 Task: Play online Dominion games in medium mode.
Action: Mouse moved to (625, 343)
Screenshot: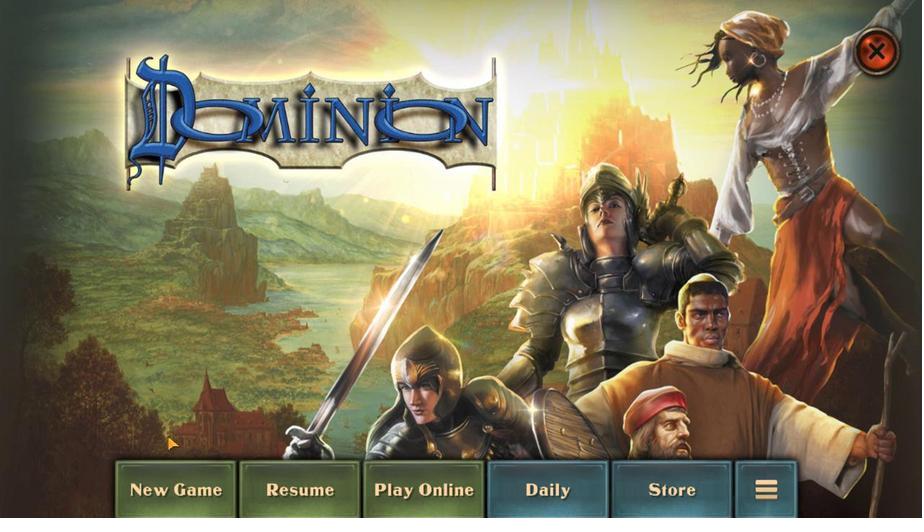 
Action: Mouse pressed left at (625, 343)
Screenshot: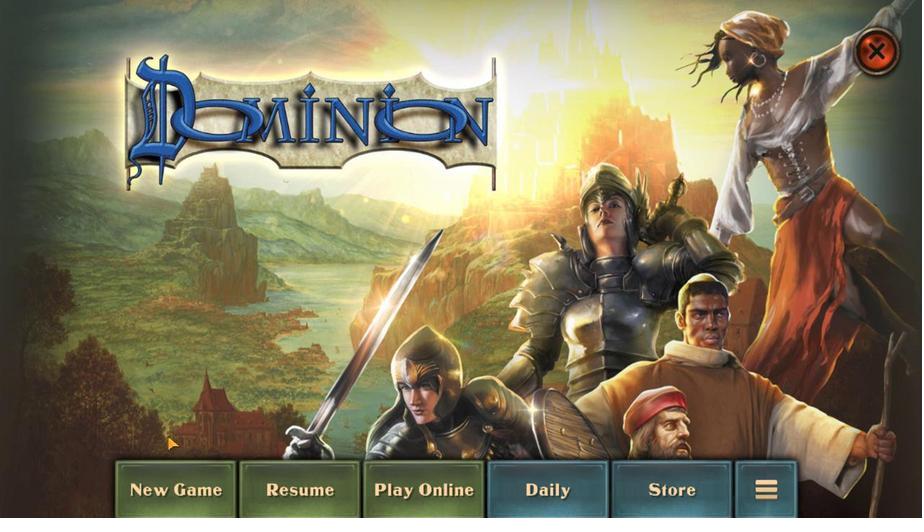 
Action: Mouse moved to (516, 214)
Screenshot: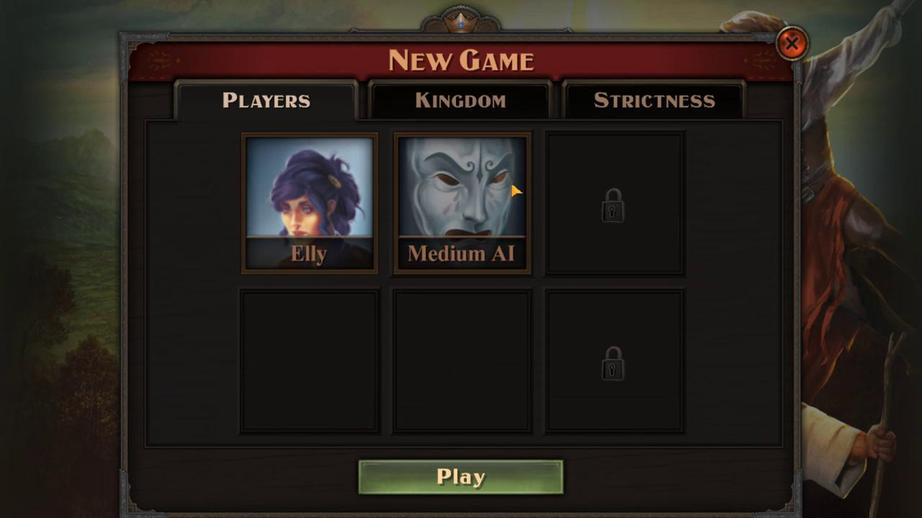 
Action: Mouse pressed left at (516, 214)
Screenshot: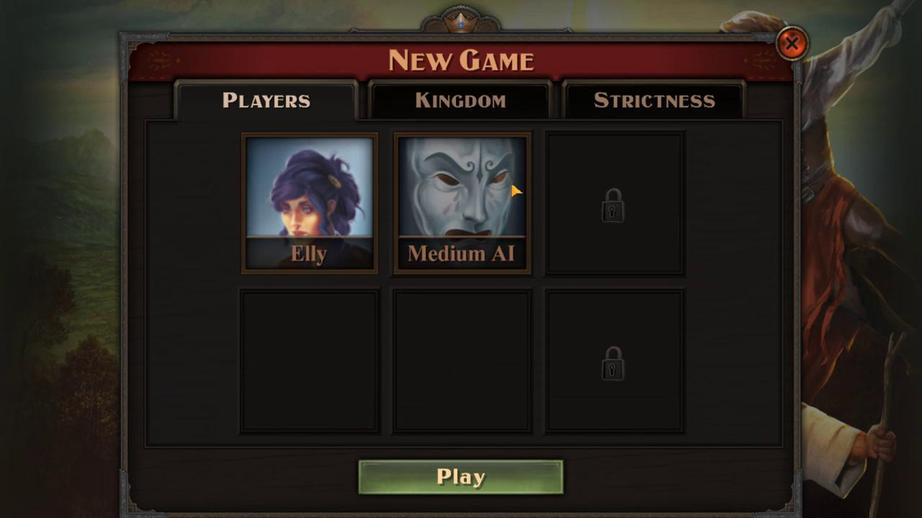 
Action: Mouse moved to (610, 294)
Screenshot: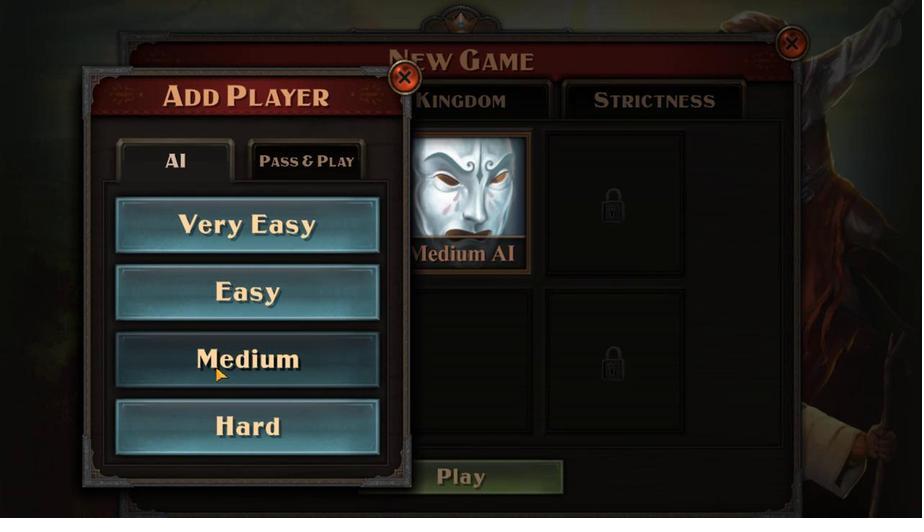 
Action: Mouse pressed left at (610, 294)
Screenshot: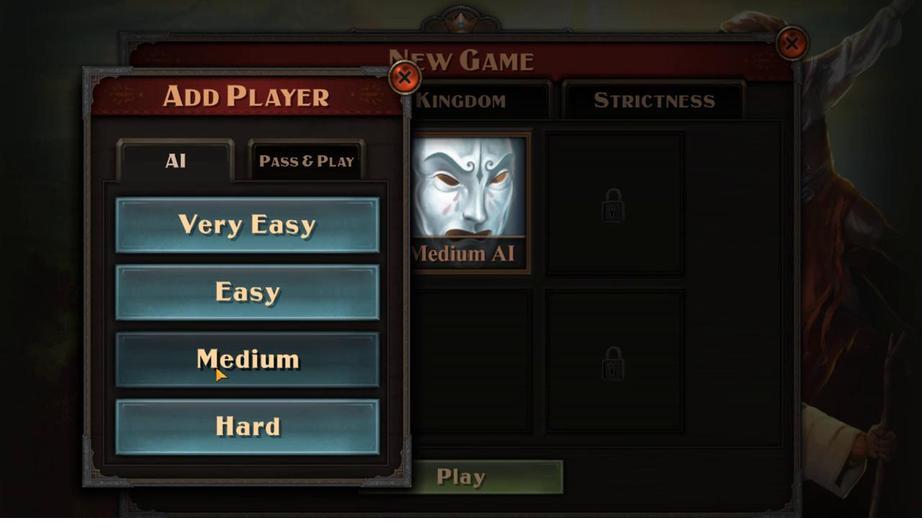 
Action: Mouse moved to (534, 343)
Screenshot: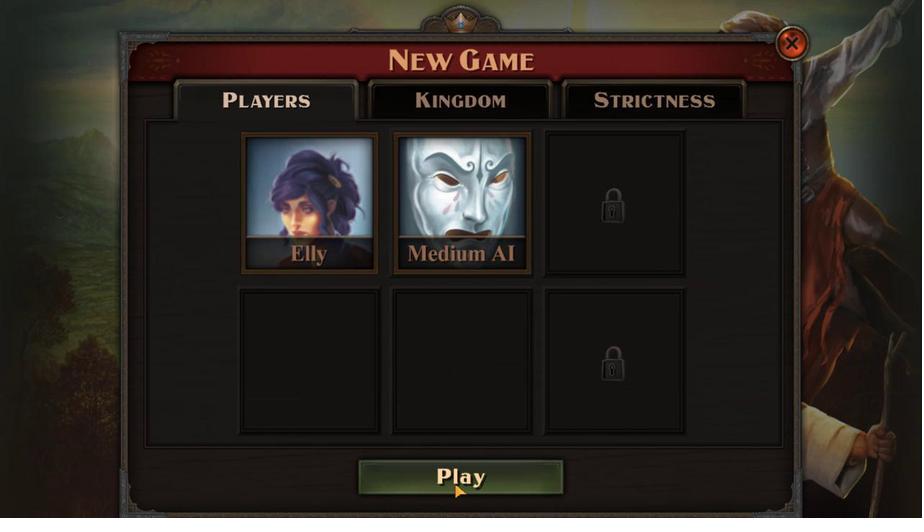 
Action: Mouse pressed left at (534, 343)
Screenshot: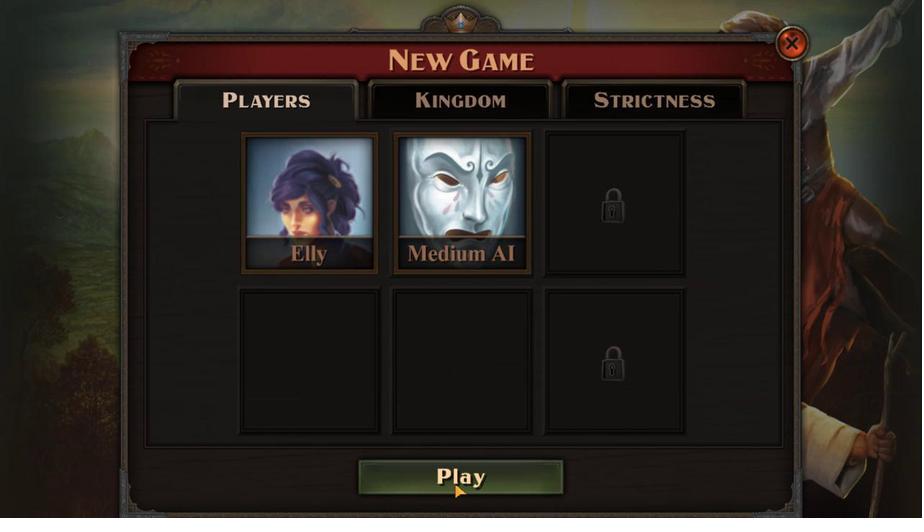 
Action: Mouse moved to (571, 327)
Screenshot: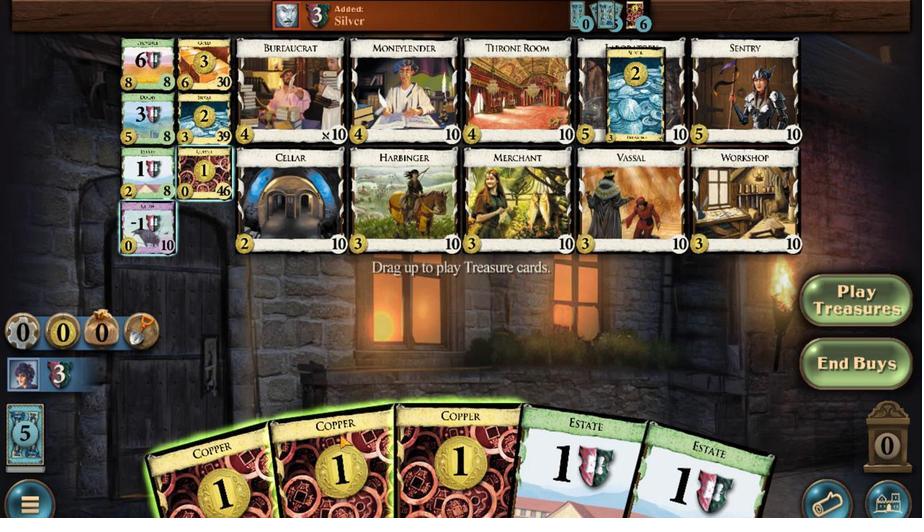 
Action: Mouse pressed left at (571, 327)
Screenshot: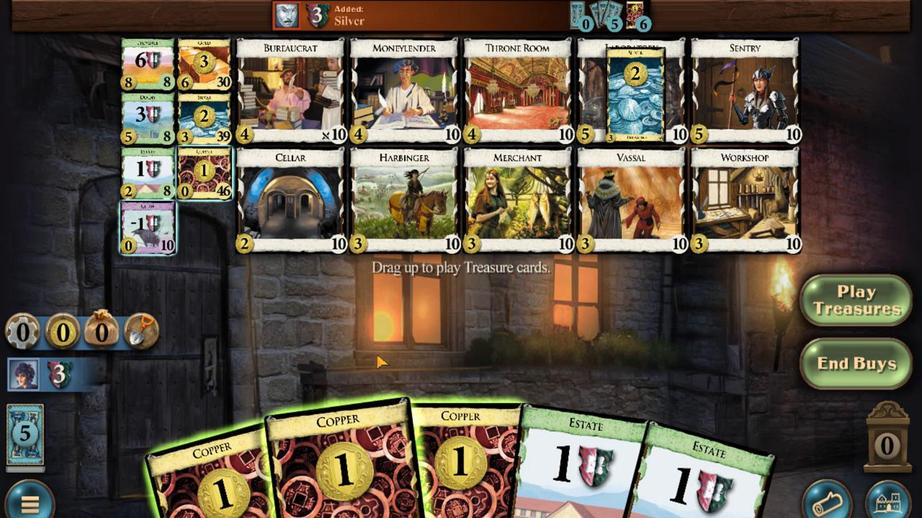 
Action: Mouse moved to (561, 338)
Screenshot: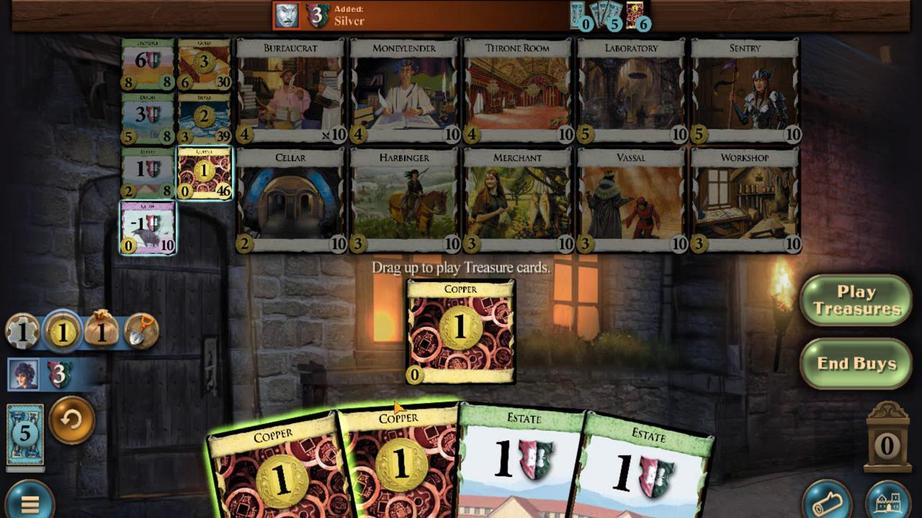 
Action: Mouse pressed left at (561, 338)
Screenshot: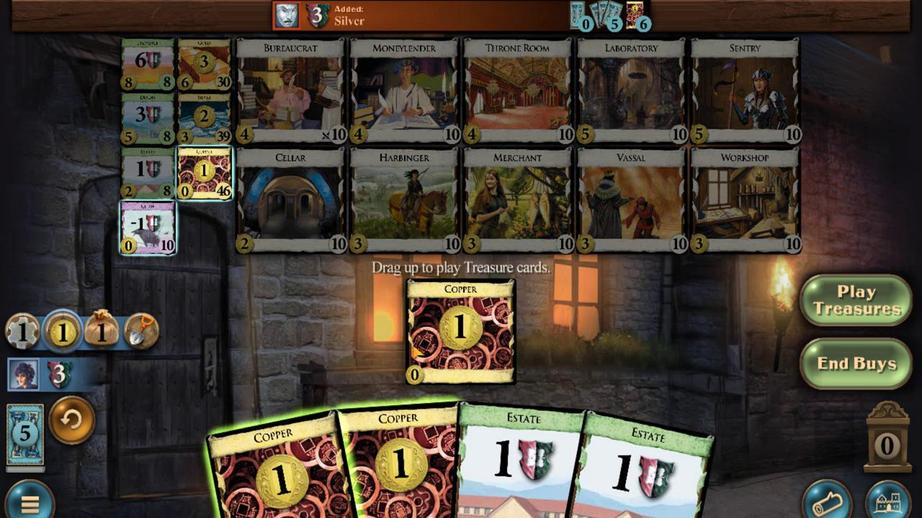 
Action: Mouse moved to (585, 342)
Screenshot: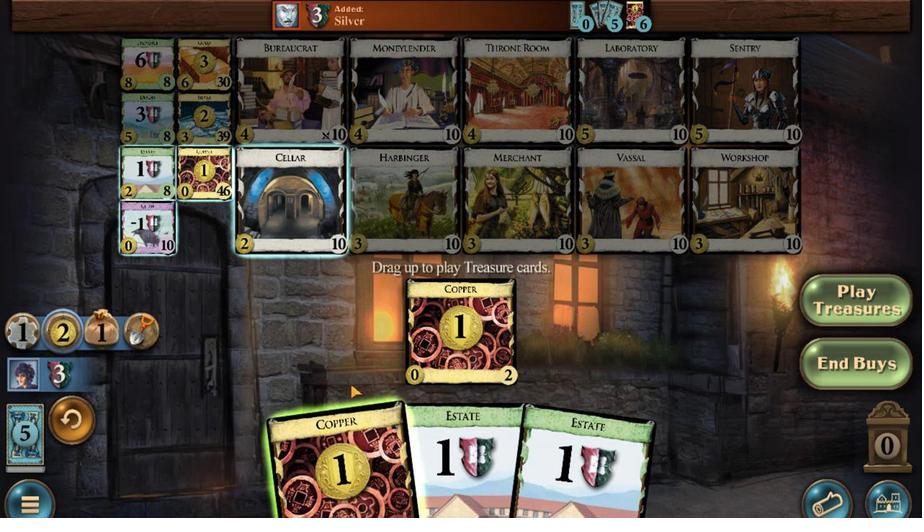
Action: Mouse pressed left at (585, 342)
Screenshot: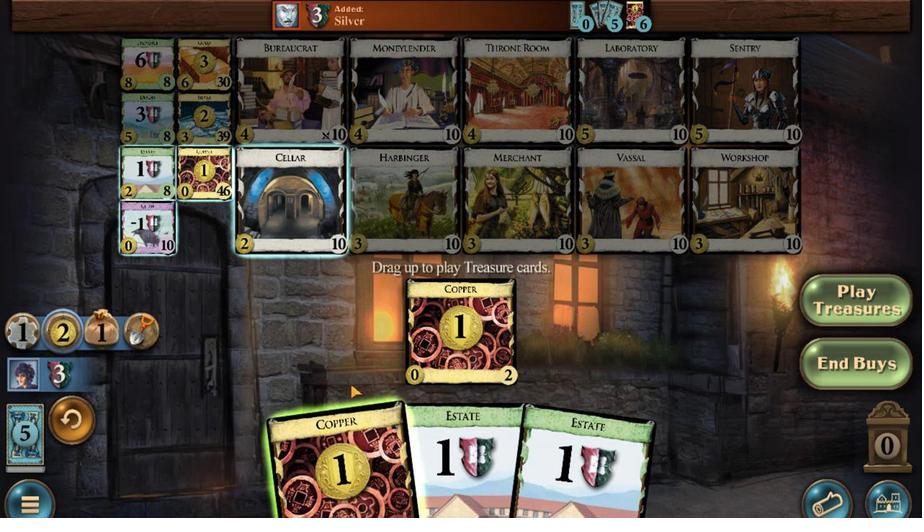 
Action: Mouse moved to (485, 216)
Screenshot: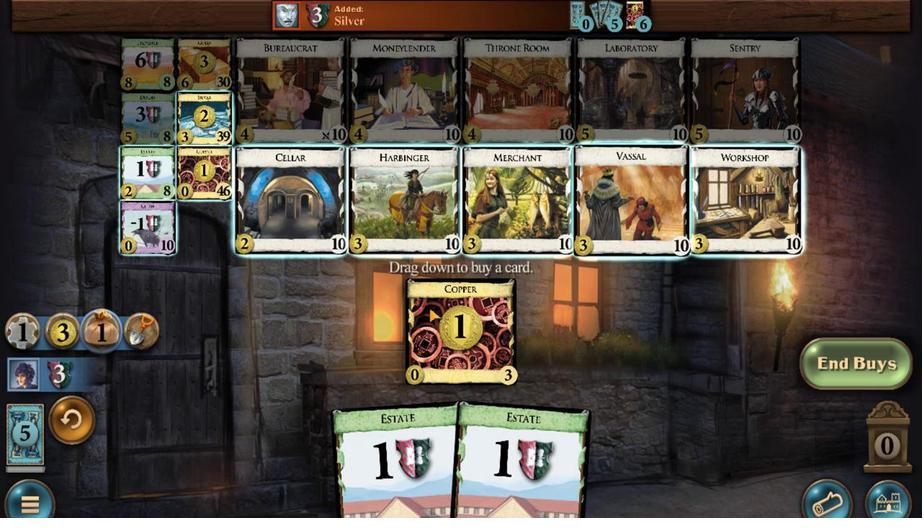 
Action: Mouse pressed left at (485, 216)
Screenshot: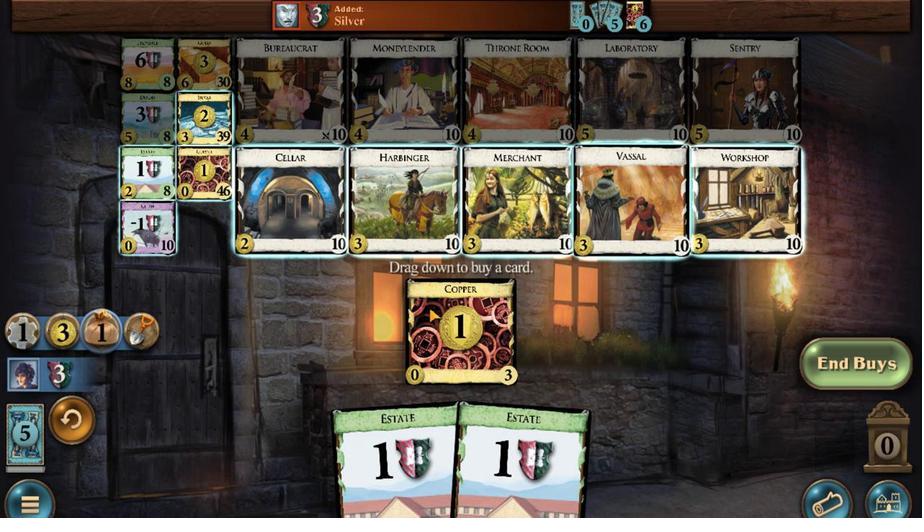 
Action: Mouse moved to (576, 339)
Screenshot: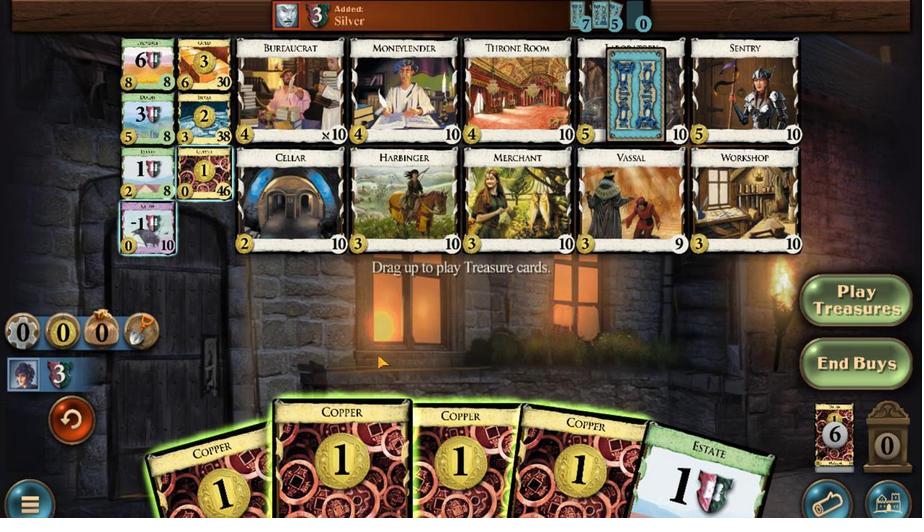 
Action: Mouse pressed left at (576, 339)
Screenshot: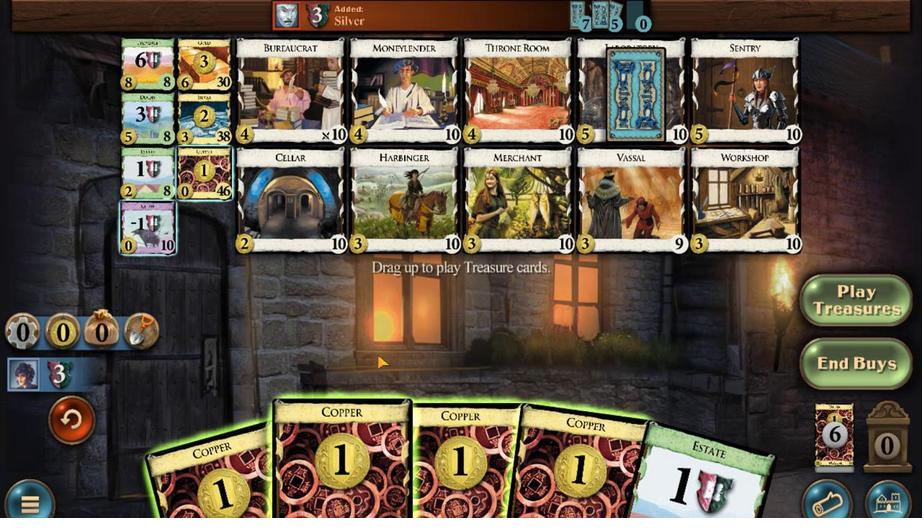 
Action: Mouse moved to (583, 336)
Screenshot: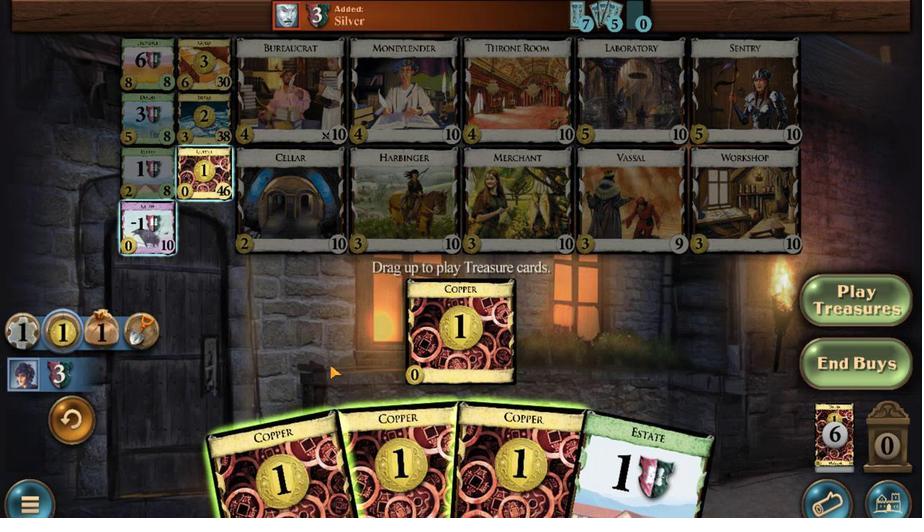 
Action: Mouse pressed left at (583, 336)
Screenshot: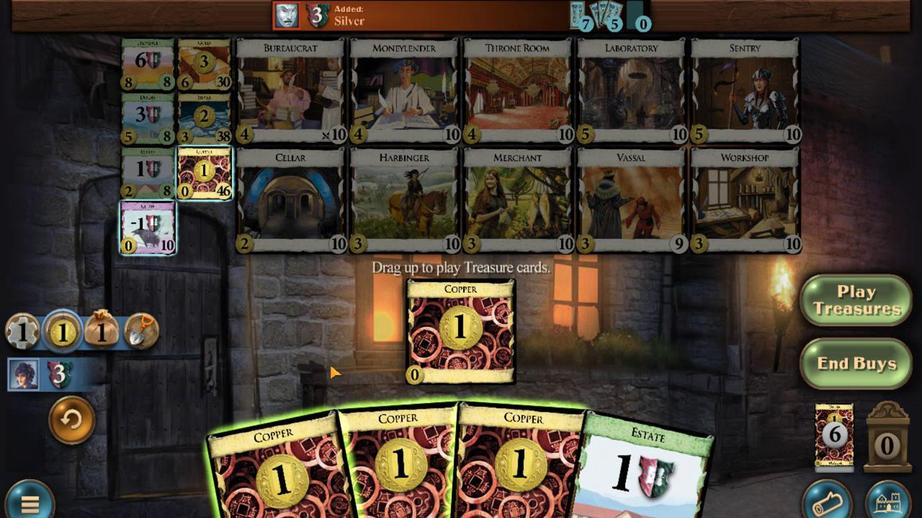 
Action: Mouse moved to (567, 342)
Screenshot: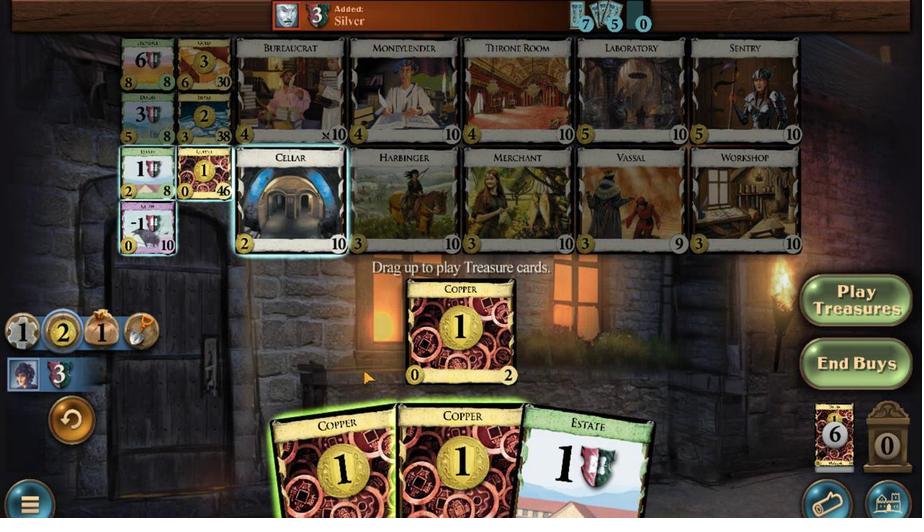 
Action: Mouse pressed left at (567, 342)
Screenshot: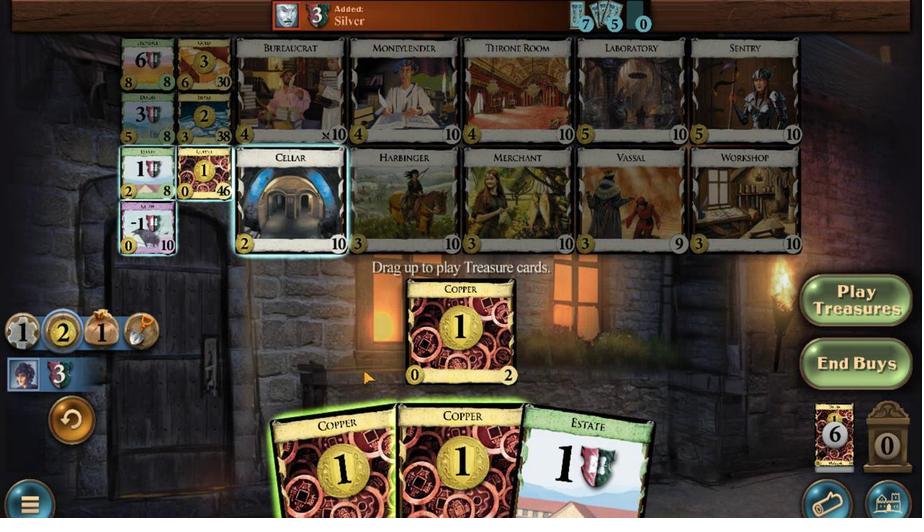 
Action: Mouse moved to (440, 216)
Screenshot: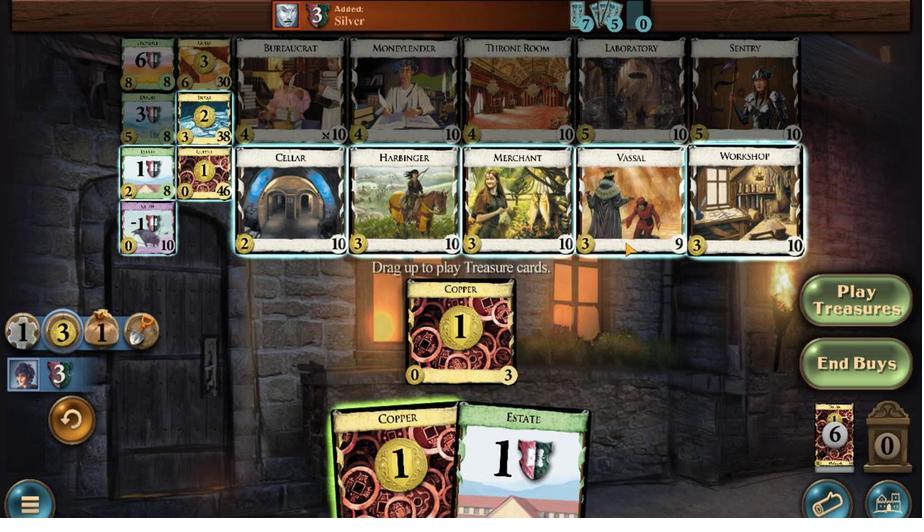
Action: Mouse pressed left at (440, 216)
Screenshot: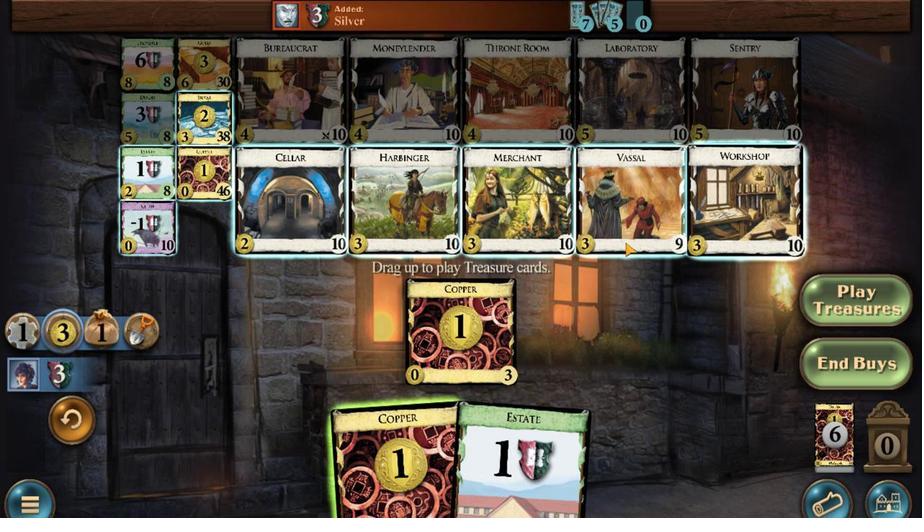 
Action: Mouse moved to (588, 346)
Screenshot: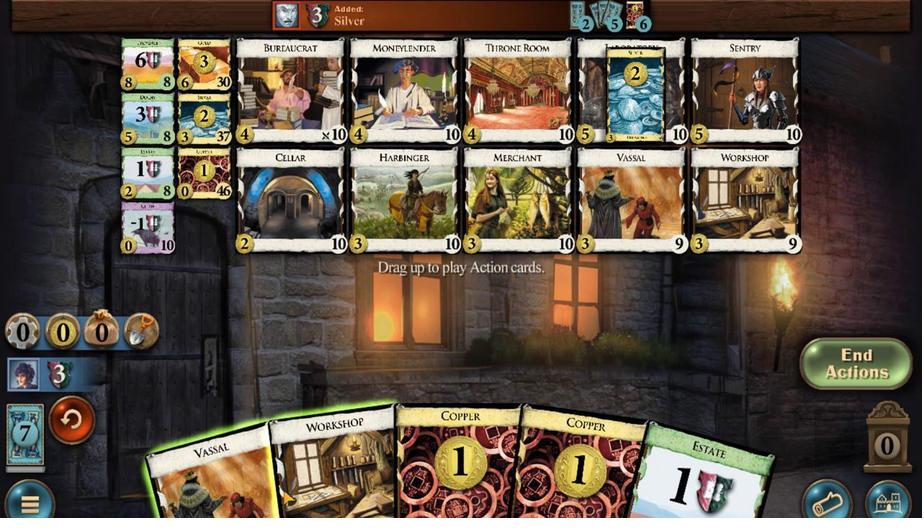 
Action: Mouse pressed left at (588, 346)
Screenshot: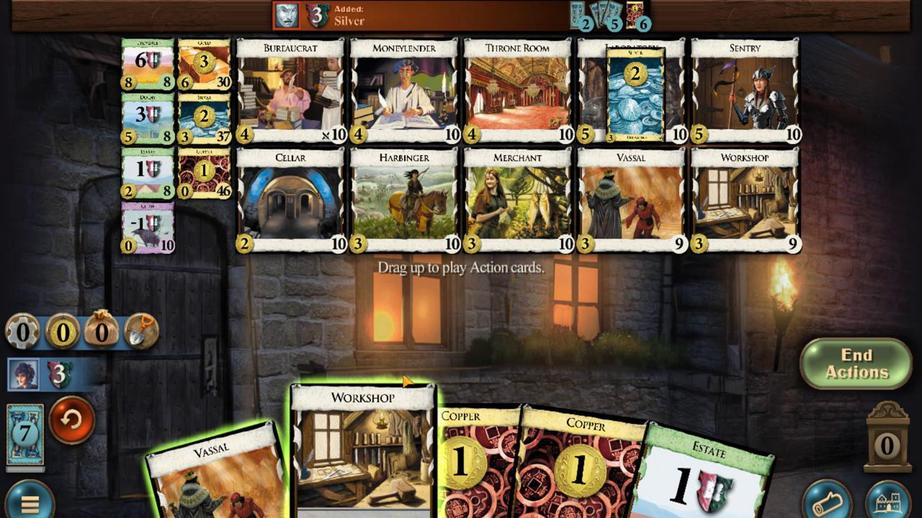 
Action: Mouse moved to (550, 167)
Screenshot: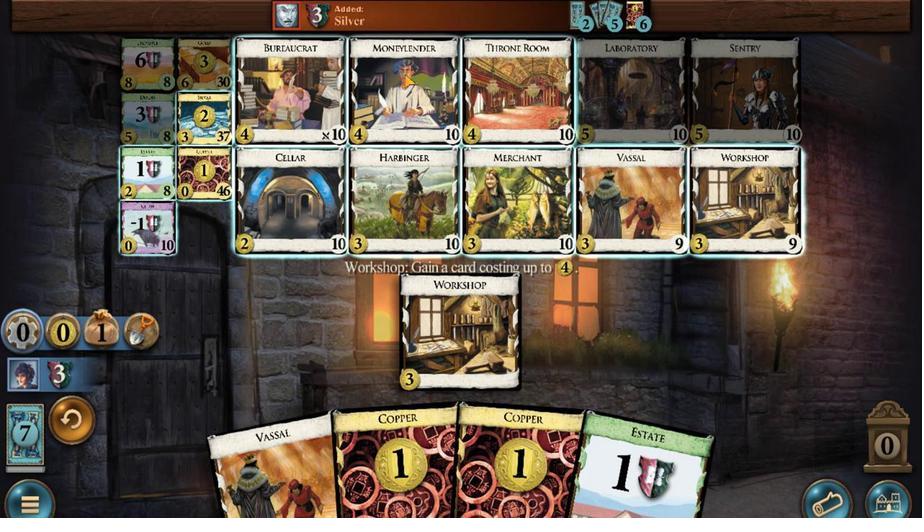 
Action: Mouse pressed left at (550, 167)
Screenshot: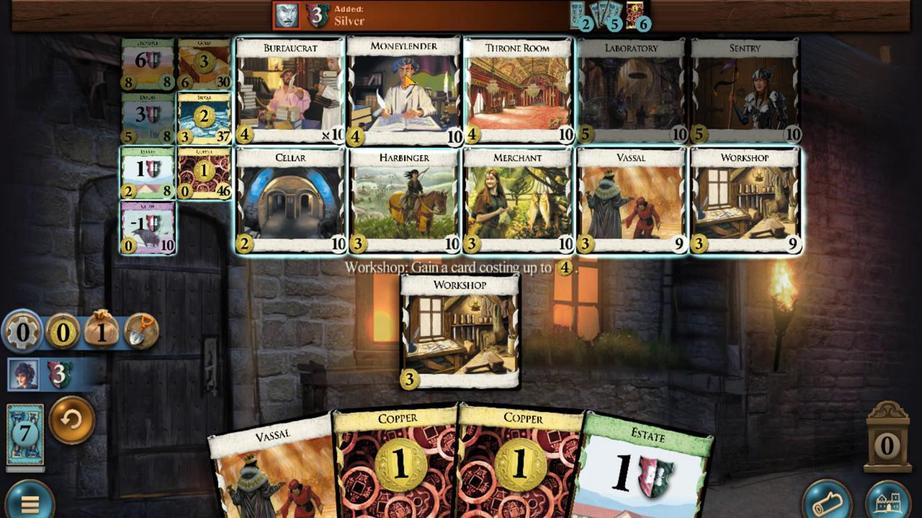 
Action: Mouse moved to (563, 353)
Screenshot: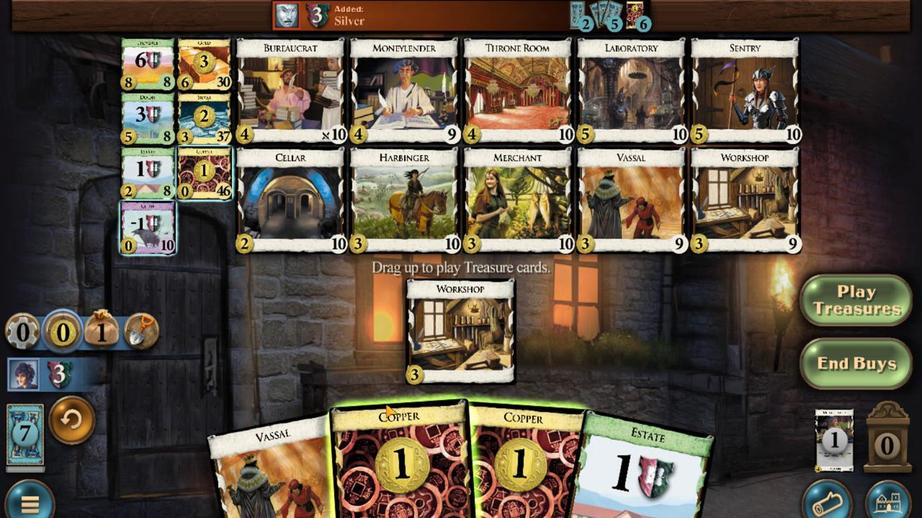 
Action: Mouse pressed left at (563, 353)
Screenshot: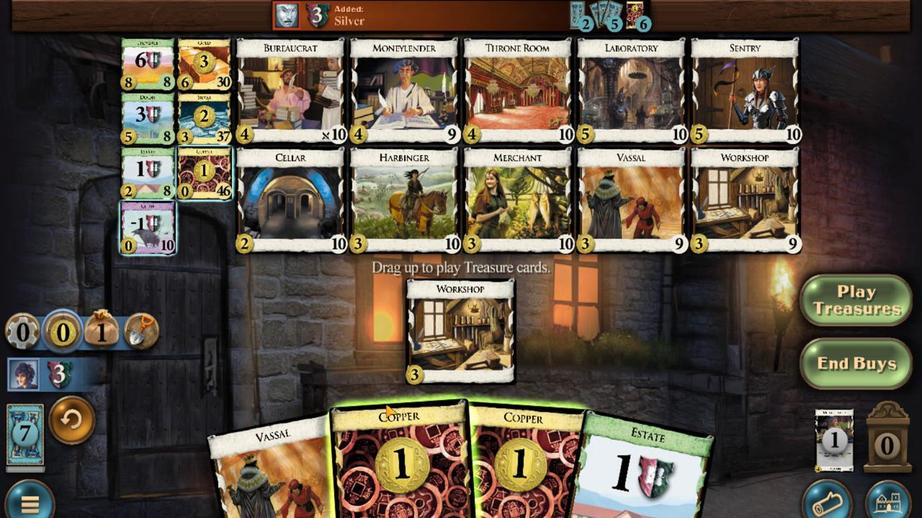 
Action: Mouse moved to (539, 343)
Screenshot: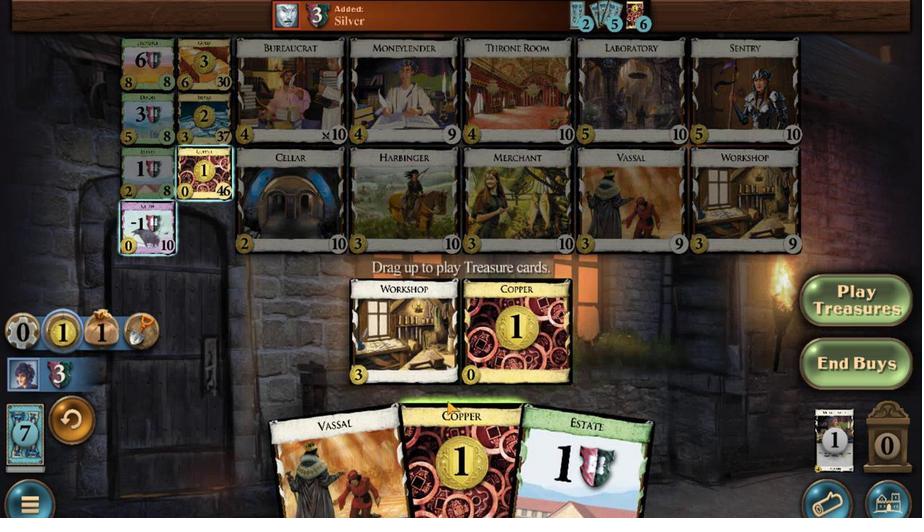 
Action: Mouse pressed left at (539, 343)
Screenshot: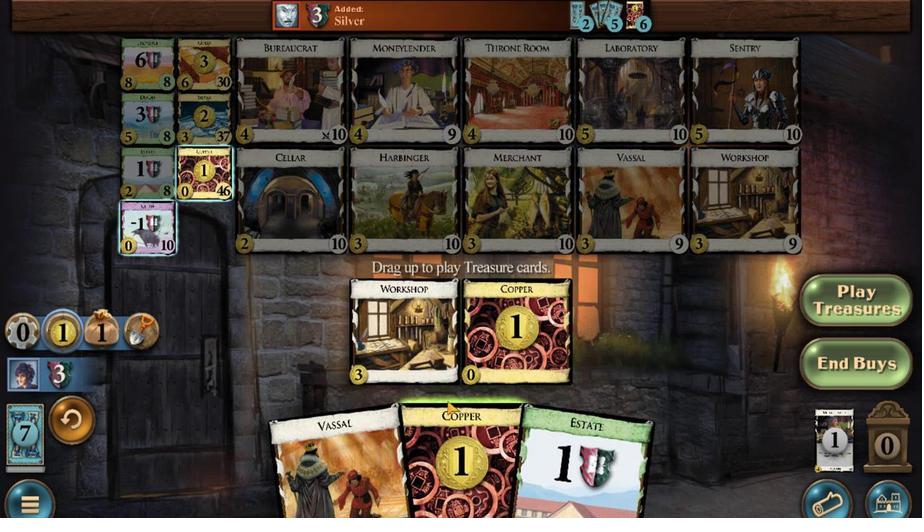 
Action: Mouse moved to (634, 211)
Screenshot: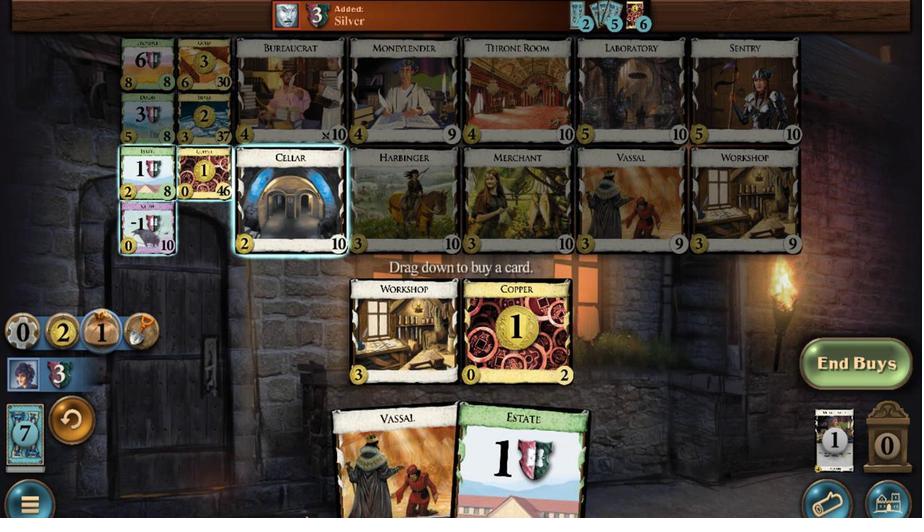 
Action: Mouse pressed left at (634, 211)
Screenshot: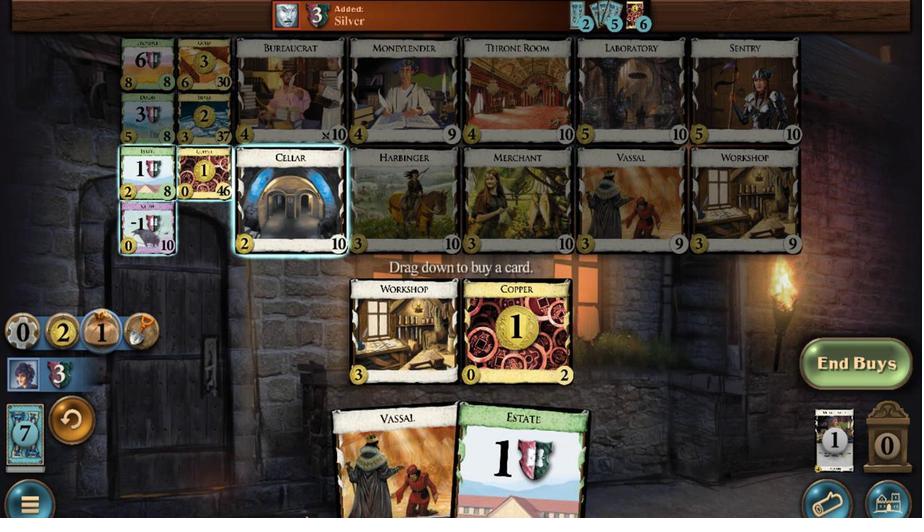 
Action: Mouse moved to (548, 333)
Screenshot: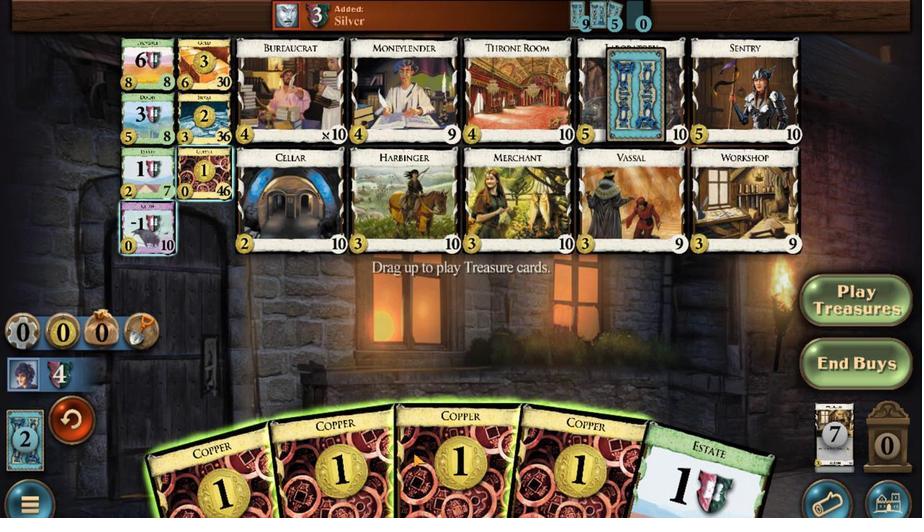 
Action: Mouse pressed left at (548, 333)
Screenshot: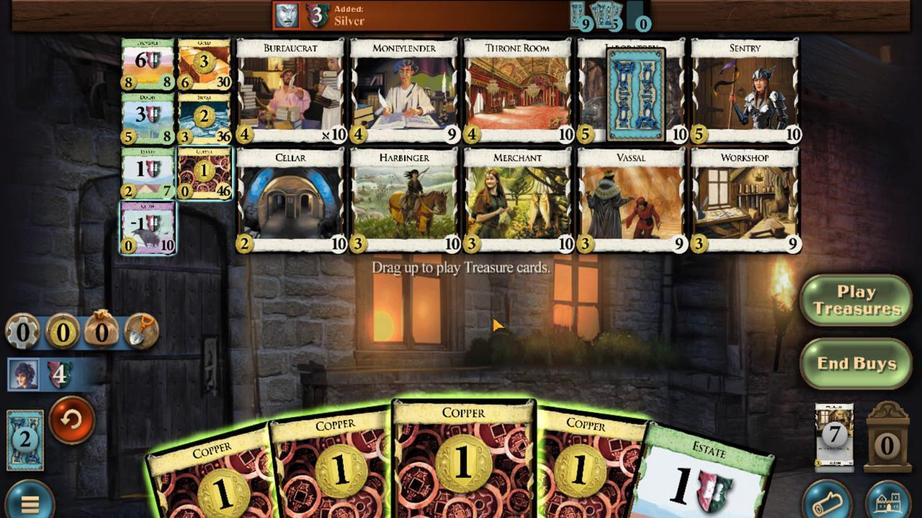 
Action: Mouse moved to (554, 332)
Screenshot: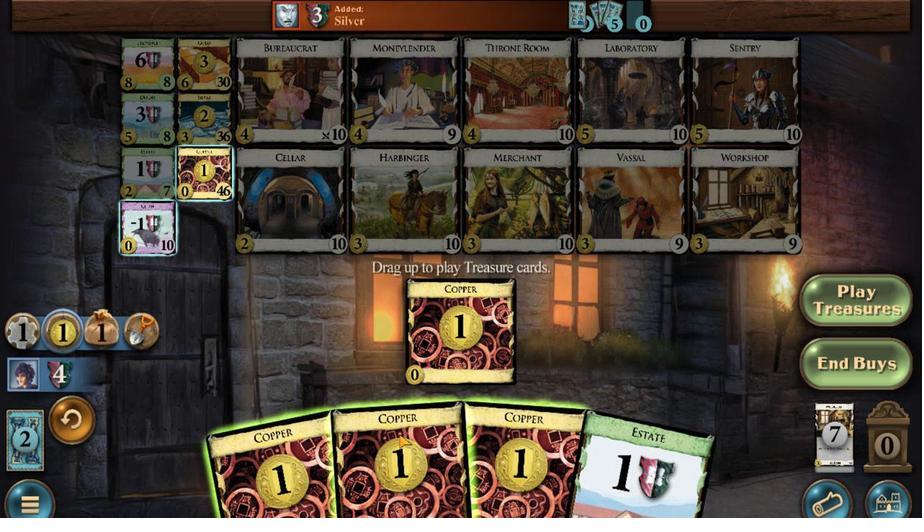
Action: Mouse pressed left at (554, 332)
Screenshot: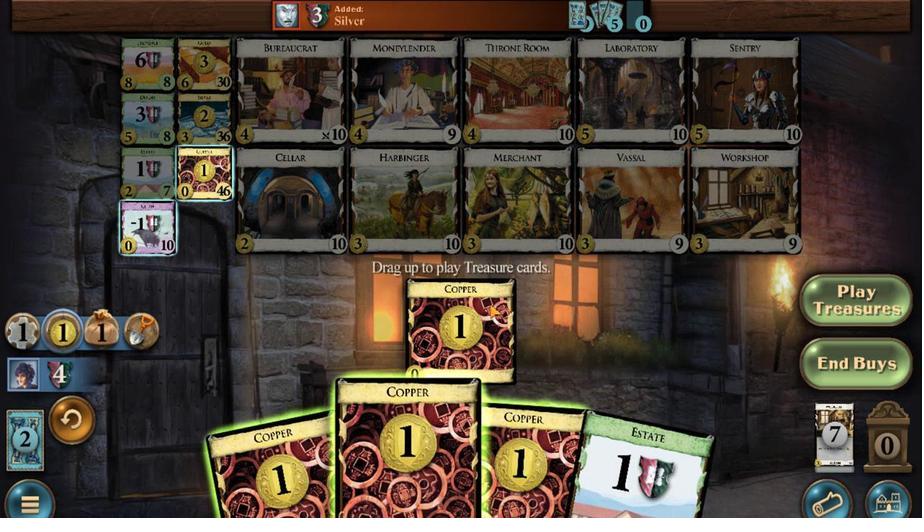 
Action: Mouse moved to (568, 332)
Screenshot: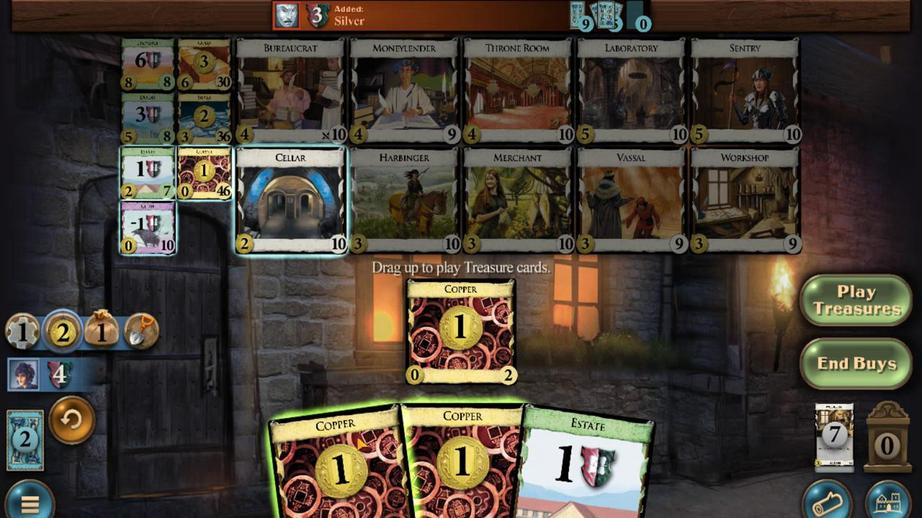 
Action: Mouse pressed left at (568, 332)
Screenshot: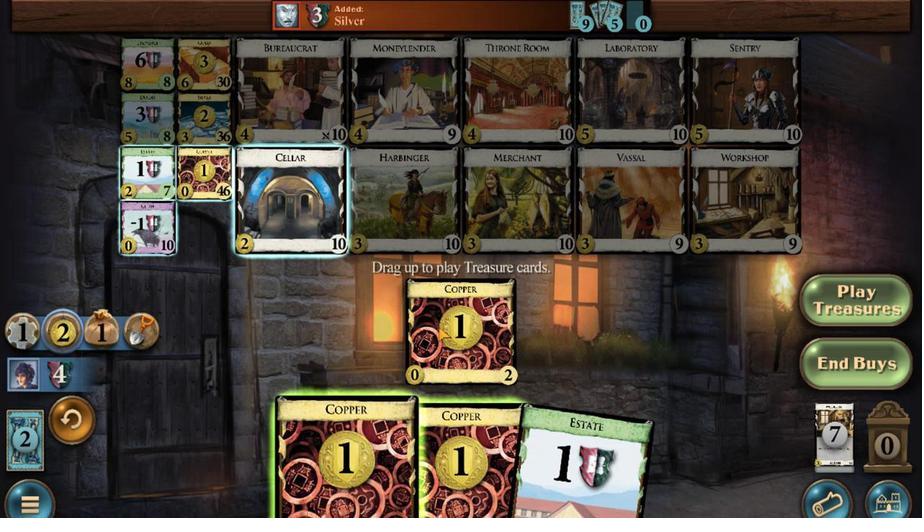 
Action: Mouse moved to (541, 214)
Screenshot: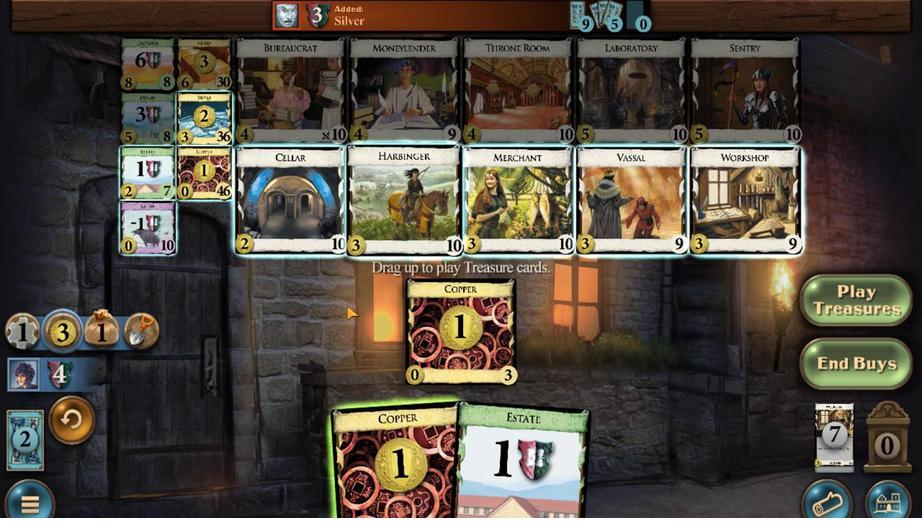 
Action: Mouse pressed left at (541, 214)
Screenshot: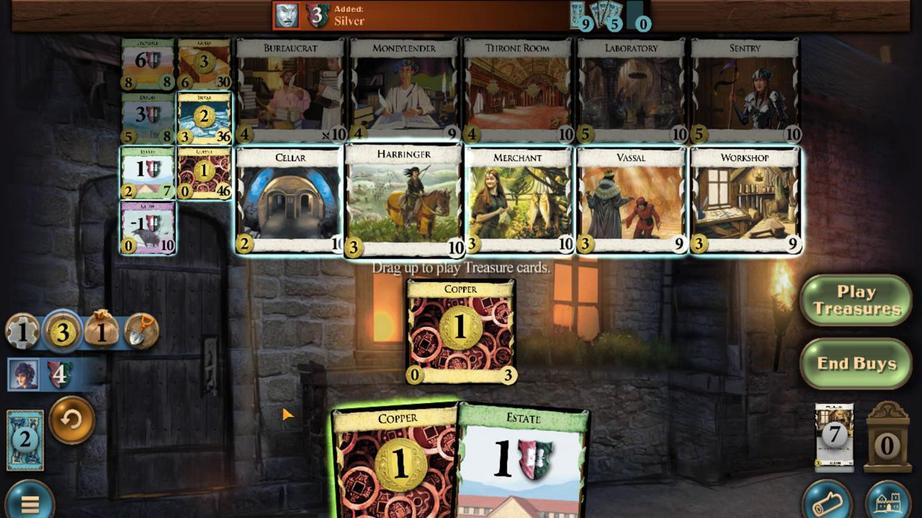 
Action: Mouse moved to (616, 338)
Screenshot: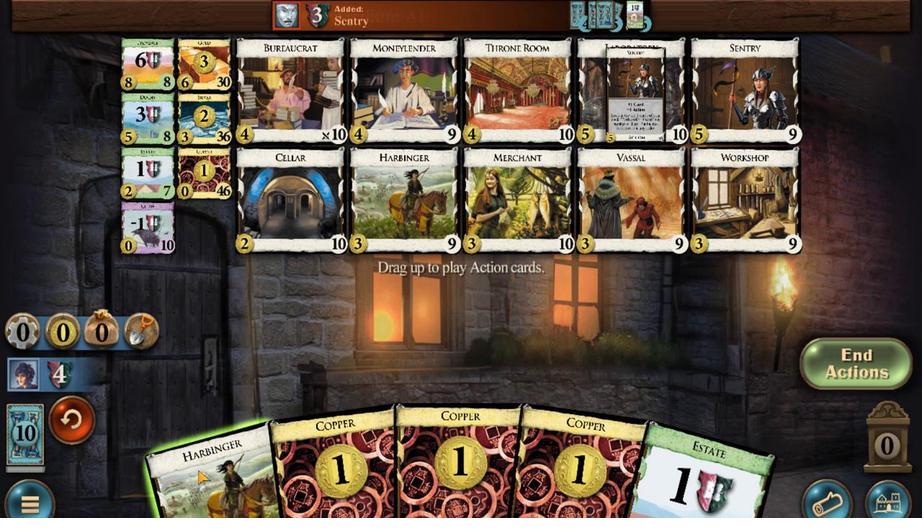 
Action: Mouse pressed left at (616, 338)
Screenshot: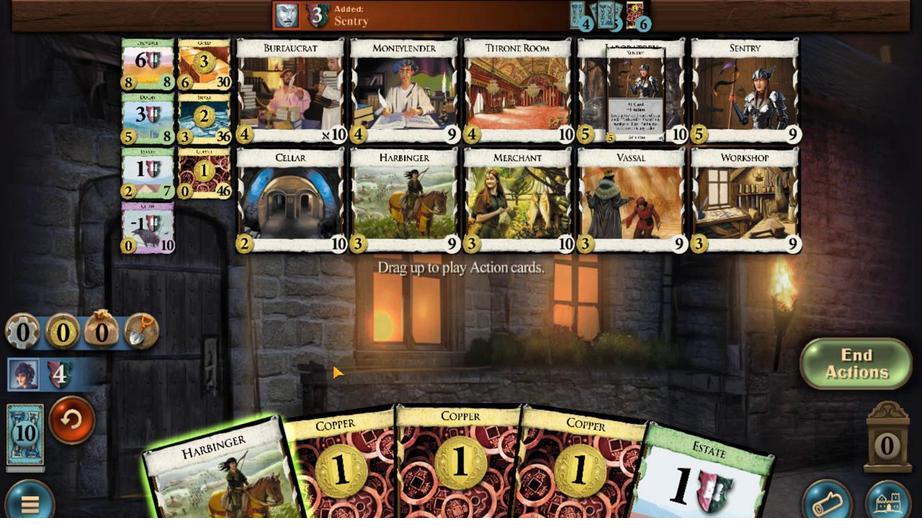
Action: Mouse moved to (541, 323)
Screenshot: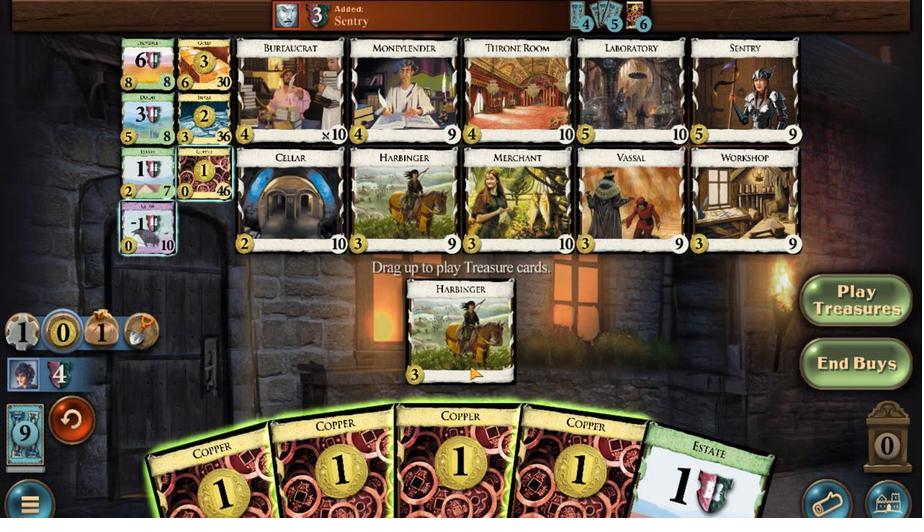 
Action: Mouse pressed left at (541, 323)
Screenshot: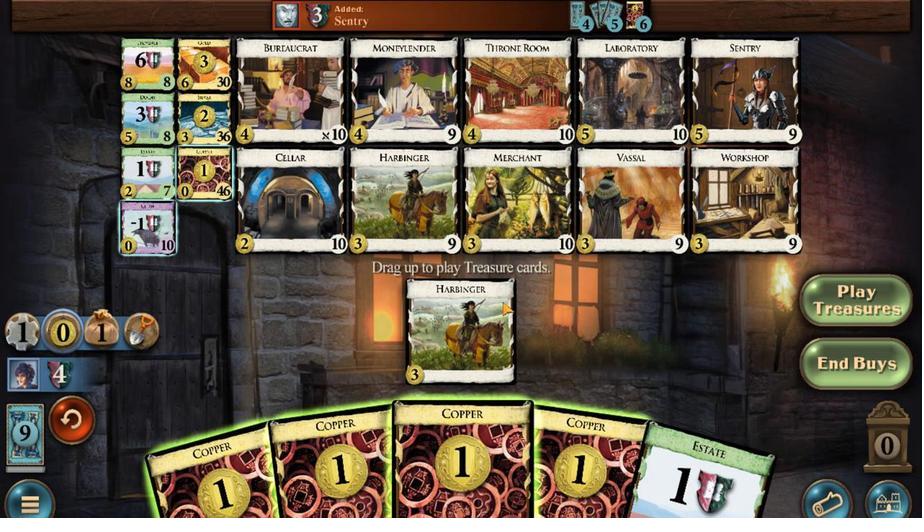 
Action: Mouse moved to (558, 350)
Screenshot: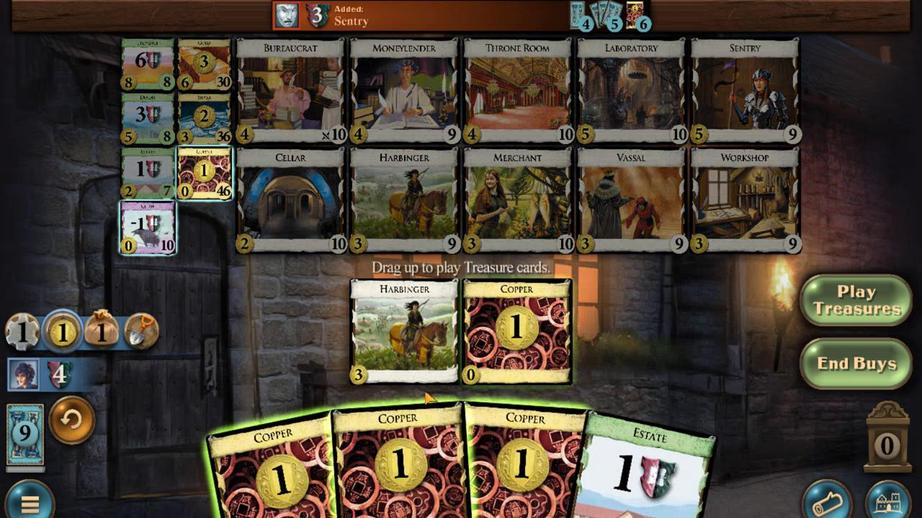 
Action: Mouse pressed left at (558, 350)
Screenshot: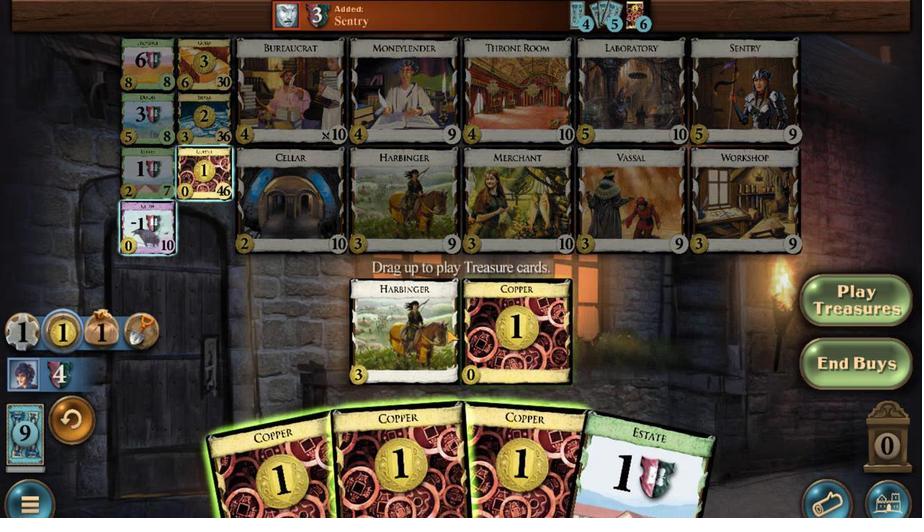 
Action: Mouse moved to (562, 341)
Screenshot: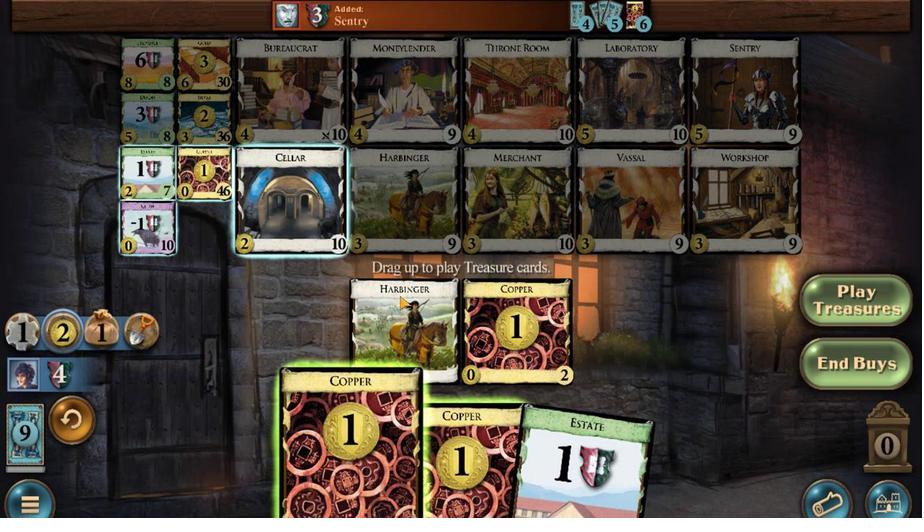 
Action: Mouse pressed left at (562, 341)
Screenshot: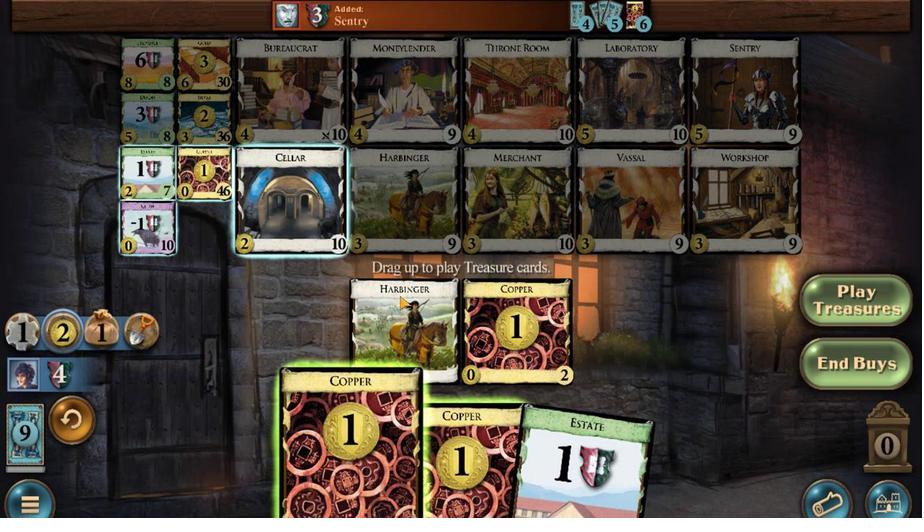 
Action: Mouse moved to (547, 336)
Screenshot: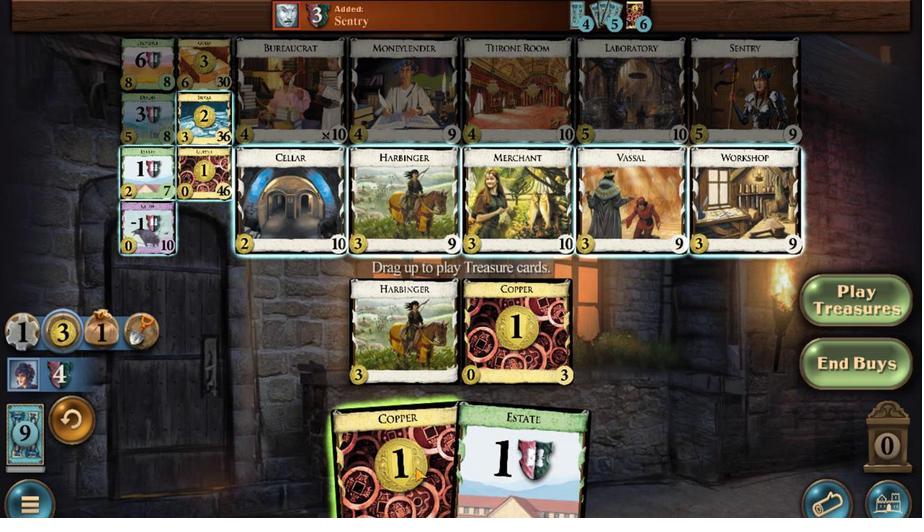 
Action: Mouse pressed left at (547, 336)
Screenshot: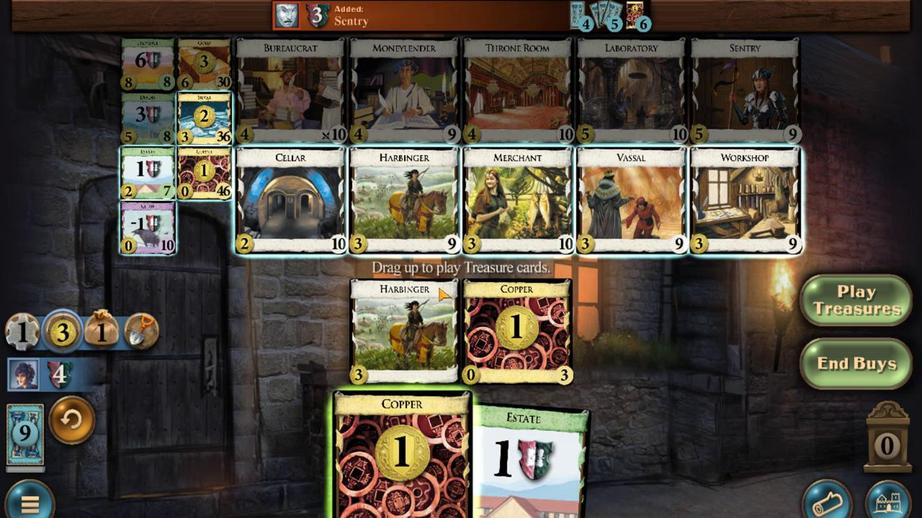 
Action: Mouse moved to (513, 168)
Screenshot: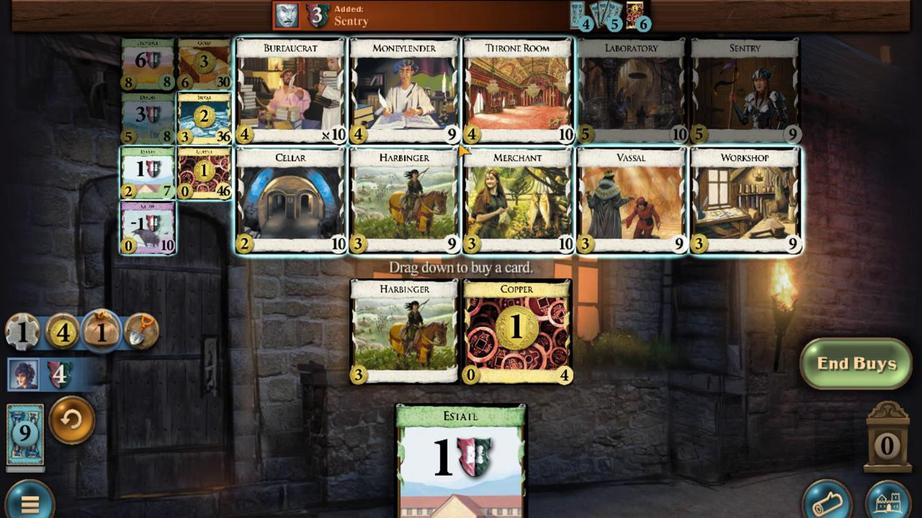 
Action: Mouse pressed left at (513, 168)
Screenshot: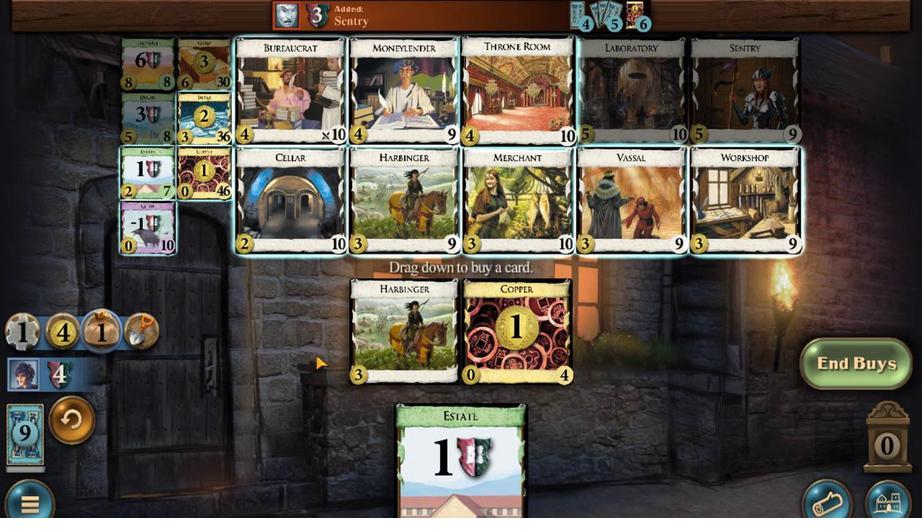 
Action: Mouse moved to (613, 335)
Screenshot: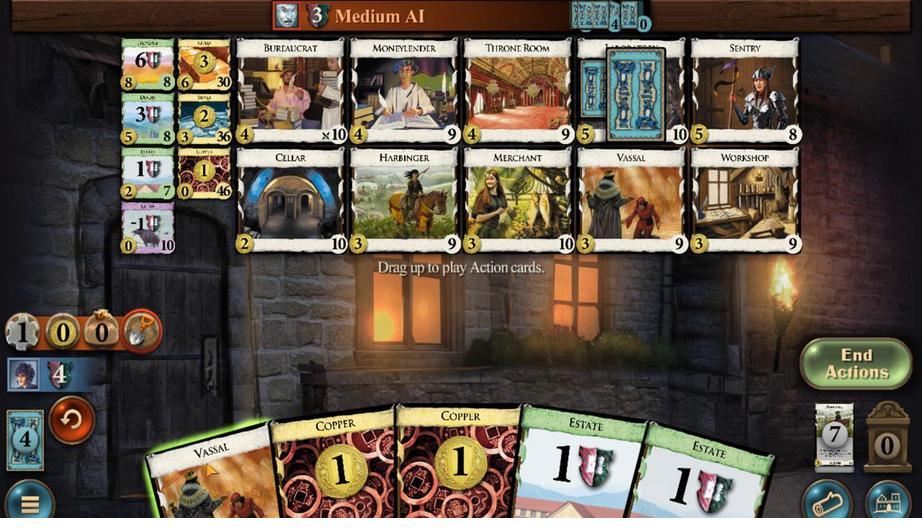 
Action: Mouse pressed left at (613, 335)
Screenshot: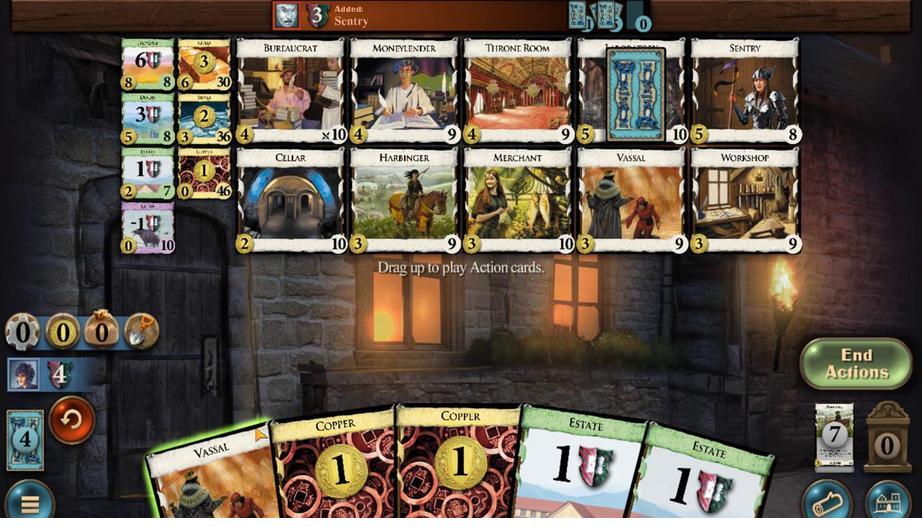 
Action: Mouse moved to (530, 173)
Screenshot: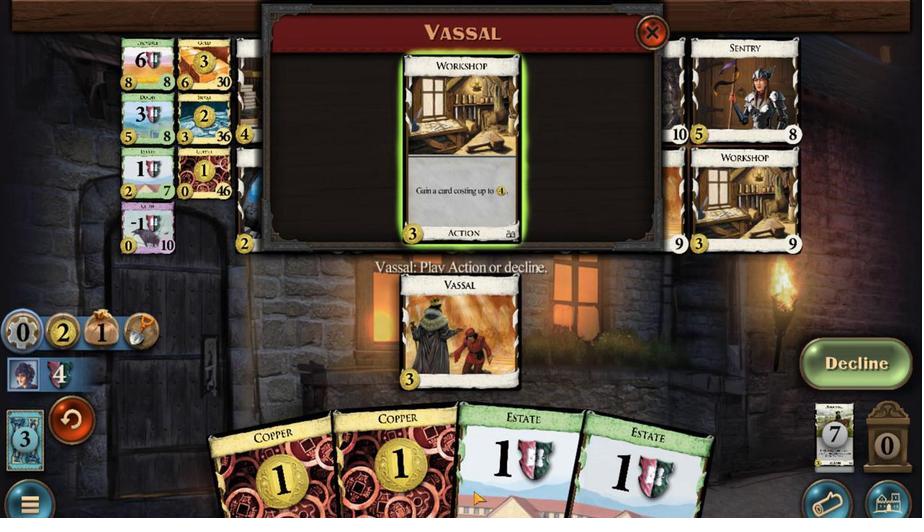
Action: Mouse pressed left at (530, 173)
Screenshot: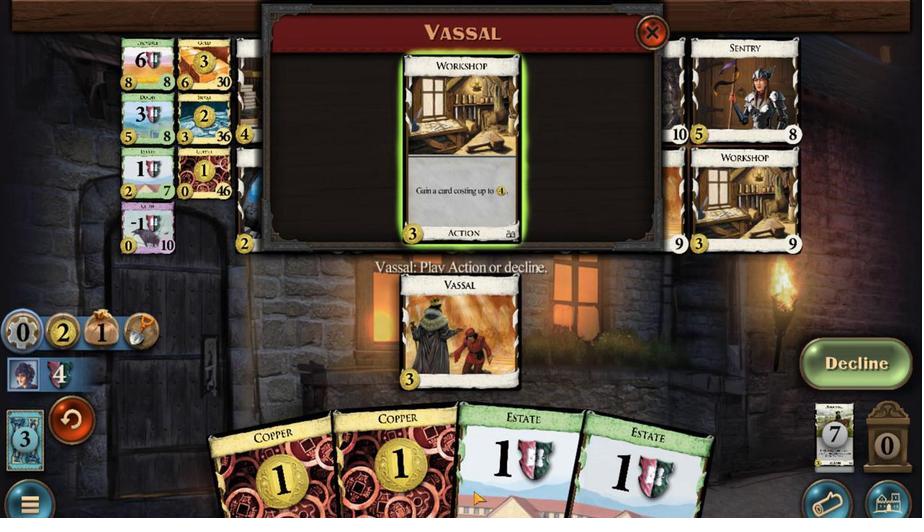 
Action: Mouse moved to (510, 171)
Screenshot: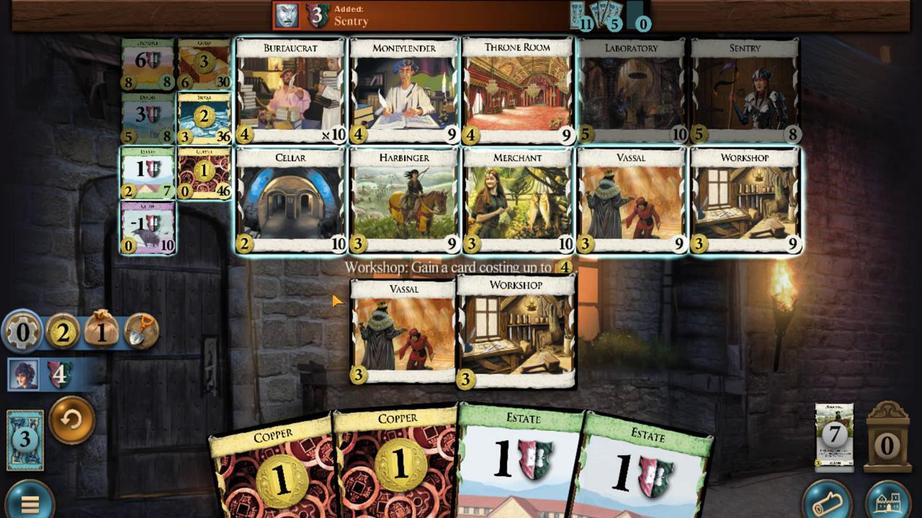 
Action: Mouse pressed left at (510, 171)
Screenshot: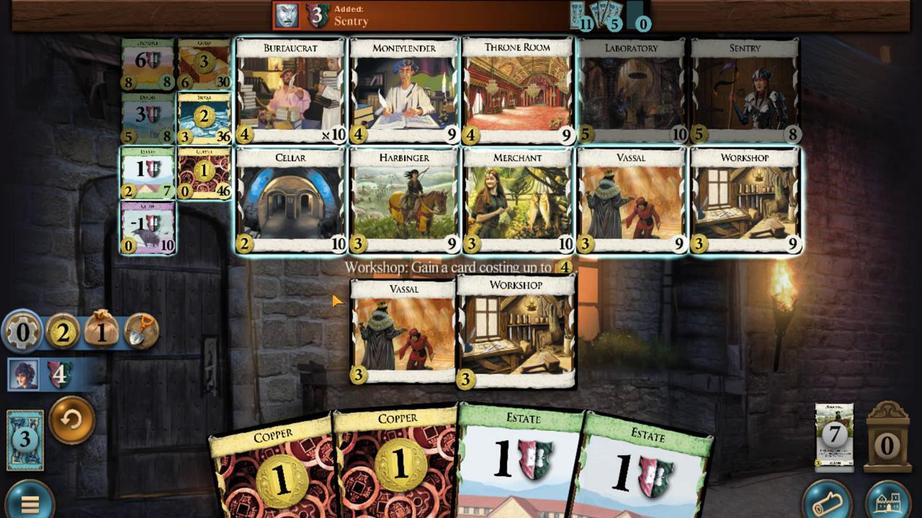 
Action: Mouse moved to (554, 339)
Screenshot: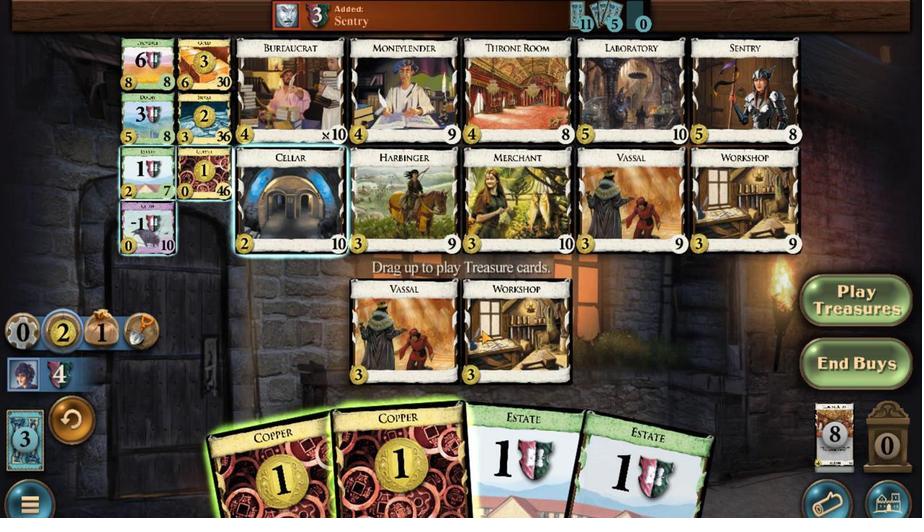 
Action: Mouse pressed left at (554, 339)
Screenshot: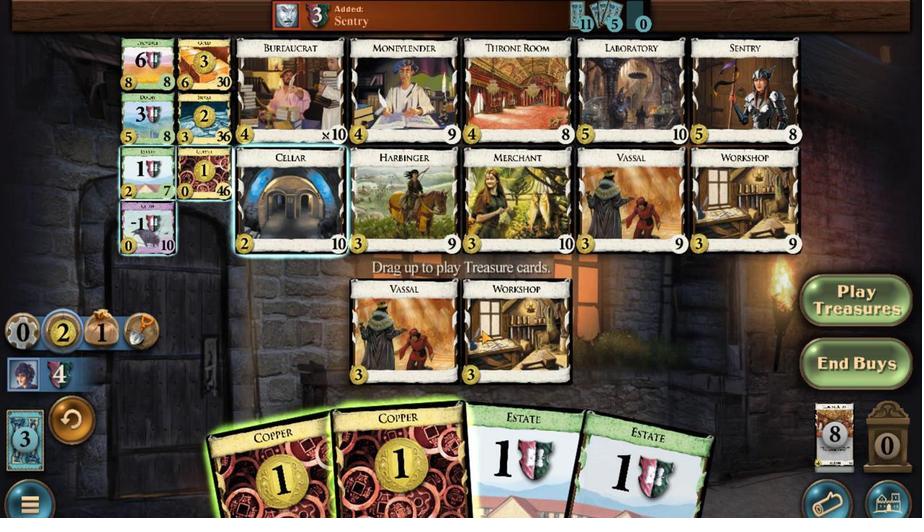 
Action: Mouse moved to (569, 352)
Screenshot: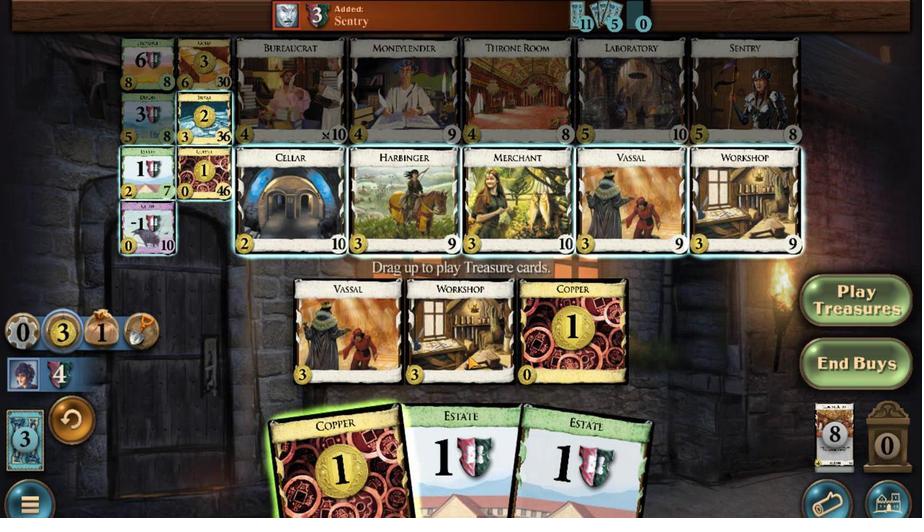
Action: Mouse pressed left at (569, 352)
Screenshot: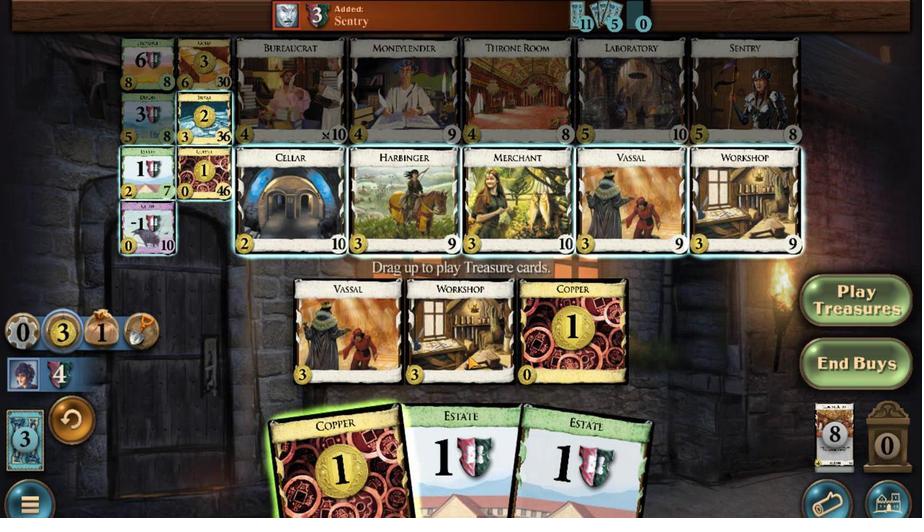 
Action: Mouse moved to (512, 216)
Screenshot: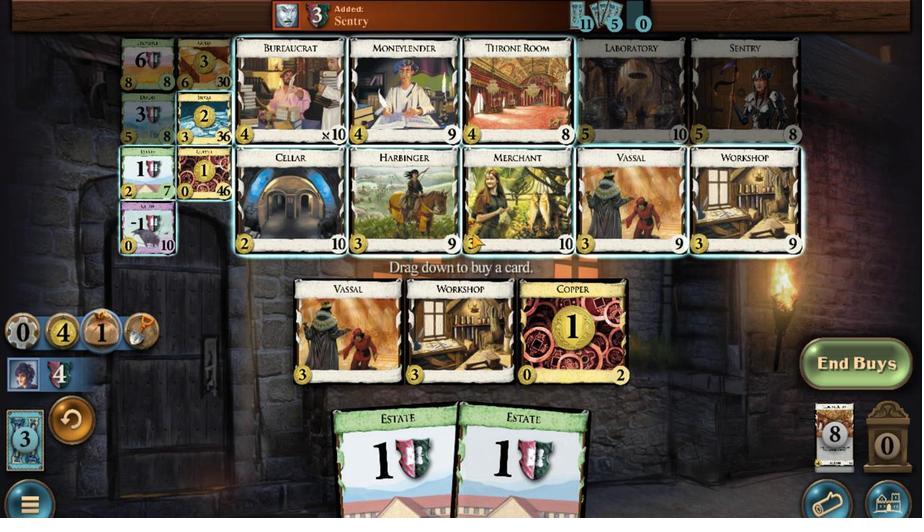 
Action: Mouse pressed left at (512, 216)
Screenshot: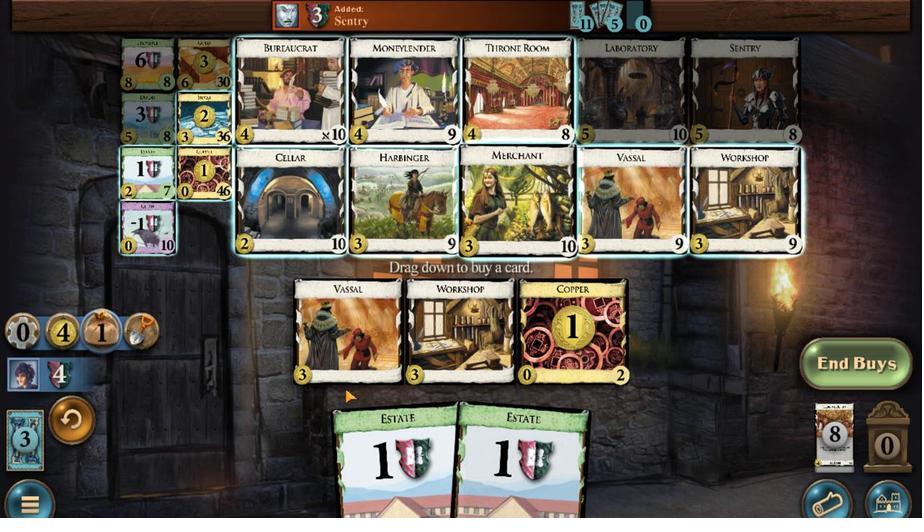 
Action: Mouse moved to (593, 334)
Screenshot: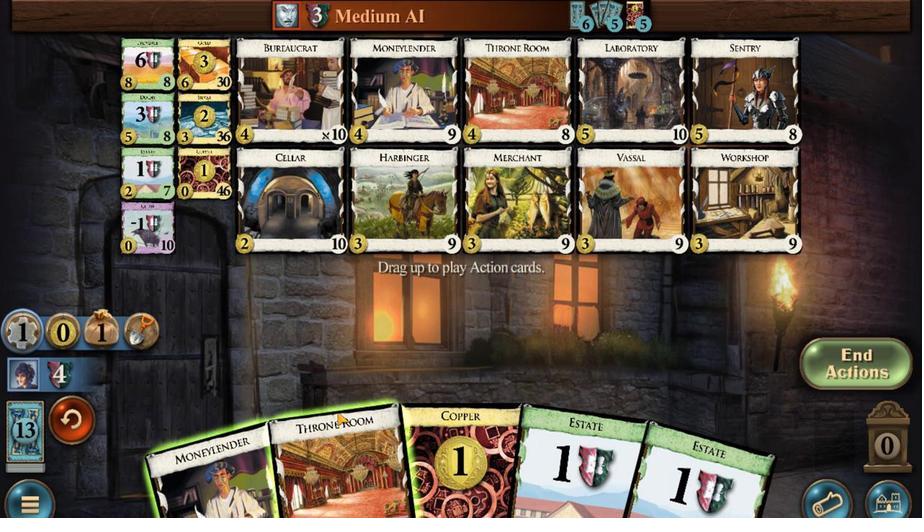 
Action: Mouse pressed left at (593, 334)
Screenshot: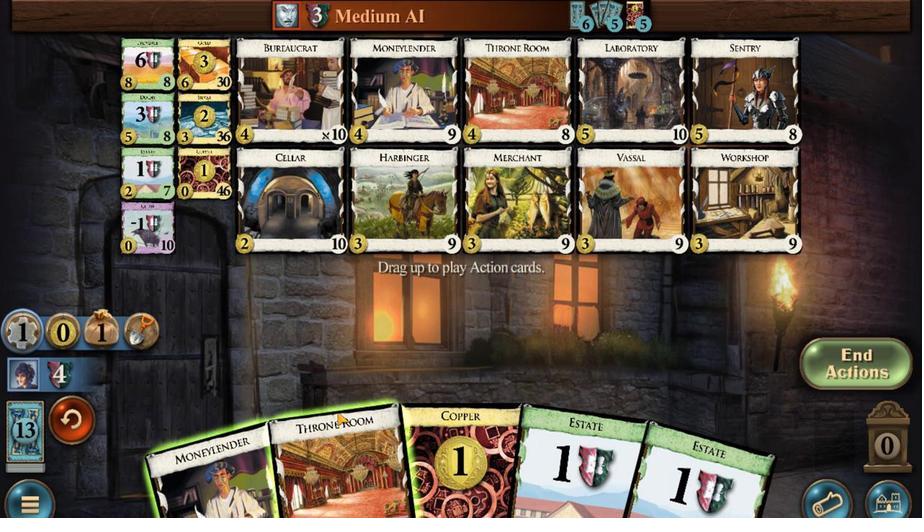 
Action: Mouse moved to (470, 214)
Screenshot: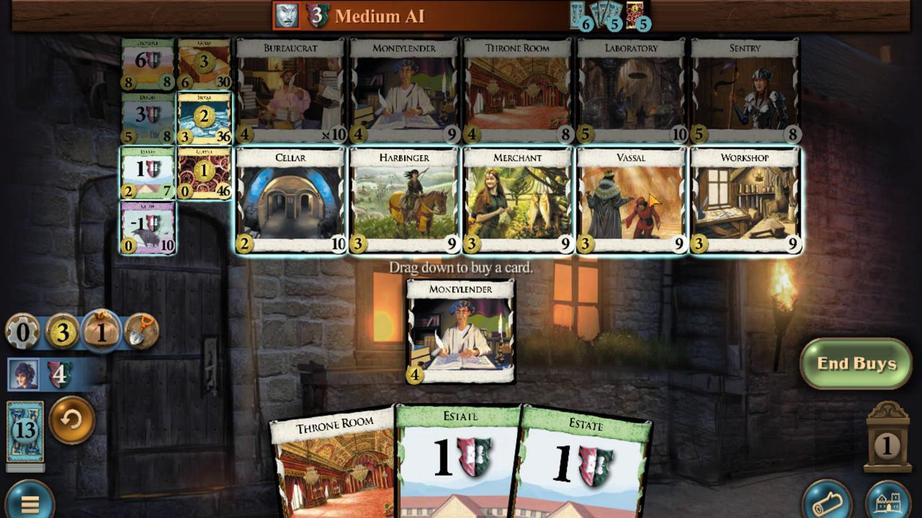 
Action: Mouse pressed left at (470, 214)
Screenshot: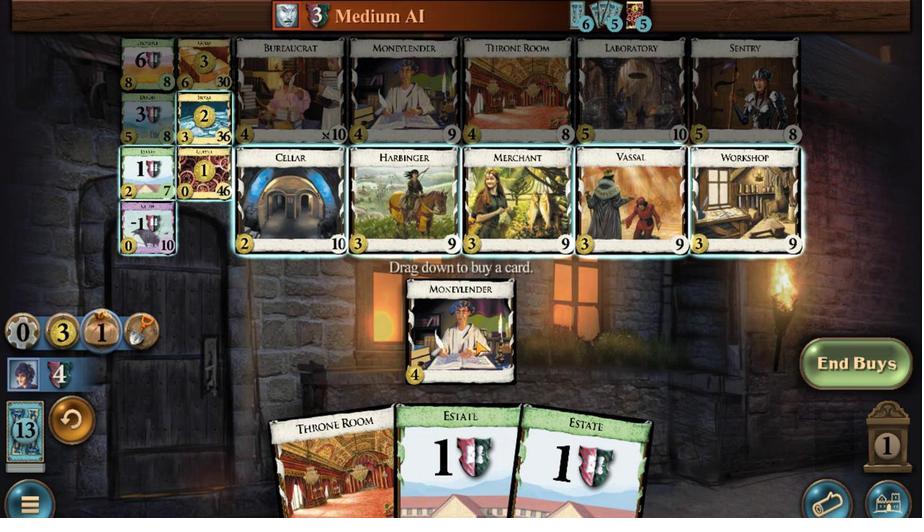 
Action: Mouse moved to (583, 338)
Screenshot: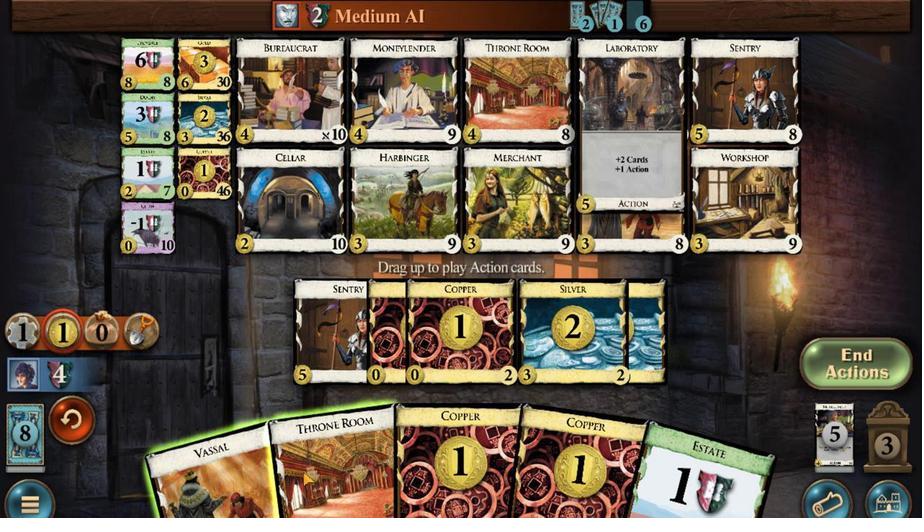
Action: Mouse pressed left at (583, 338)
Screenshot: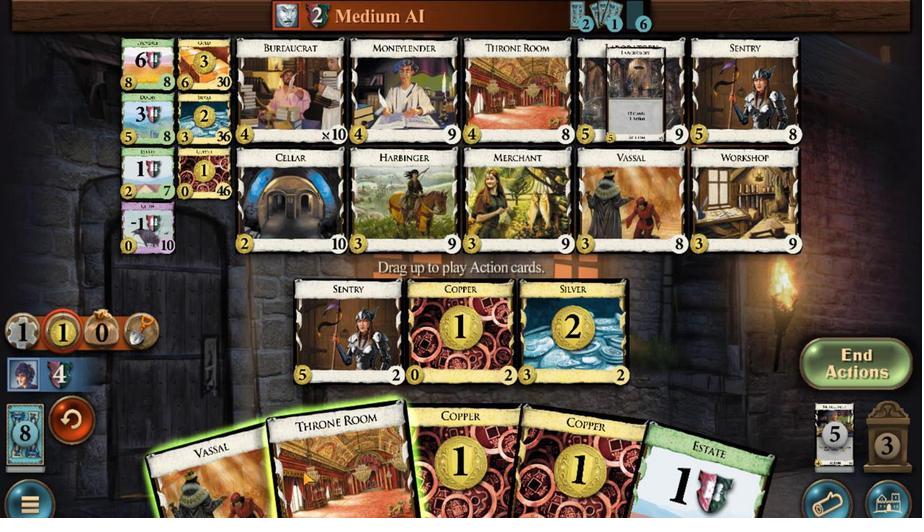 
Action: Mouse moved to (609, 296)
Screenshot: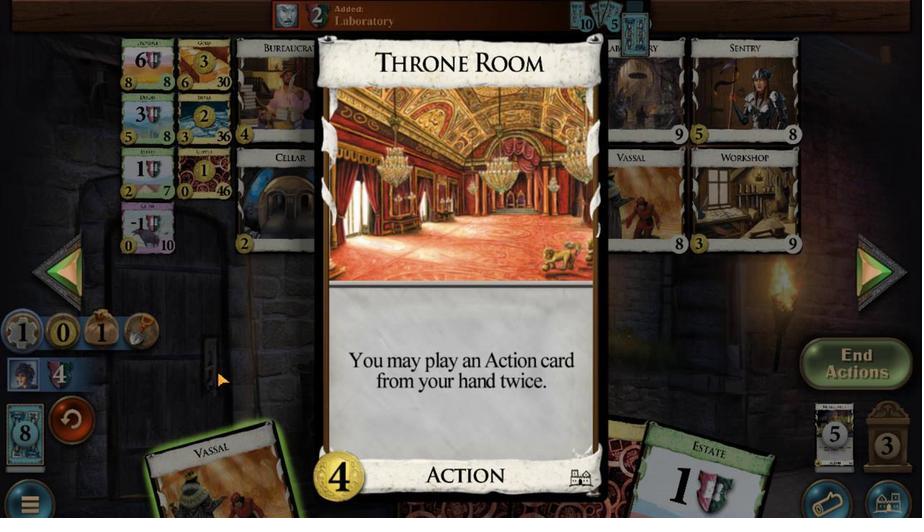 
Action: Mouse pressed left at (609, 296)
Screenshot: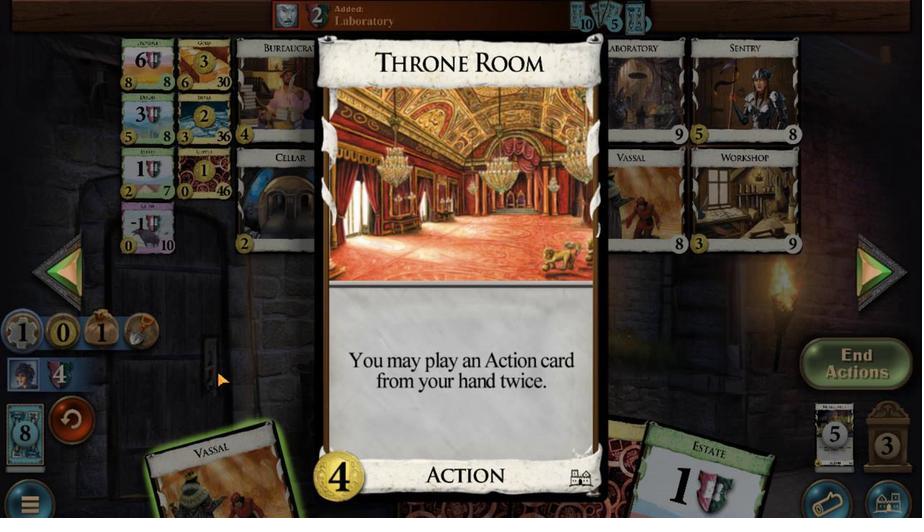 
Action: Mouse moved to (589, 333)
Screenshot: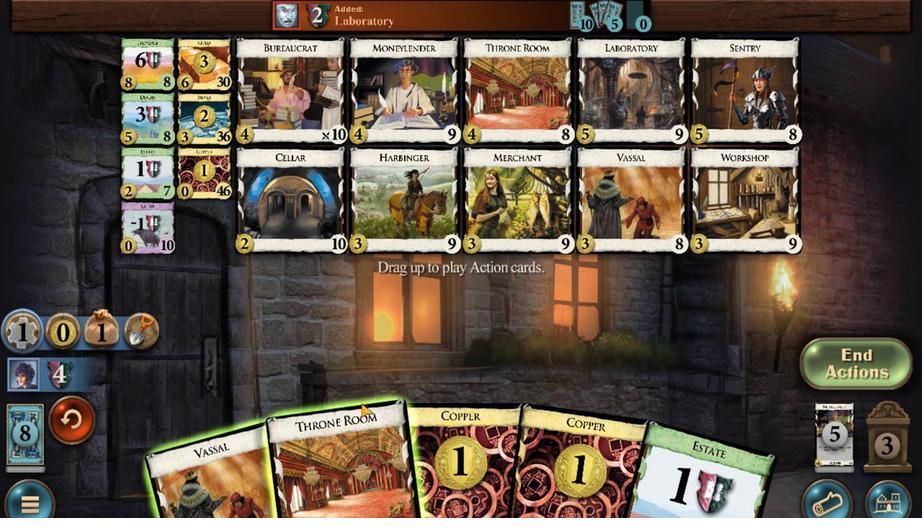 
Action: Mouse pressed left at (589, 333)
Screenshot: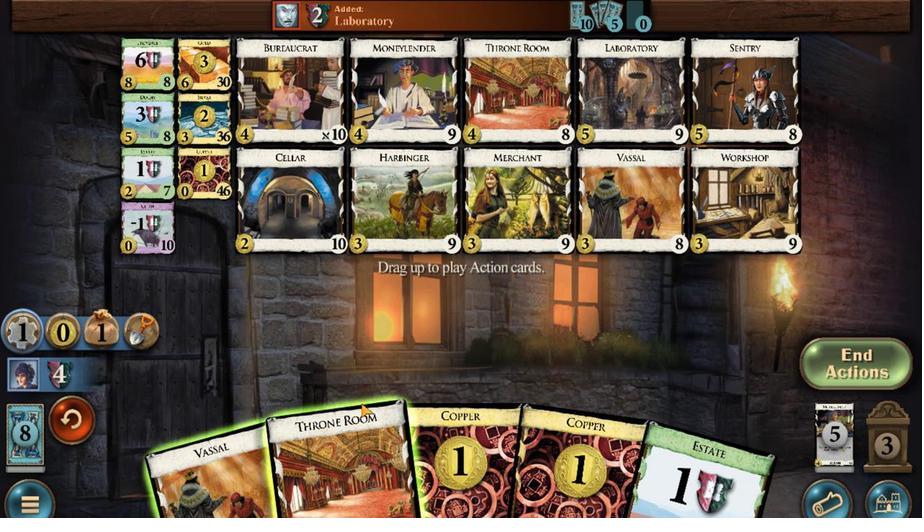 
Action: Mouse moved to (584, 335)
Screenshot: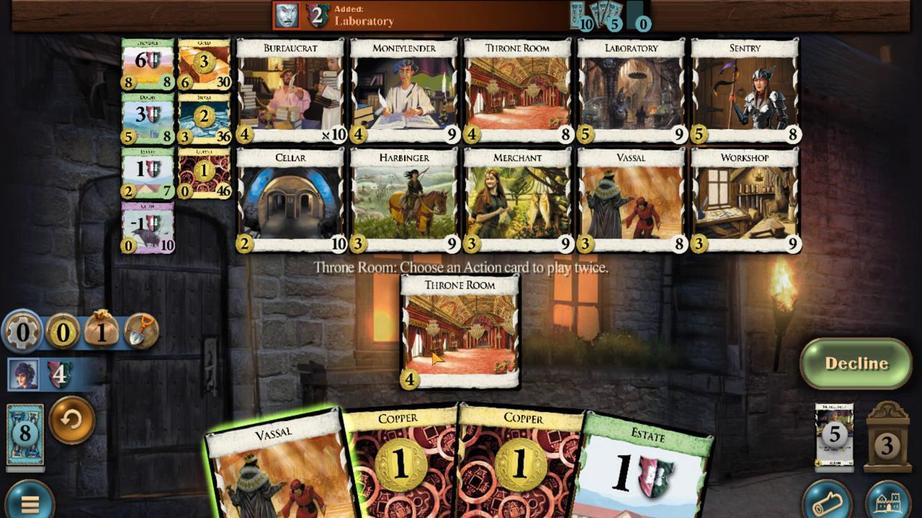 
Action: Mouse pressed left at (584, 335)
Screenshot: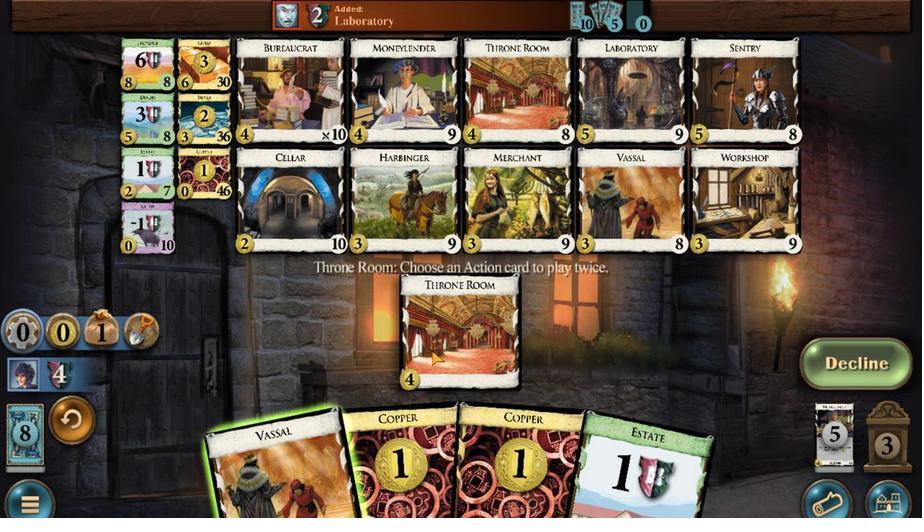 
Action: Mouse moved to (532, 167)
Screenshot: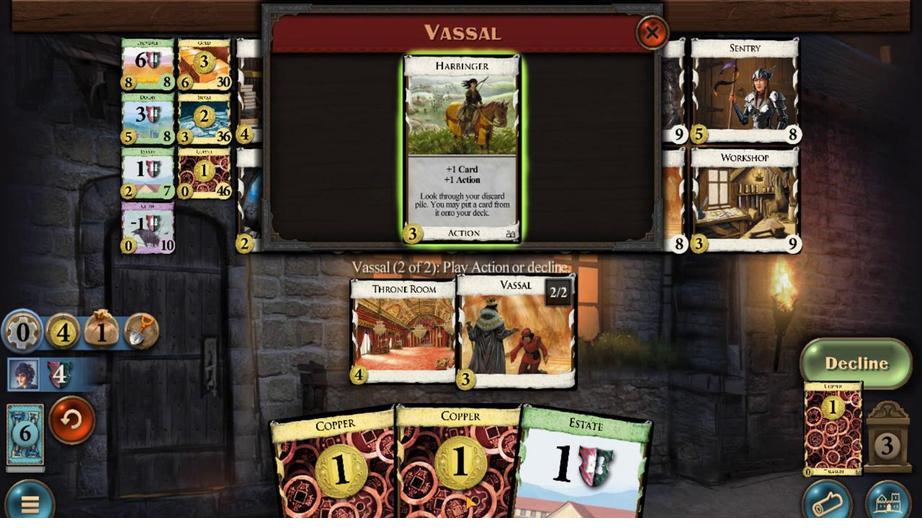 
Action: Mouse pressed left at (532, 167)
Screenshot: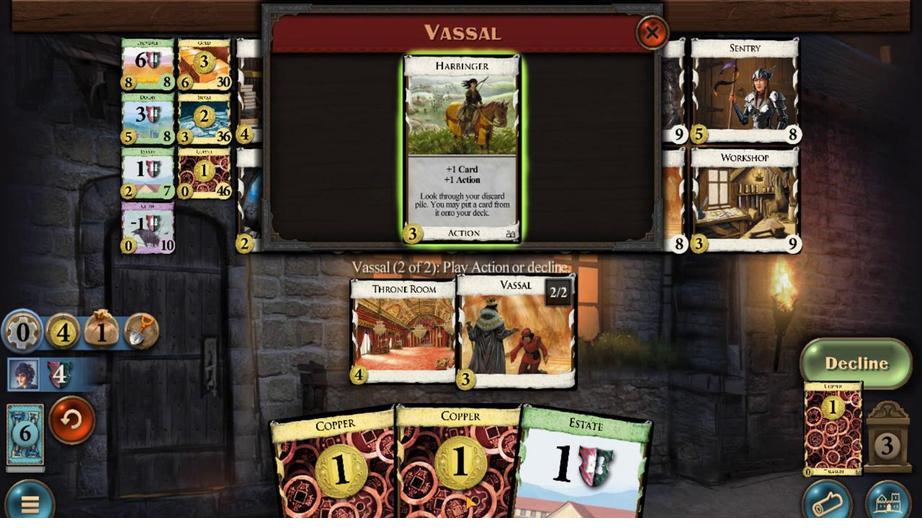 
Action: Mouse moved to (459, 175)
Screenshot: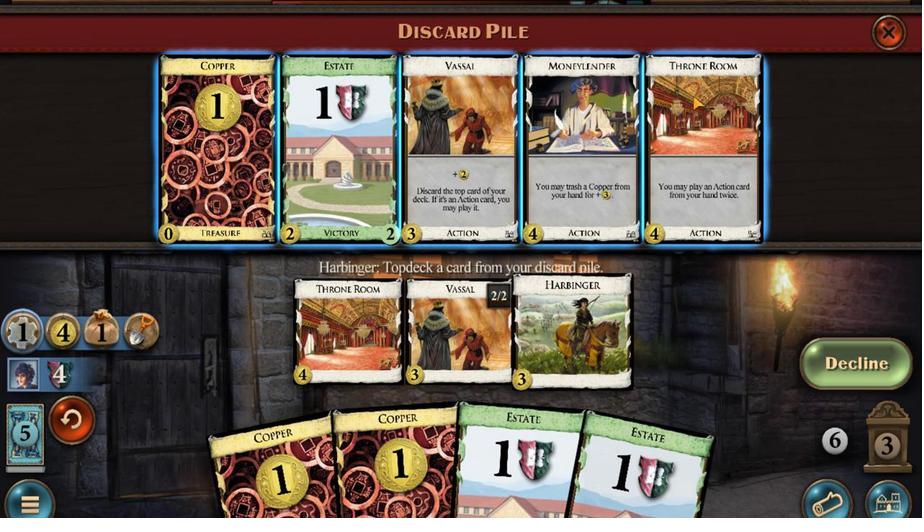 
Action: Mouse pressed left at (459, 175)
Screenshot: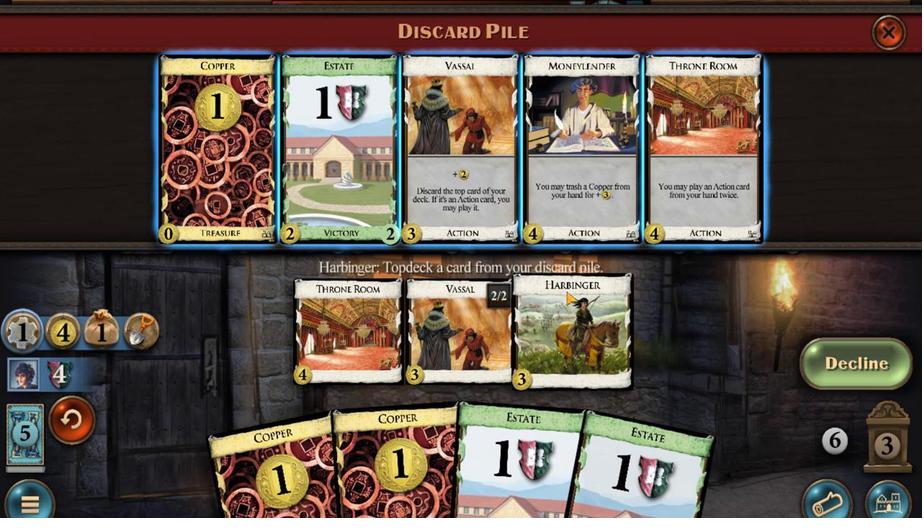 
Action: Mouse moved to (550, 345)
Screenshot: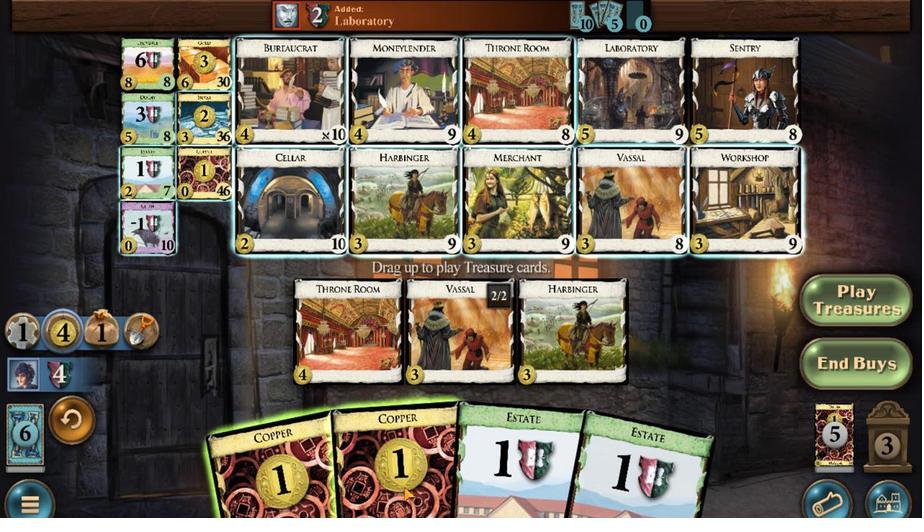 
Action: Mouse pressed left at (550, 345)
Screenshot: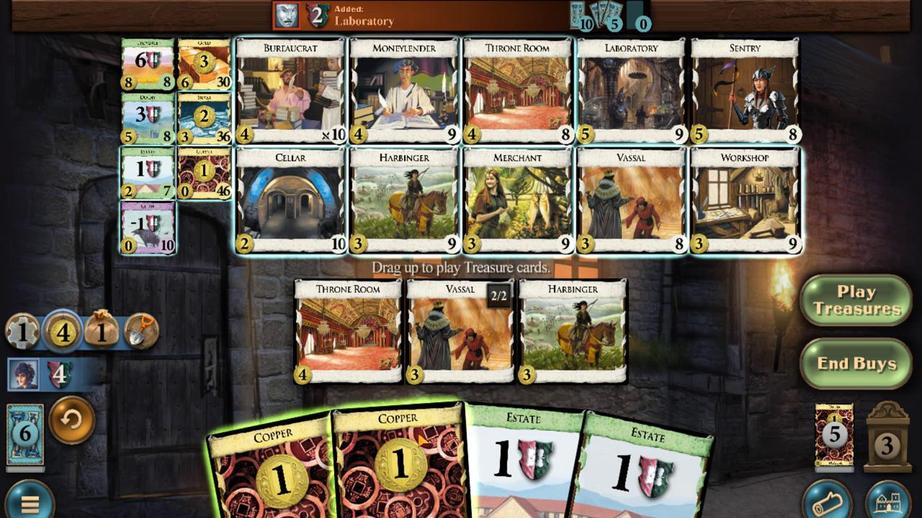 
Action: Mouse moved to (572, 350)
Screenshot: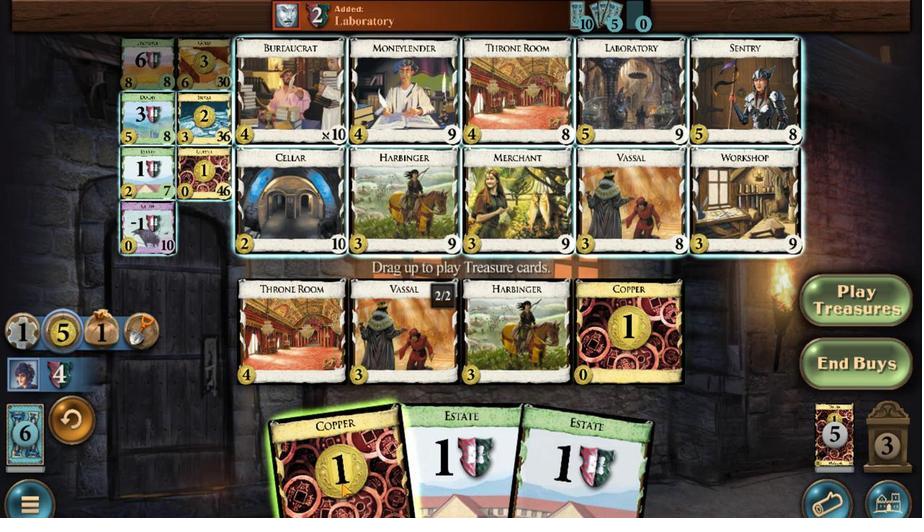 
Action: Mouse pressed left at (572, 350)
Screenshot: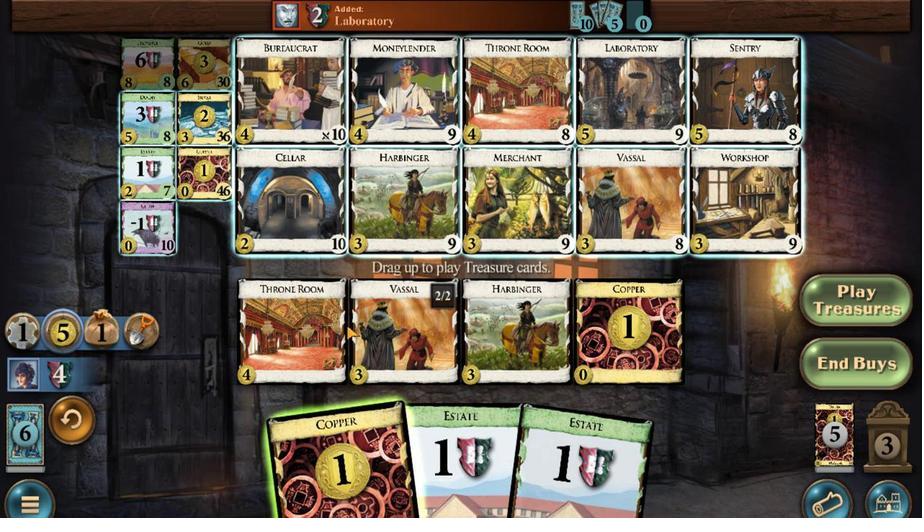 
Action: Mouse moved to (614, 162)
Screenshot: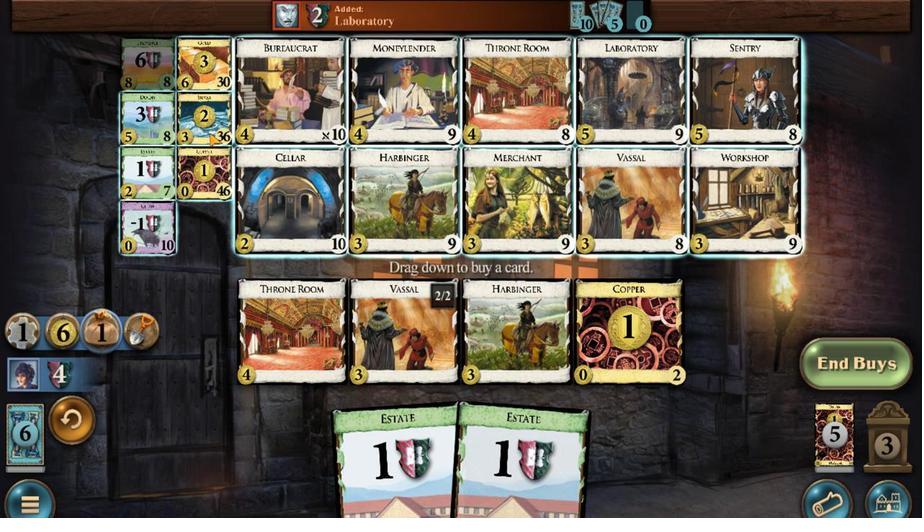 
Action: Mouse pressed left at (614, 162)
Screenshot: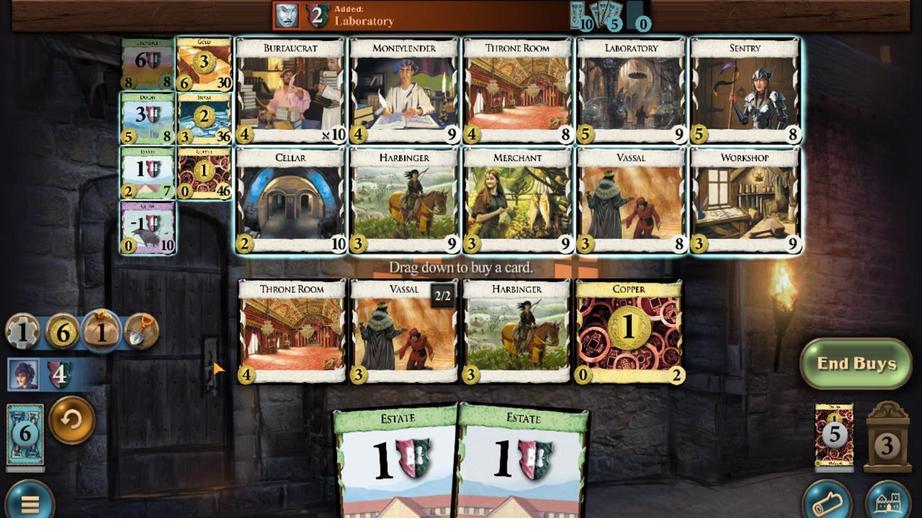 
Action: Mouse moved to (614, 343)
Screenshot: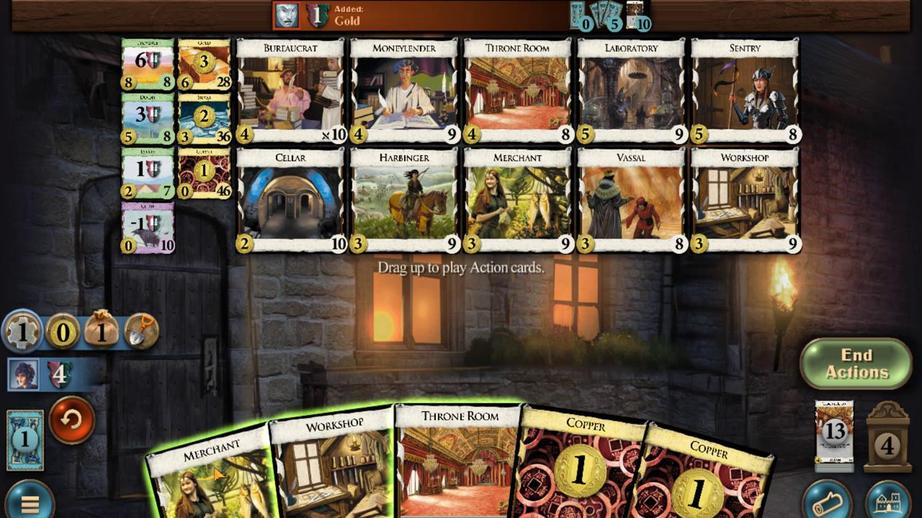 
Action: Mouse pressed left at (614, 343)
Screenshot: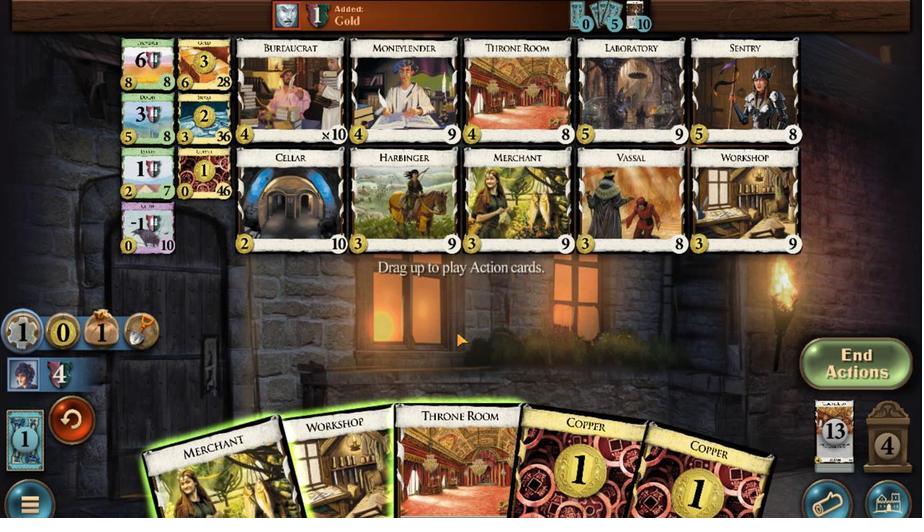 
Action: Mouse moved to (570, 348)
Screenshot: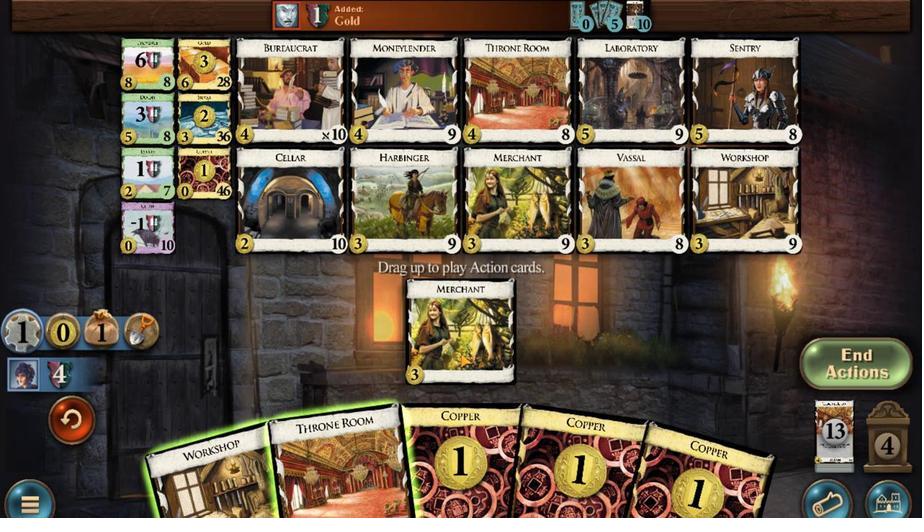 
Action: Mouse pressed left at (570, 348)
Screenshot: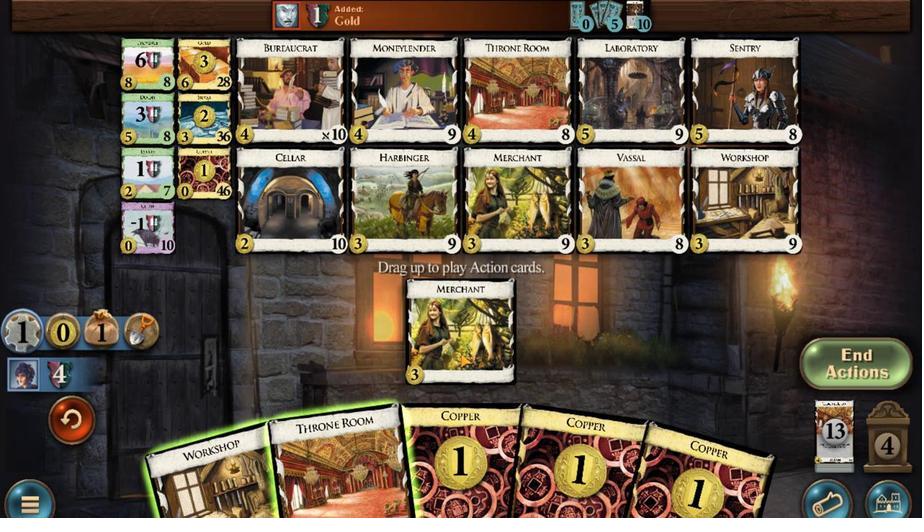
Action: Mouse moved to (585, 343)
Screenshot: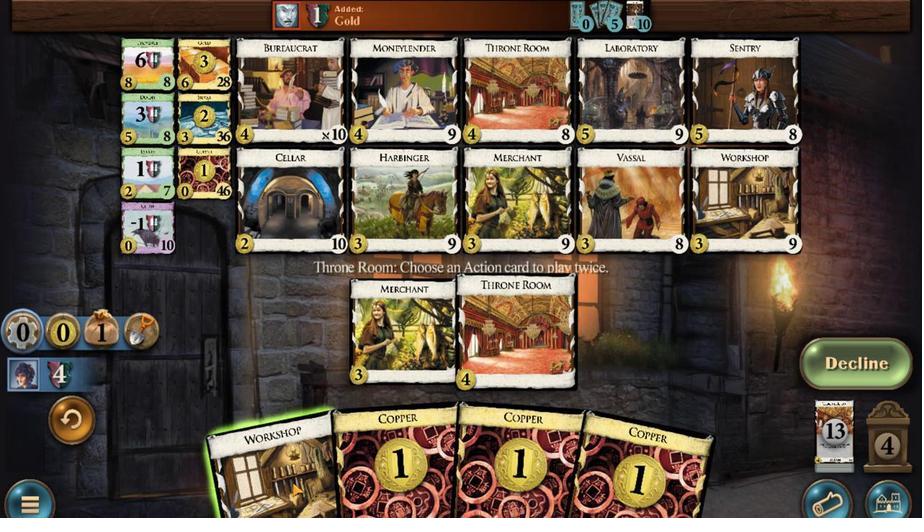 
Action: Mouse pressed left at (585, 343)
Screenshot: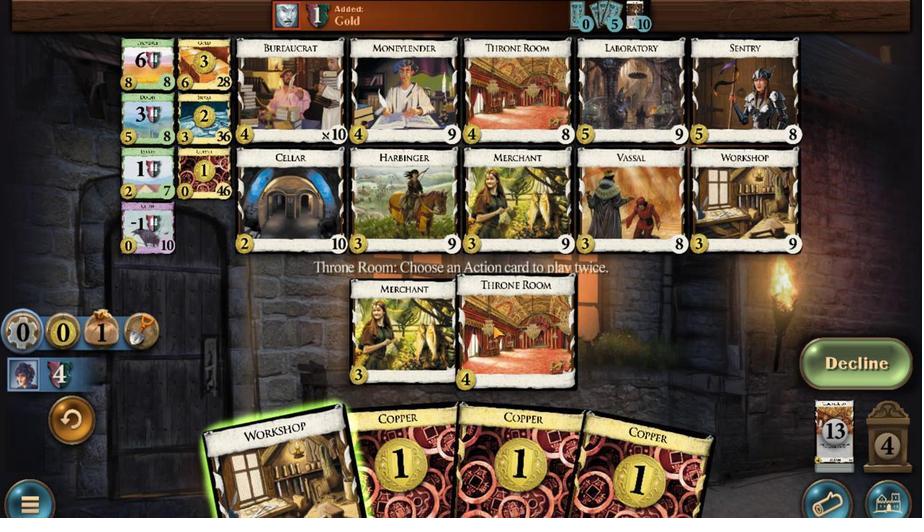 
Action: Mouse moved to (506, 165)
Screenshot: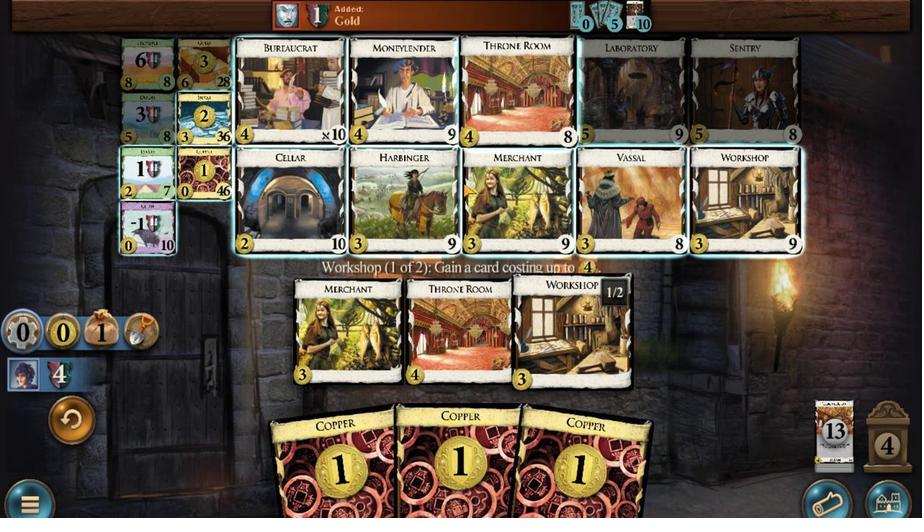 
Action: Mouse pressed left at (506, 165)
Screenshot: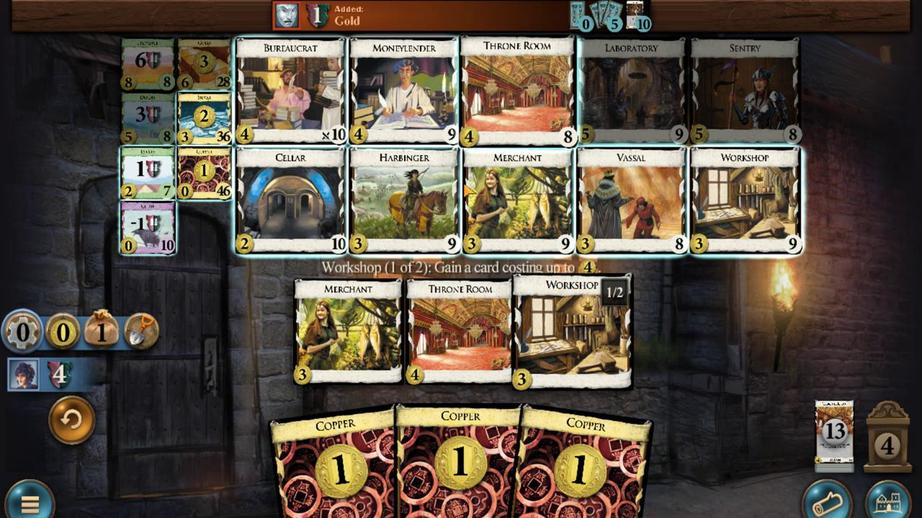 
Action: Mouse moved to (481, 217)
Screenshot: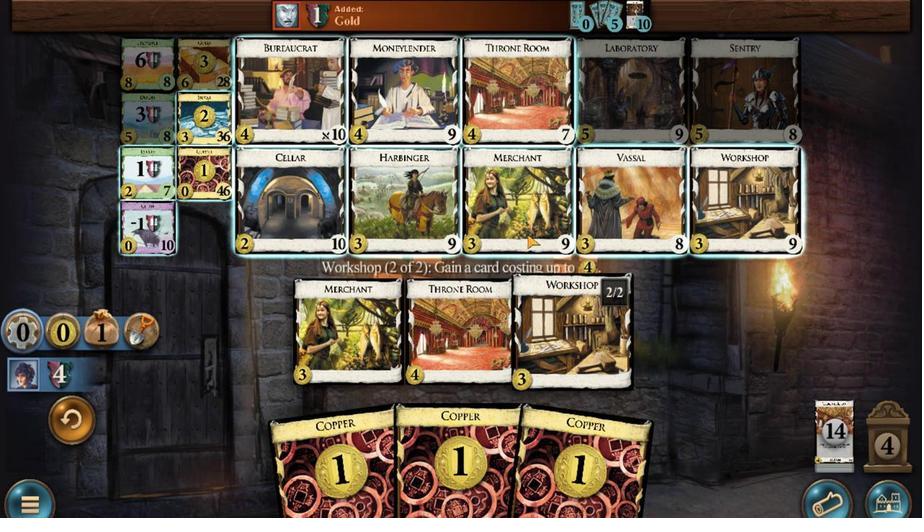 
Action: Mouse pressed left at (481, 217)
Screenshot: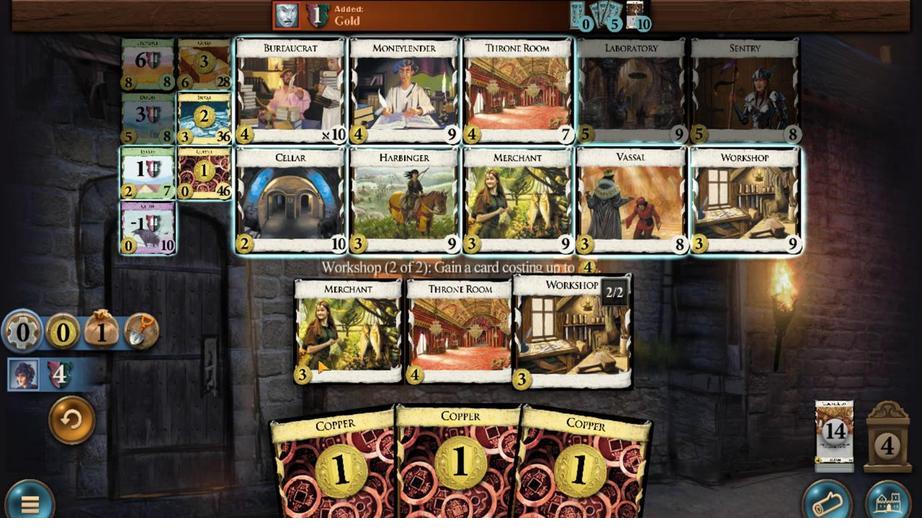 
Action: Mouse moved to (570, 342)
Screenshot: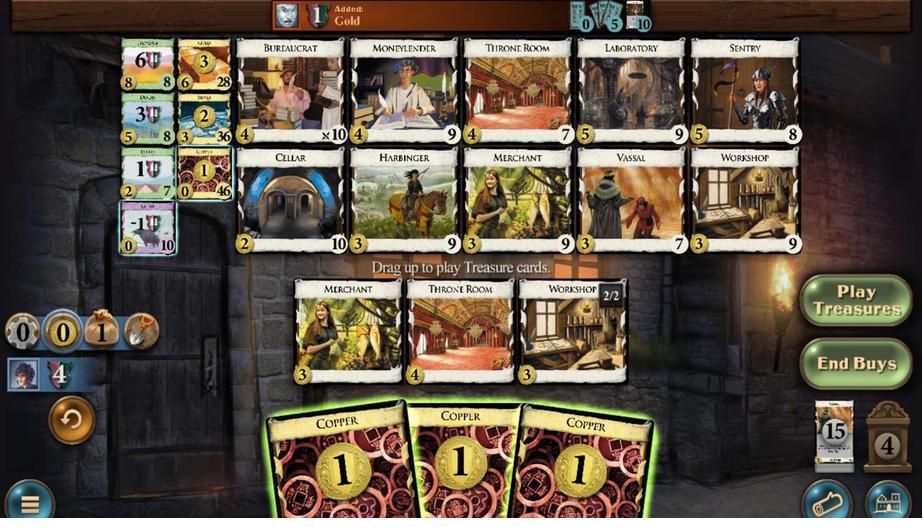 
Action: Mouse pressed left at (570, 342)
Screenshot: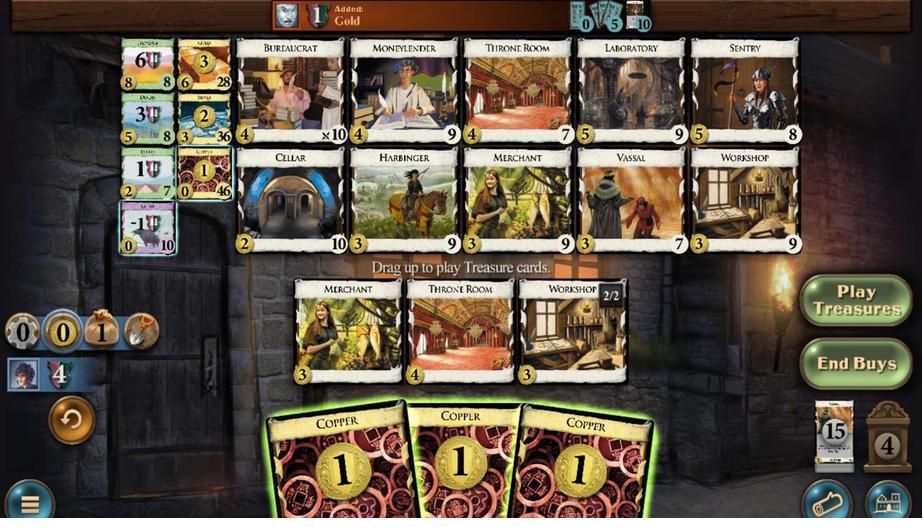 
Action: Mouse moved to (559, 338)
Screenshot: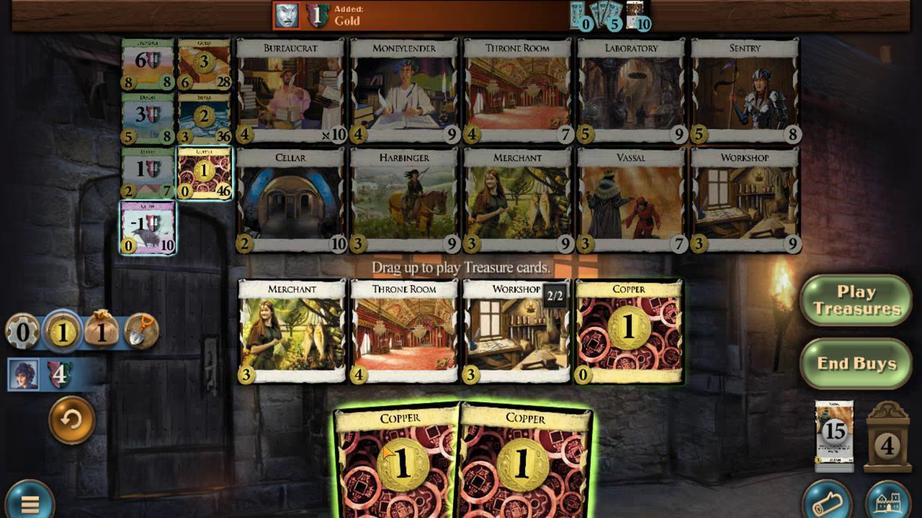 
Action: Mouse pressed left at (559, 338)
Screenshot: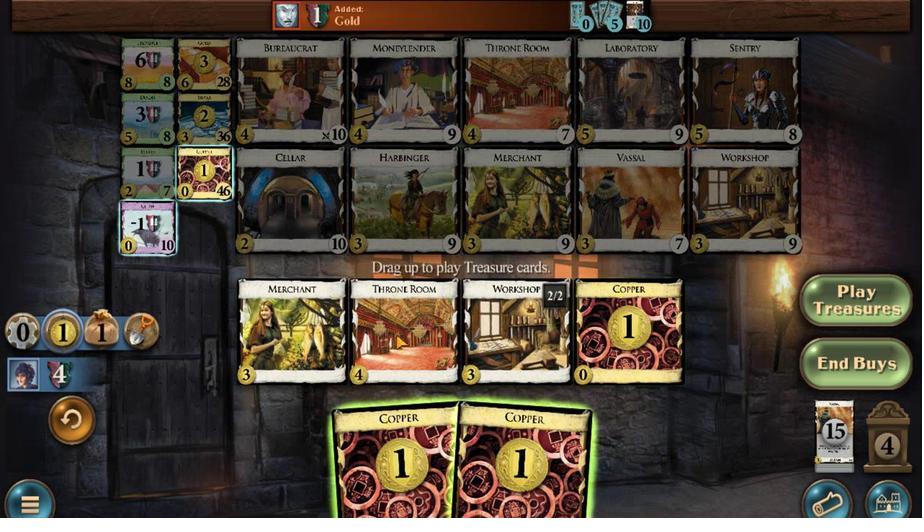 
Action: Mouse moved to (539, 341)
Screenshot: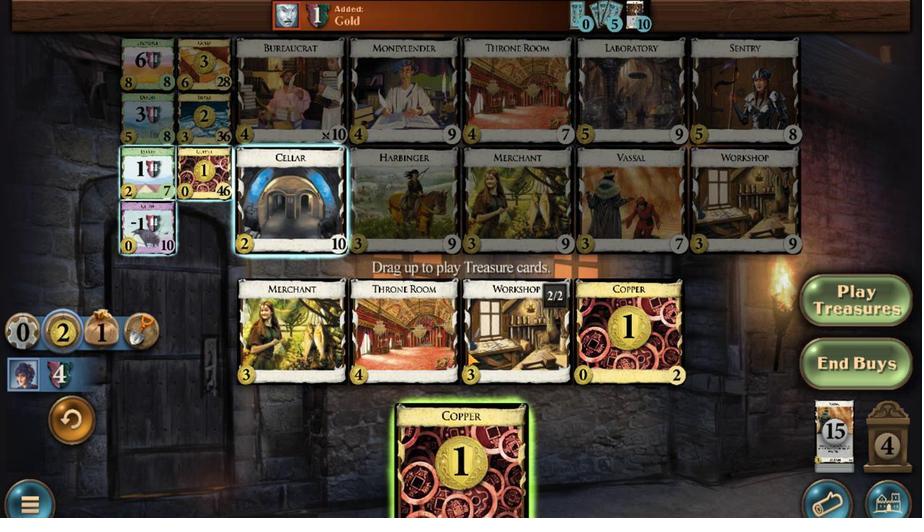 
Action: Mouse pressed left at (539, 341)
Screenshot: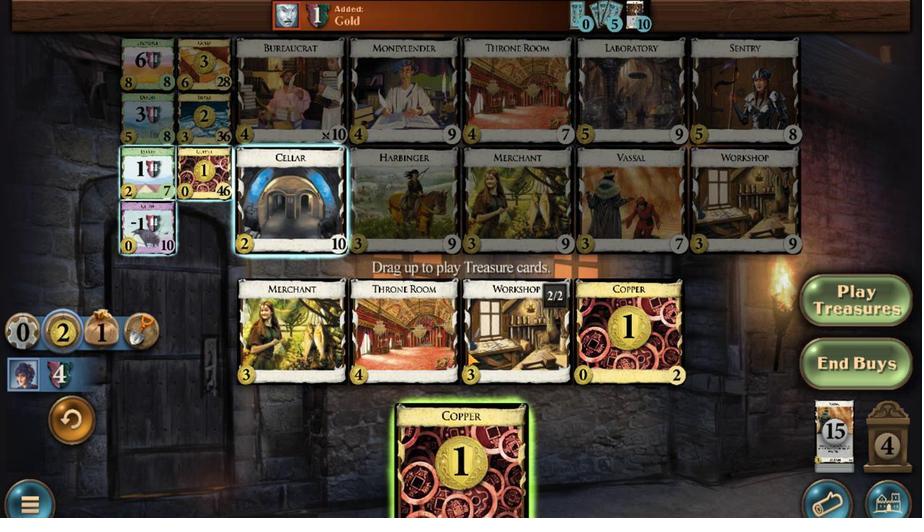 
Action: Mouse moved to (479, 214)
Screenshot: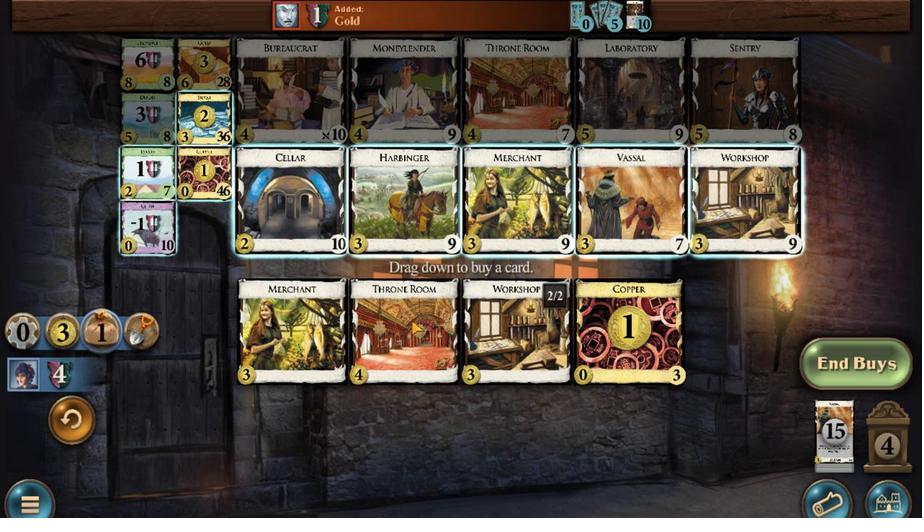 
Action: Mouse pressed left at (479, 214)
Screenshot: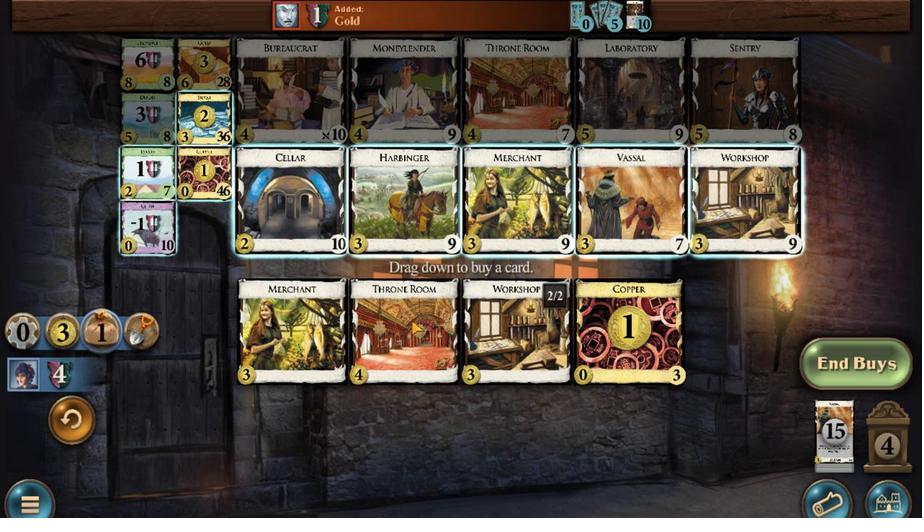 
Action: Mouse moved to (578, 333)
Screenshot: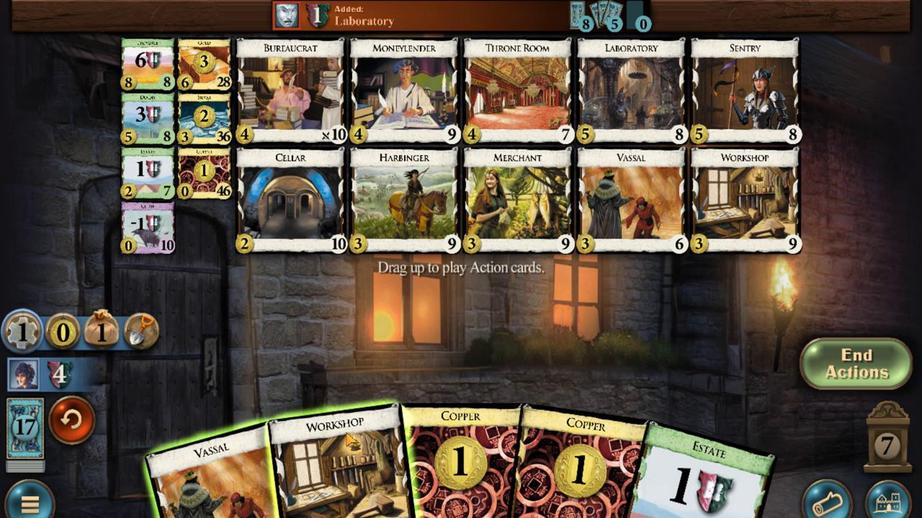 
Action: Mouse pressed left at (578, 333)
Screenshot: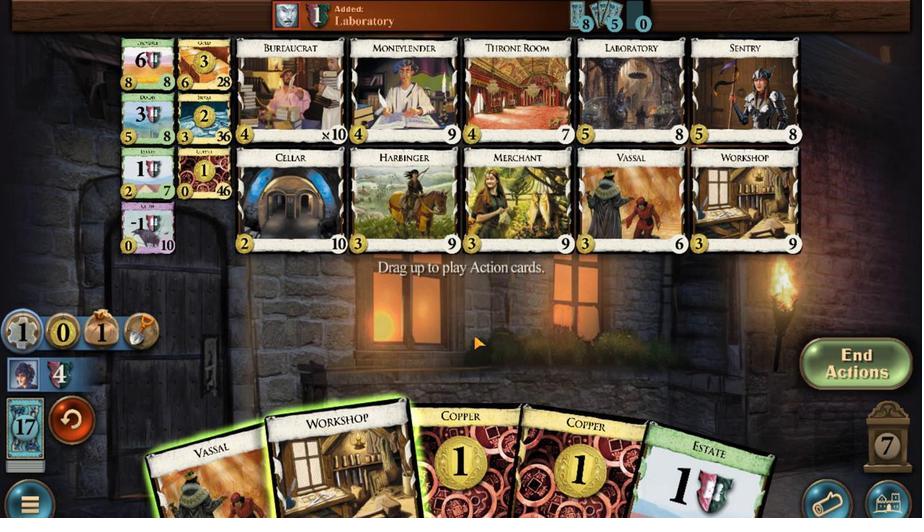 
Action: Mouse moved to (513, 169)
Screenshot: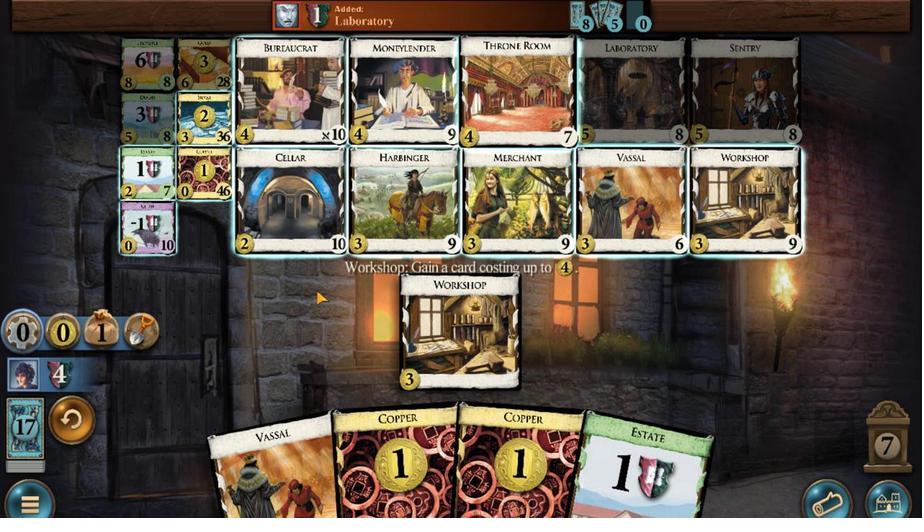 
Action: Mouse pressed left at (513, 169)
Screenshot: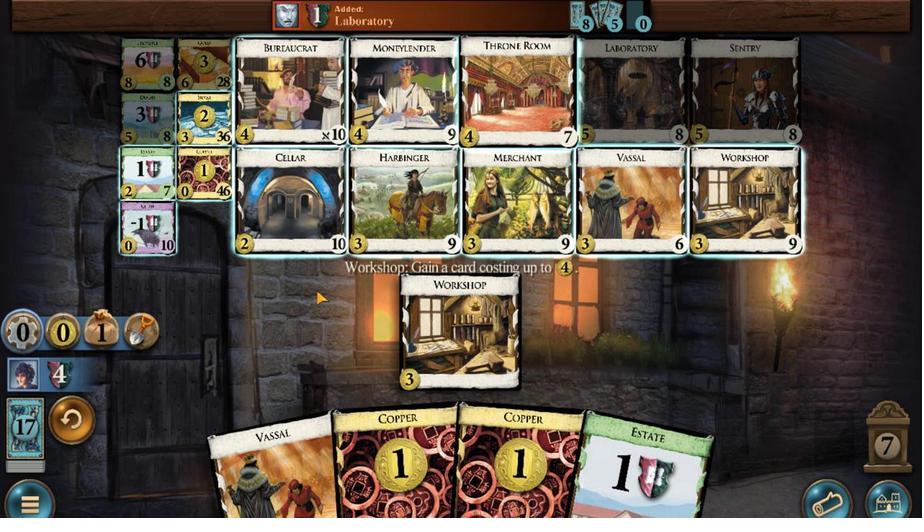 
Action: Mouse moved to (553, 330)
Screenshot: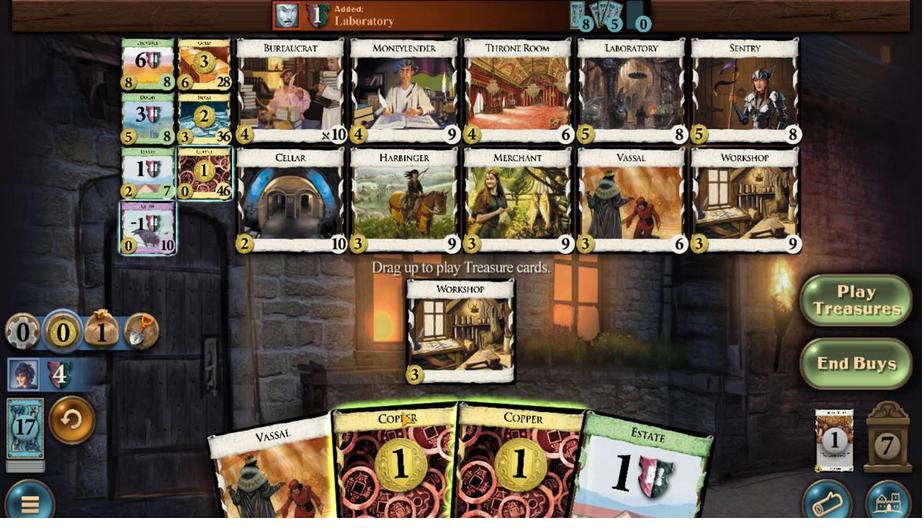 
Action: Mouse pressed left at (553, 330)
Screenshot: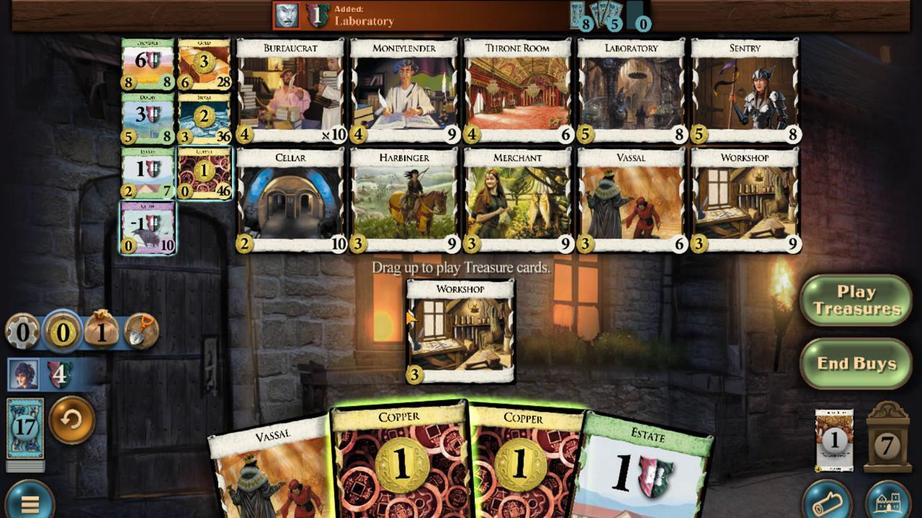 
Action: Mouse moved to (536, 347)
Screenshot: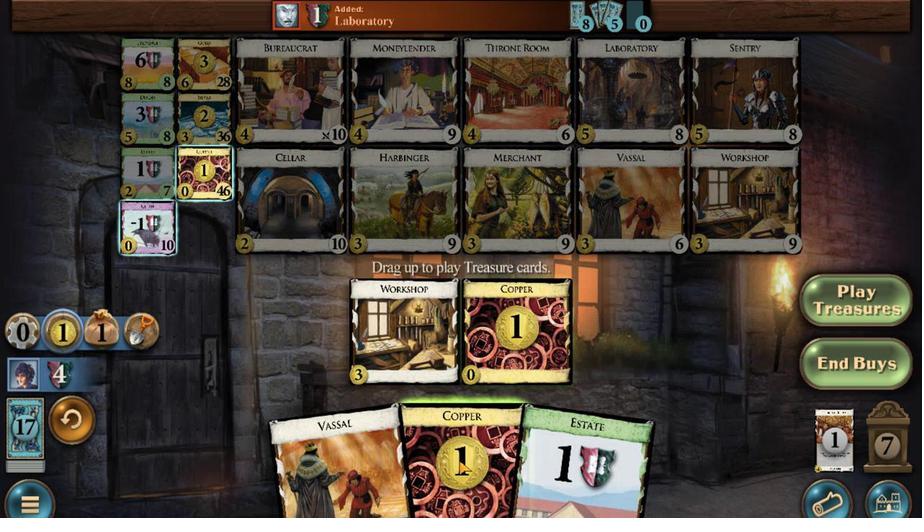 
Action: Mouse pressed left at (536, 347)
Screenshot: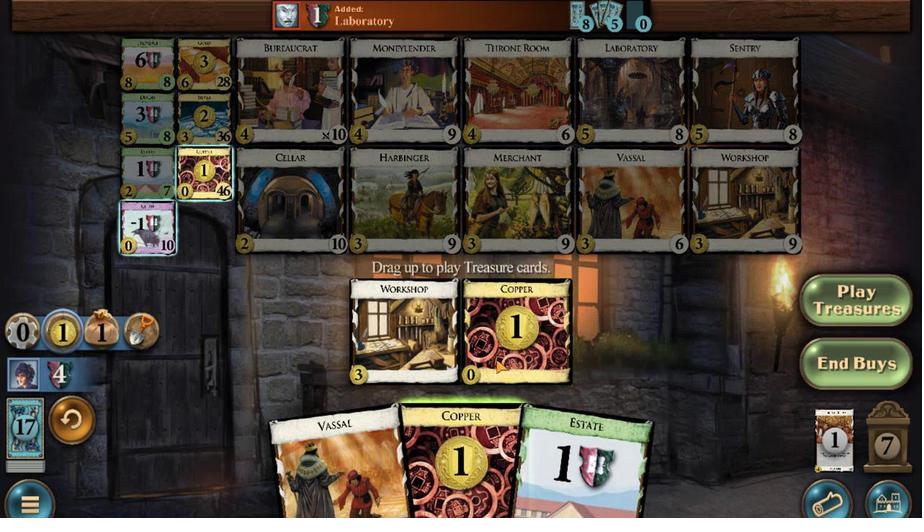 
Action: Mouse moved to (630, 206)
Screenshot: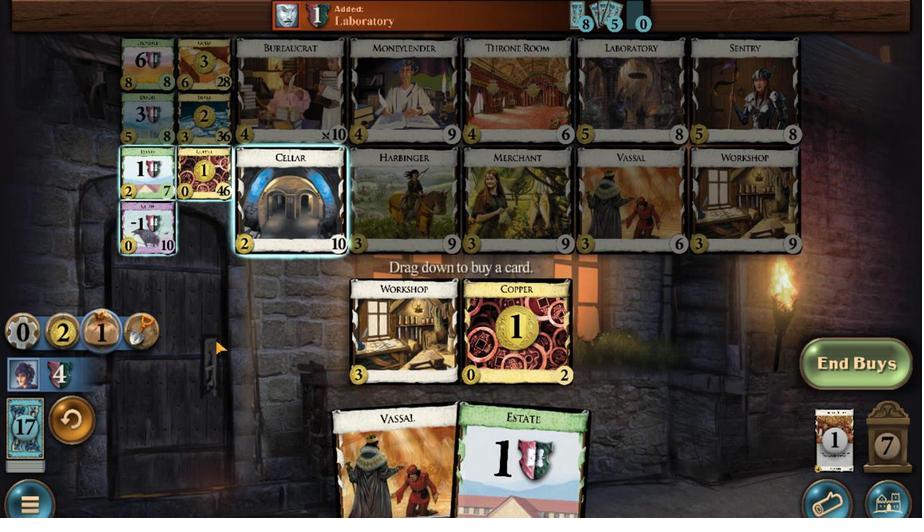 
Action: Mouse pressed left at (630, 206)
Screenshot: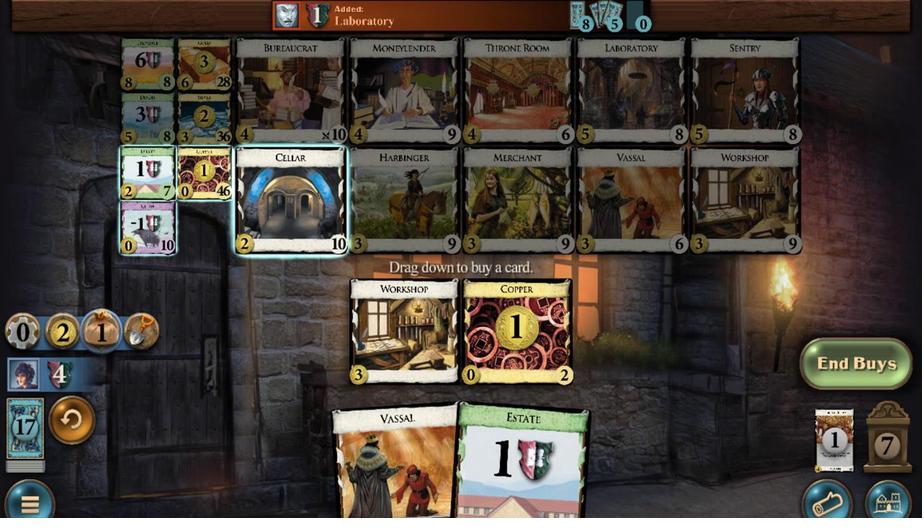 
Action: Mouse moved to (619, 333)
Screenshot: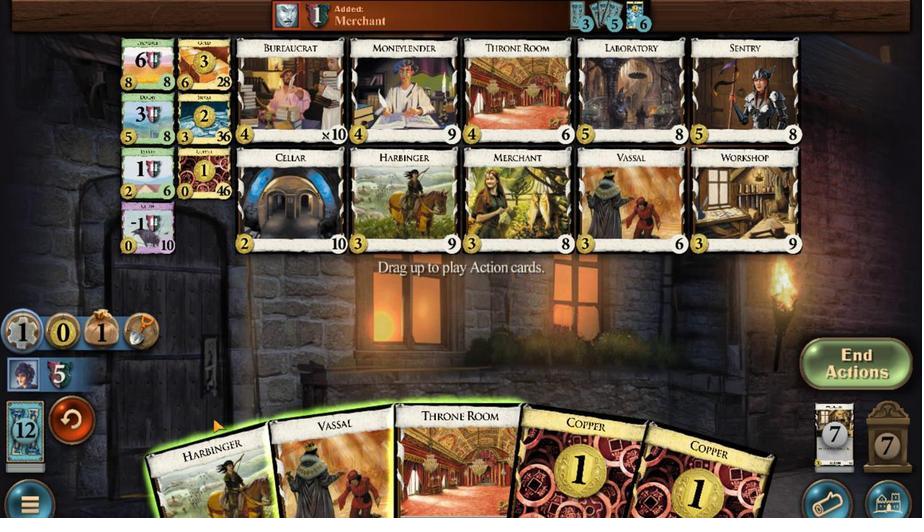 
Action: Mouse pressed left at (619, 333)
Screenshot: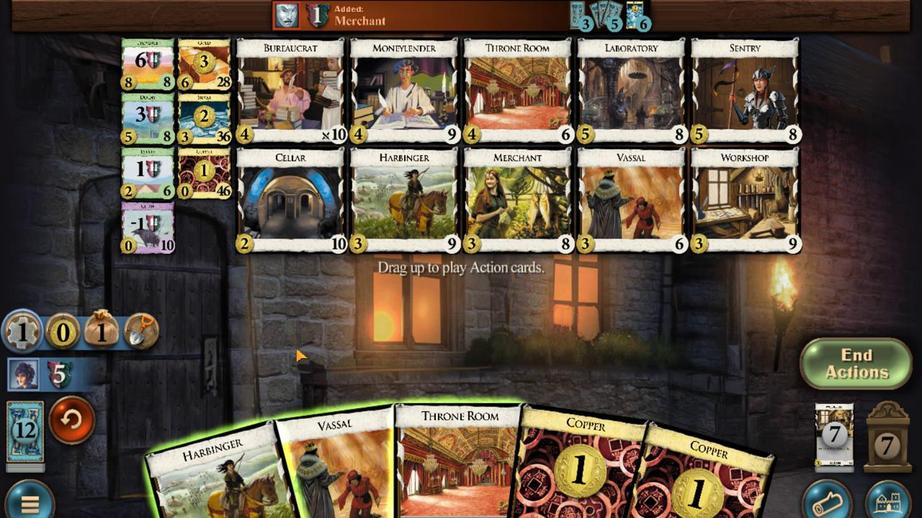 
Action: Mouse moved to (534, 174)
Screenshot: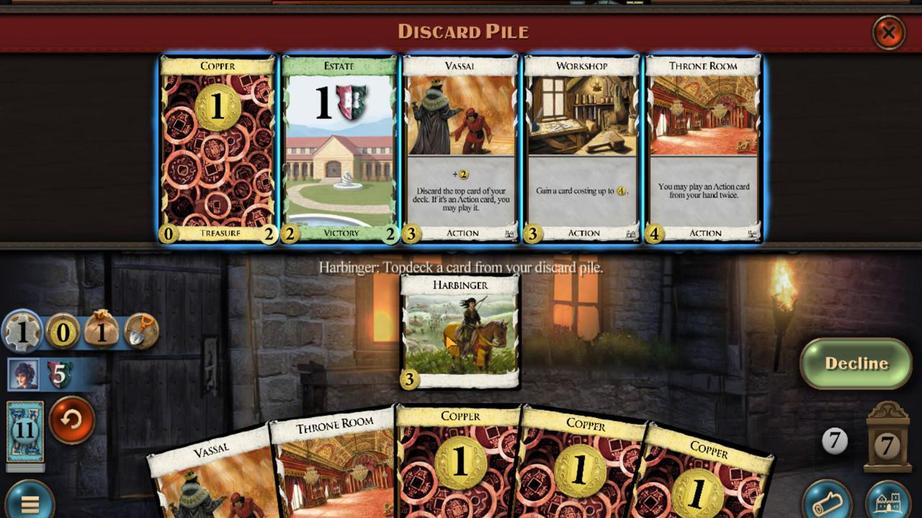 
Action: Mouse pressed left at (534, 174)
Screenshot: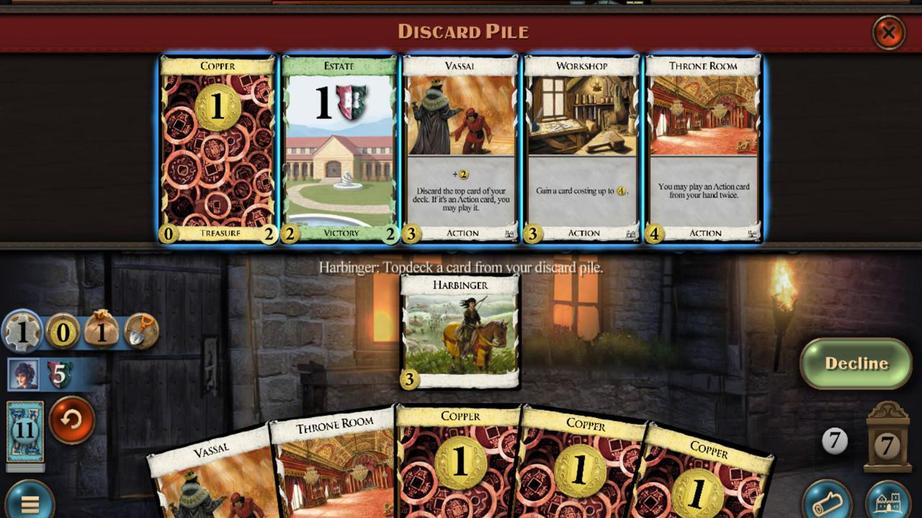 
Action: Mouse moved to (608, 350)
Screenshot: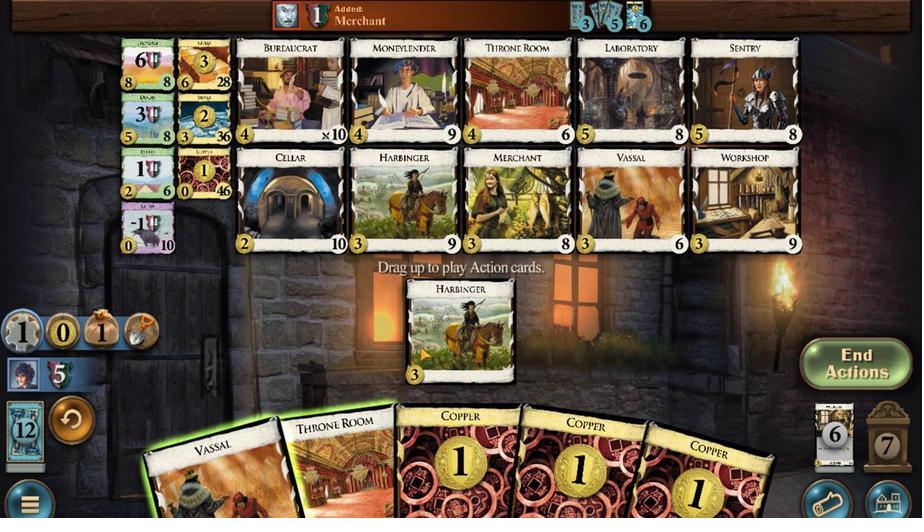 
Action: Mouse pressed left at (608, 350)
Screenshot: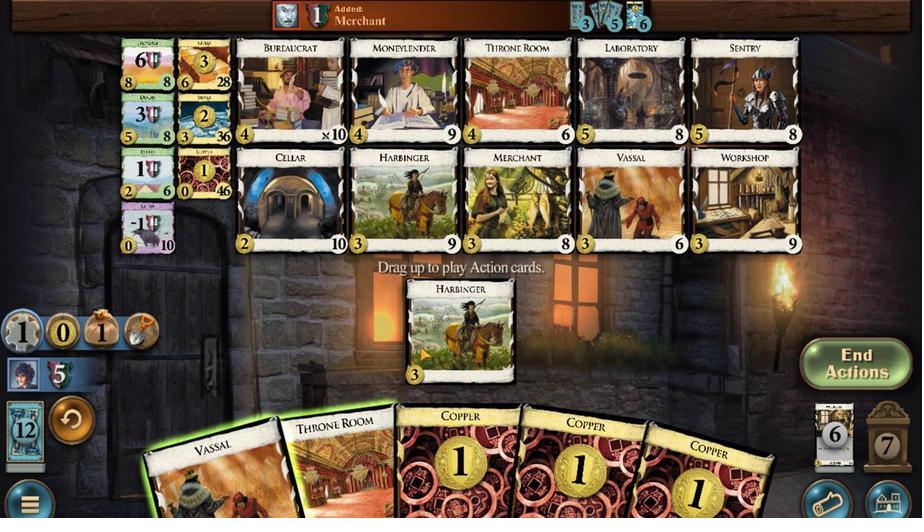 
Action: Mouse moved to (536, 179)
Screenshot: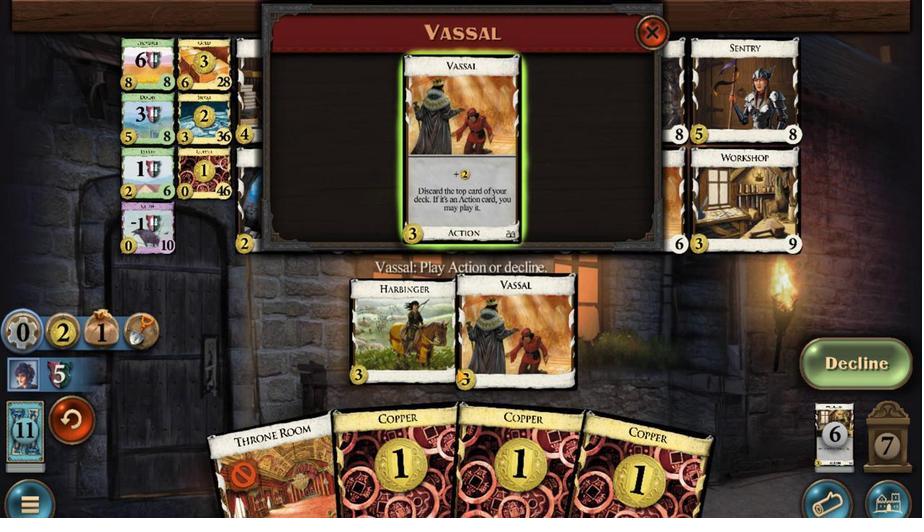 
Action: Mouse pressed left at (536, 179)
Screenshot: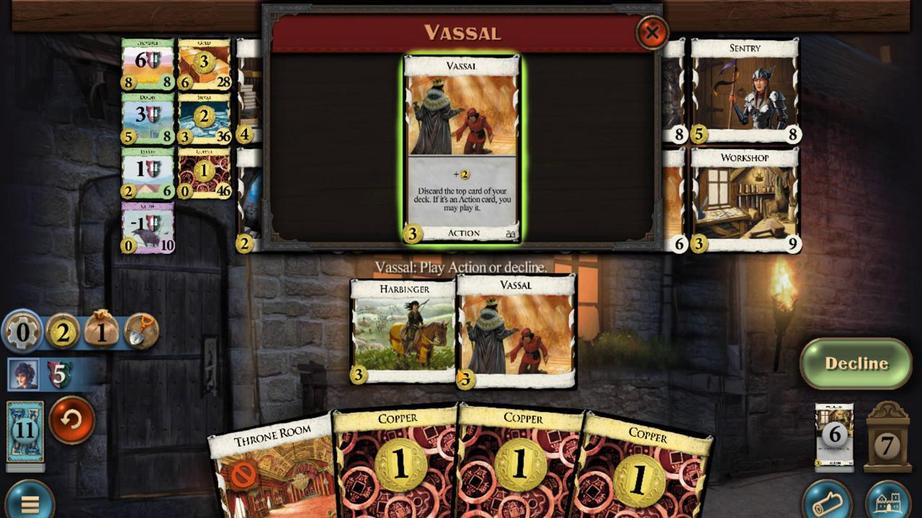 
Action: Mouse moved to (536, 175)
Screenshot: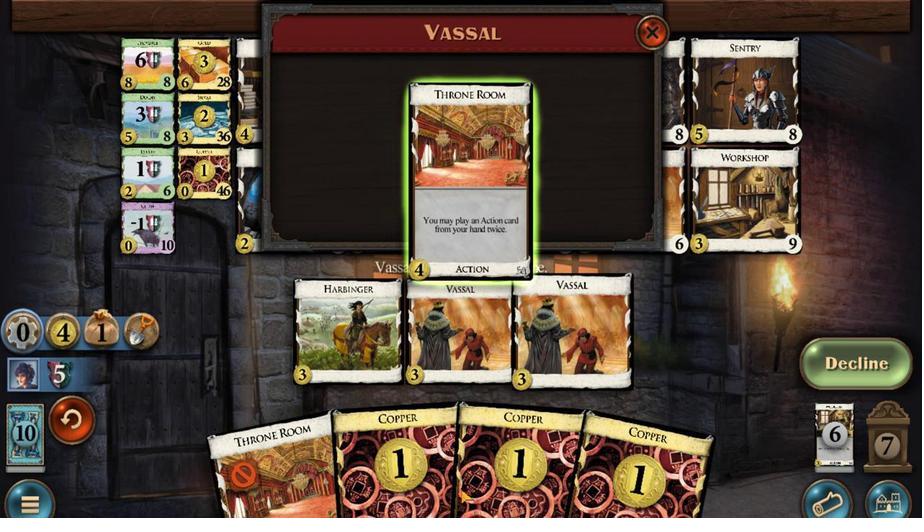 
Action: Mouse pressed left at (536, 175)
Screenshot: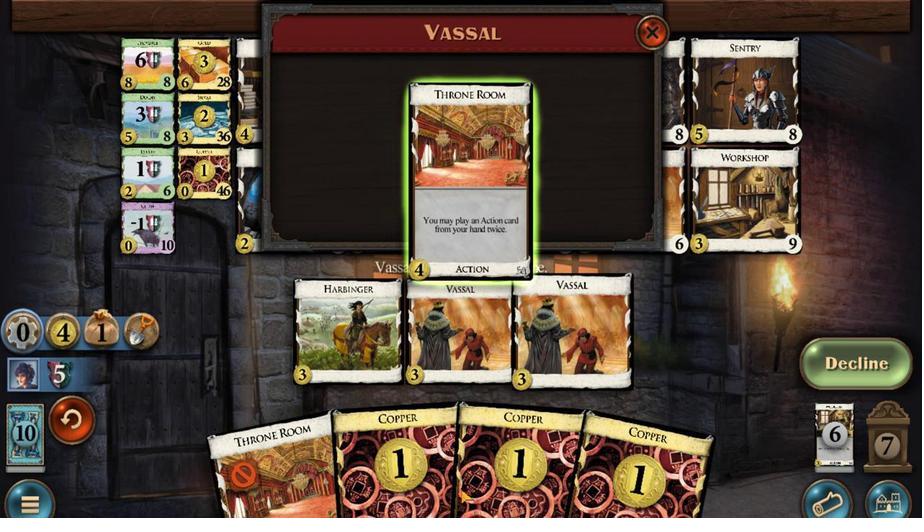 
Action: Mouse moved to (593, 347)
Screenshot: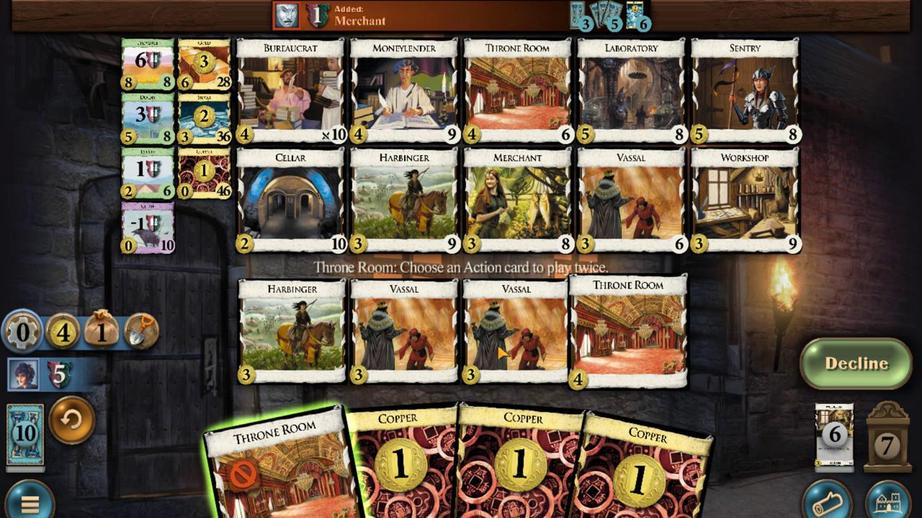 
Action: Mouse pressed left at (593, 347)
Screenshot: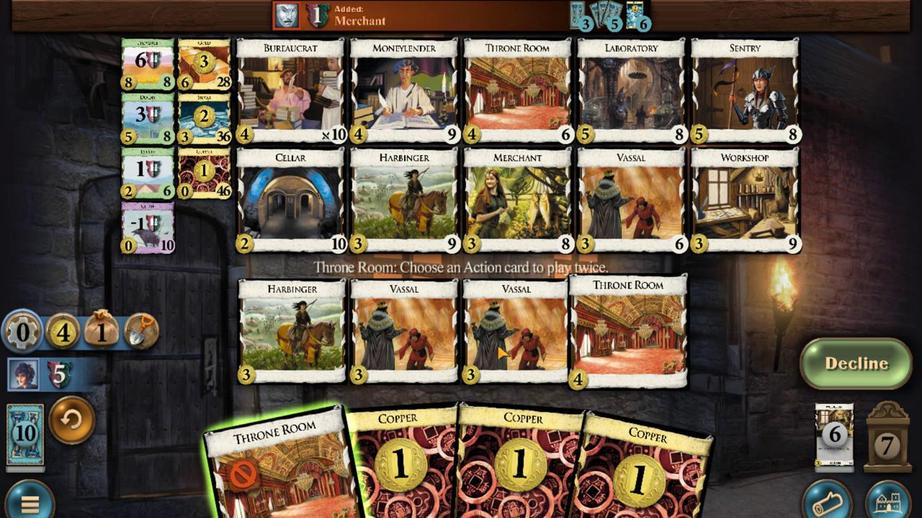 
Action: Mouse moved to (517, 348)
Screenshot: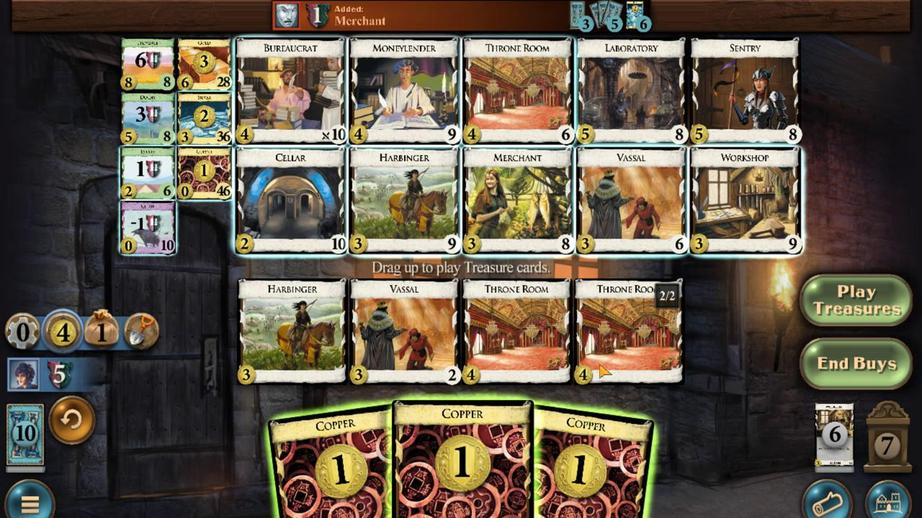 
Action: Mouse pressed left at (517, 348)
Screenshot: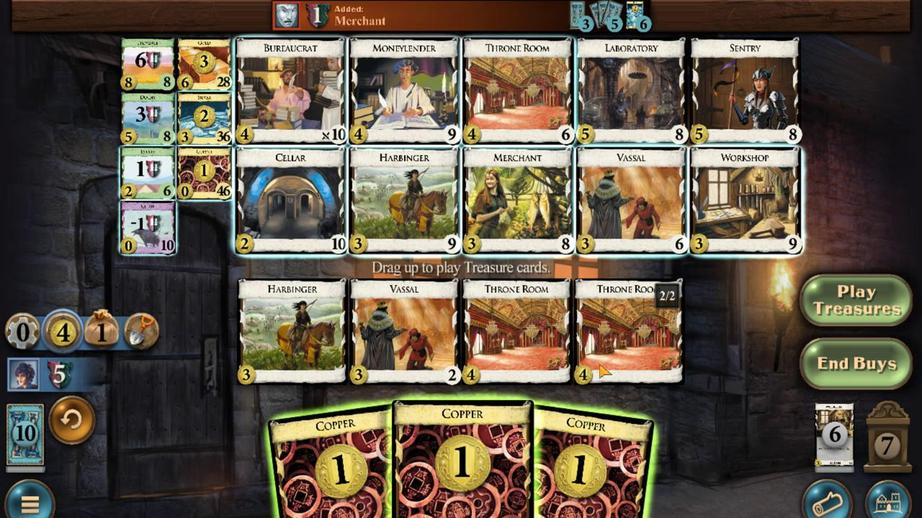 
Action: Mouse moved to (522, 354)
Screenshot: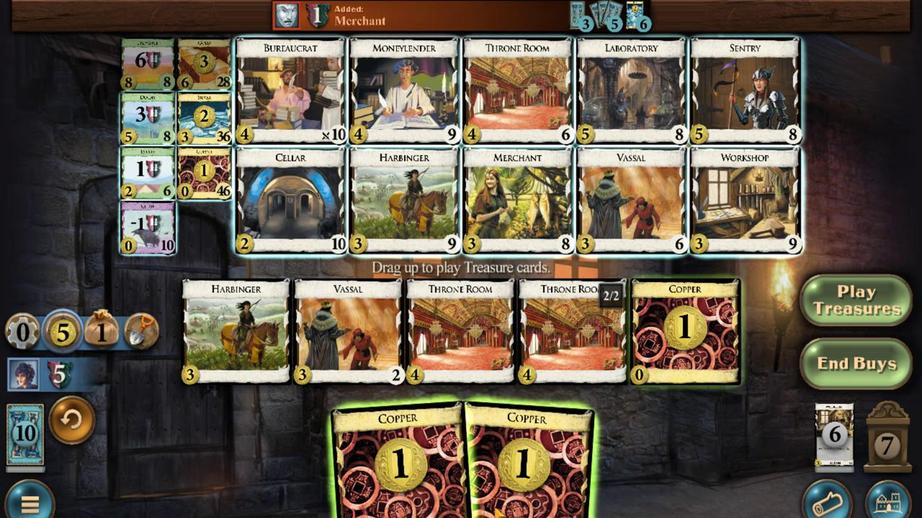 
Action: Mouse pressed left at (522, 354)
Screenshot: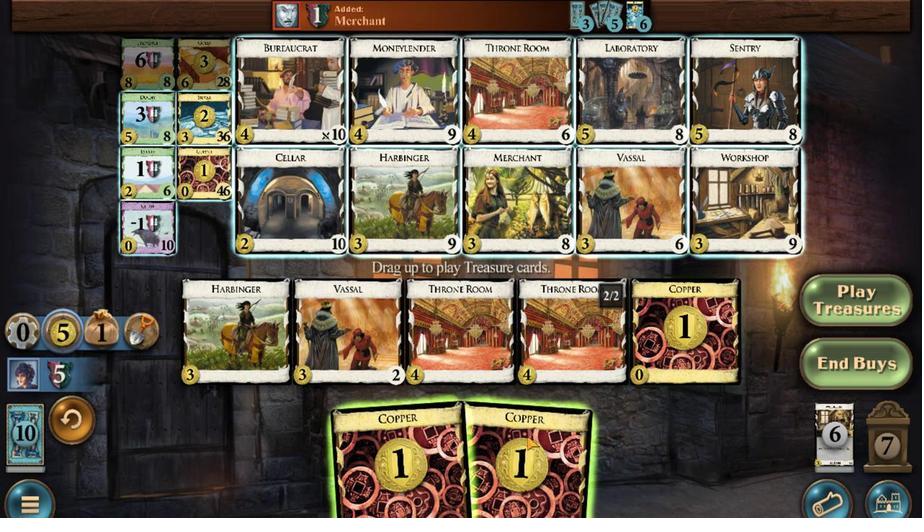
Action: Mouse moved to (543, 366)
Screenshot: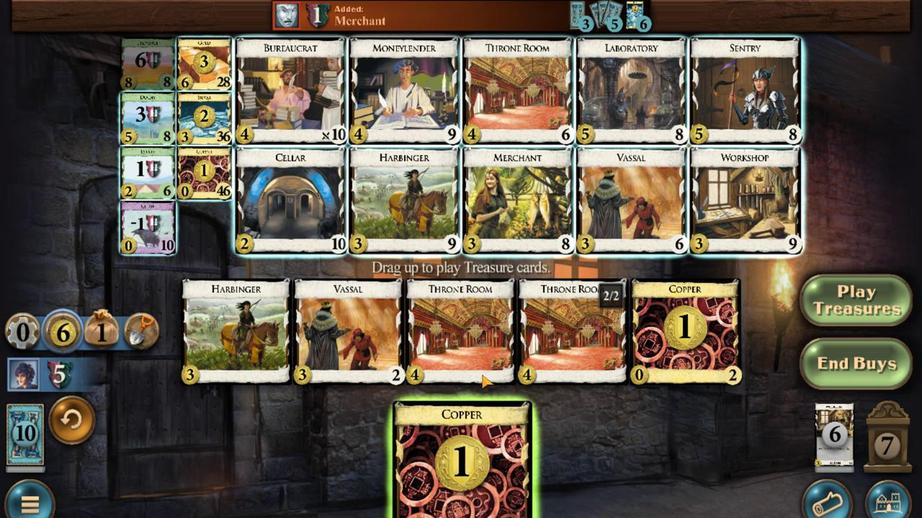 
Action: Mouse pressed left at (543, 366)
Screenshot: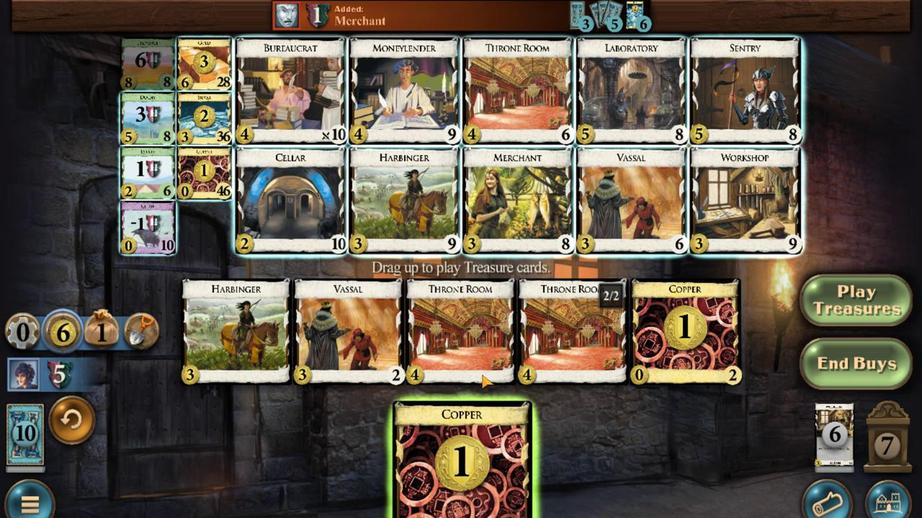 
Action: Mouse moved to (482, 165)
Screenshot: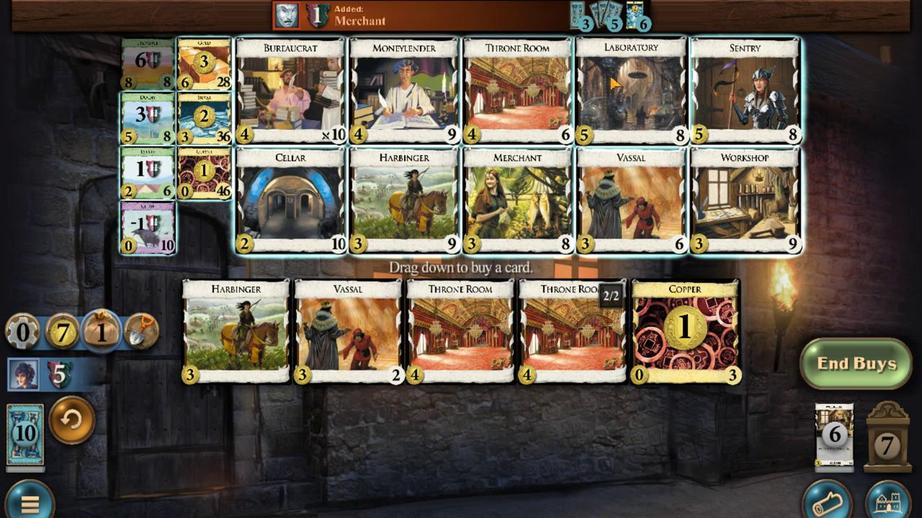 
Action: Mouse pressed left at (482, 165)
Screenshot: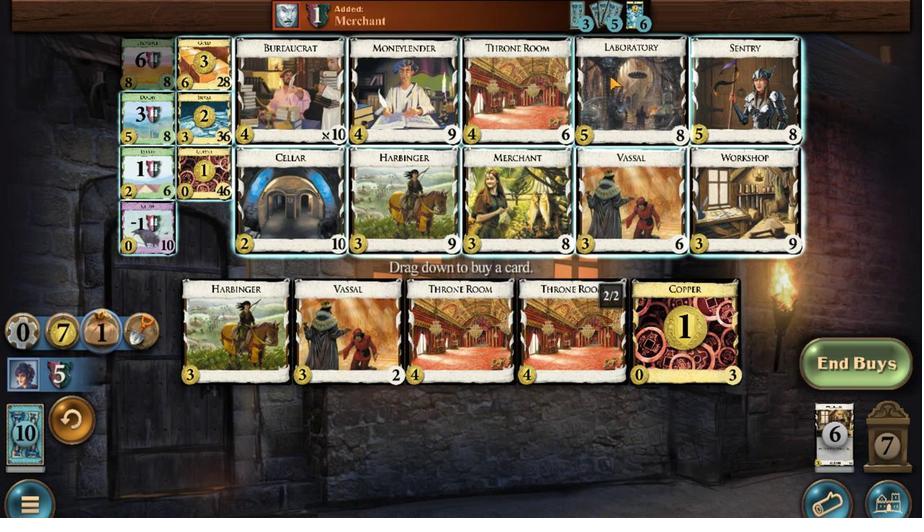 
Action: Mouse moved to (608, 343)
Screenshot: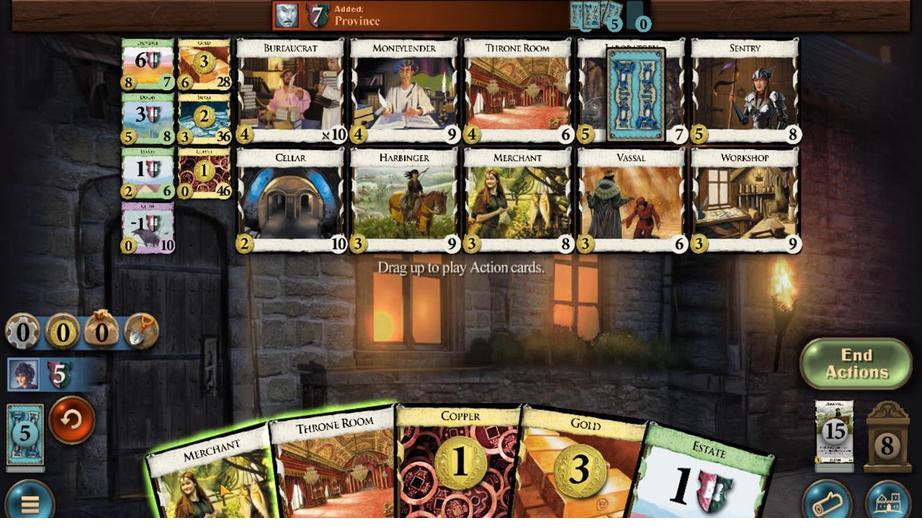 
Action: Mouse pressed left at (608, 343)
Screenshot: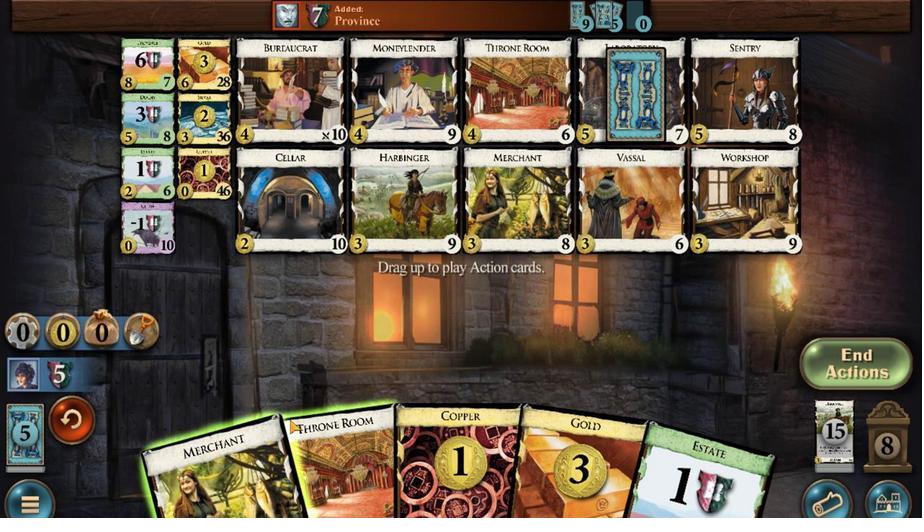 
Action: Mouse moved to (581, 340)
Screenshot: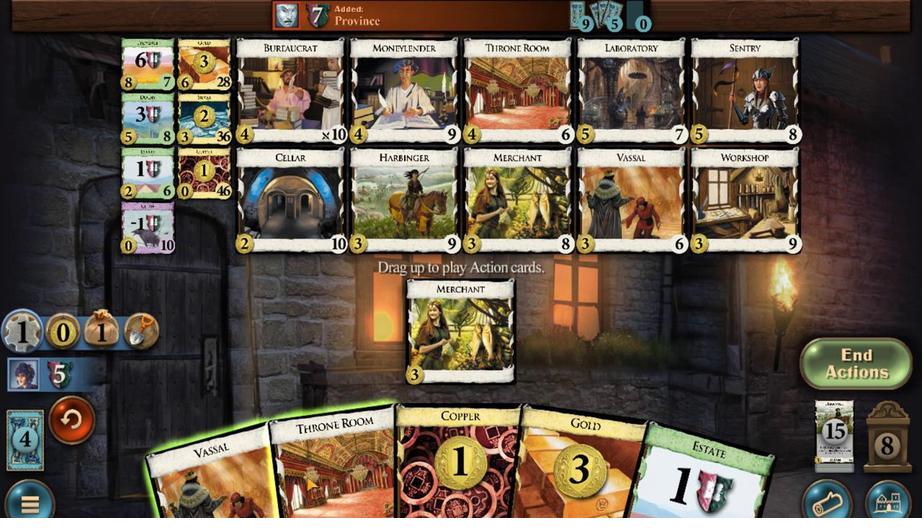 
Action: Mouse pressed left at (581, 340)
Screenshot: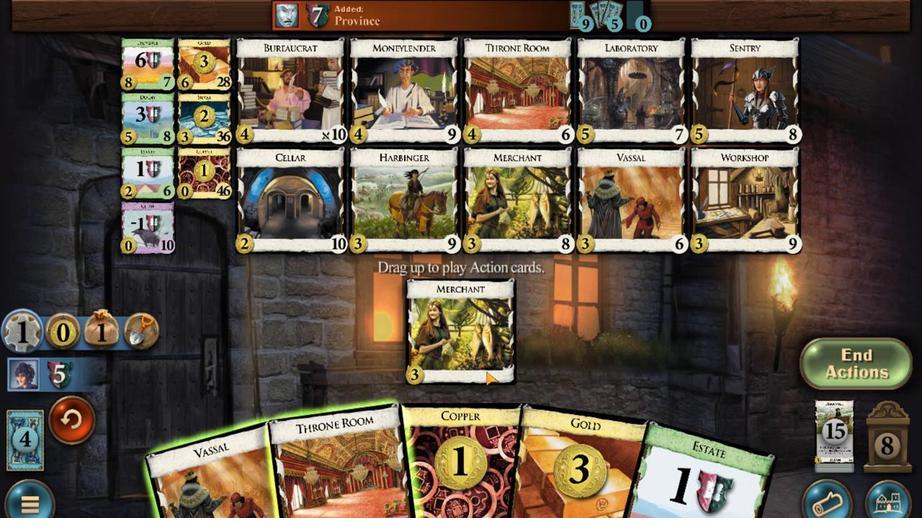 
Action: Mouse moved to (593, 347)
Screenshot: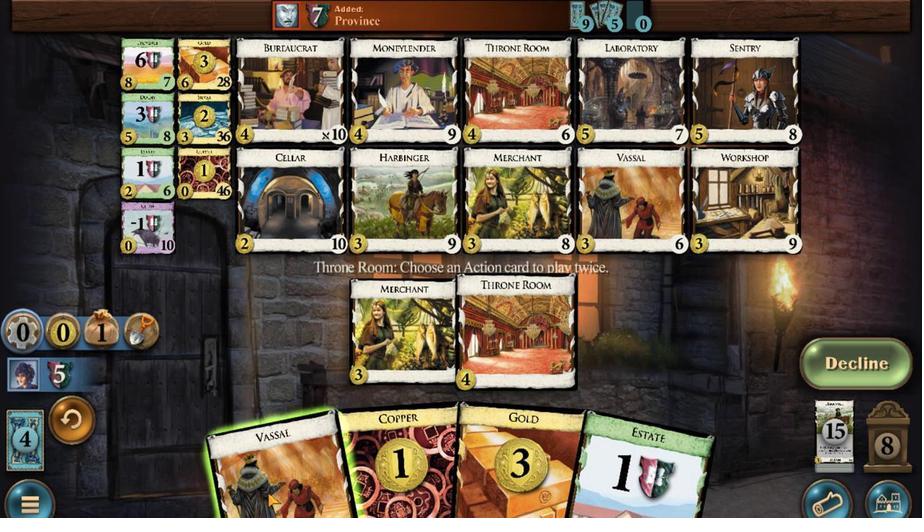 
Action: Mouse pressed left at (593, 347)
Screenshot: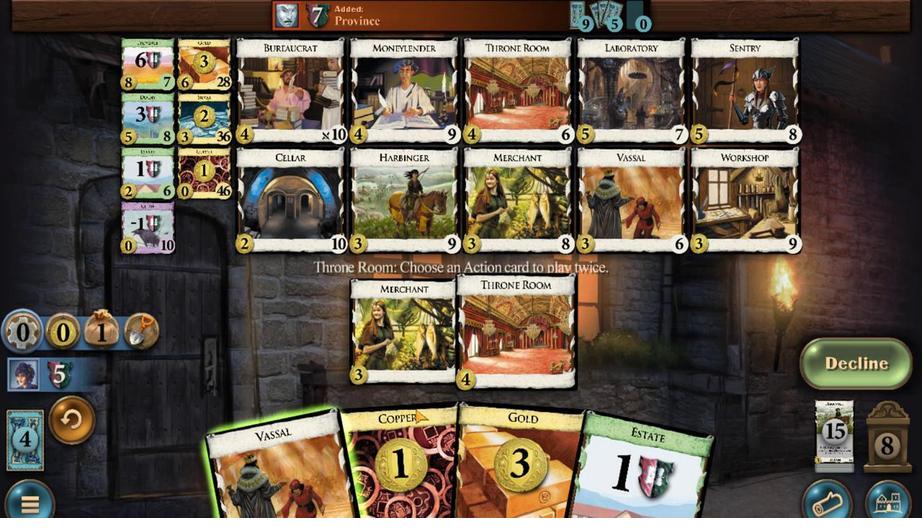 
Action: Mouse moved to (593, 353)
Screenshot: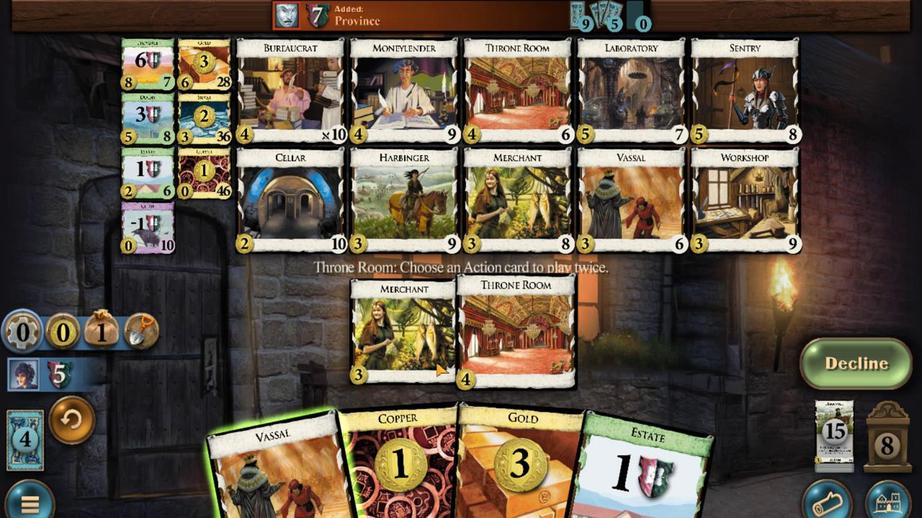 
Action: Mouse pressed left at (593, 353)
Screenshot: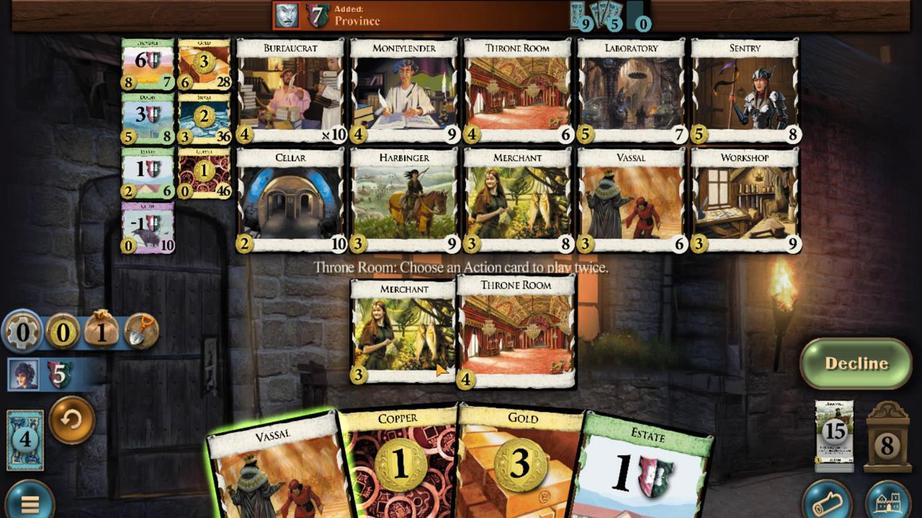 
Action: Mouse moved to (532, 173)
Screenshot: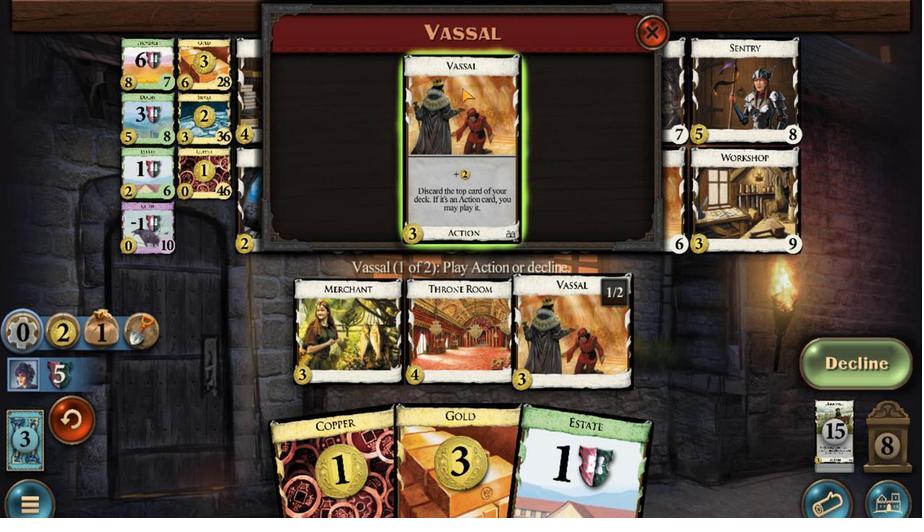 
Action: Mouse pressed left at (532, 173)
Screenshot: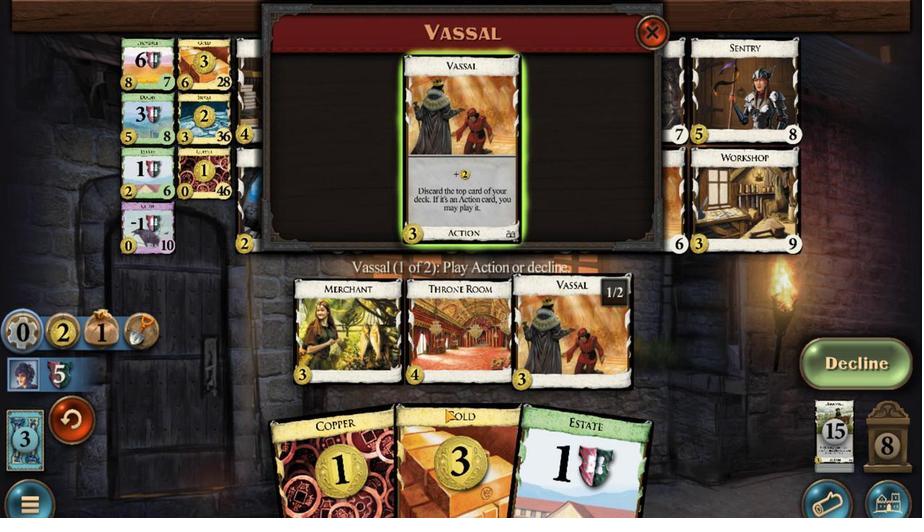 
Action: Mouse moved to (528, 170)
Screenshot: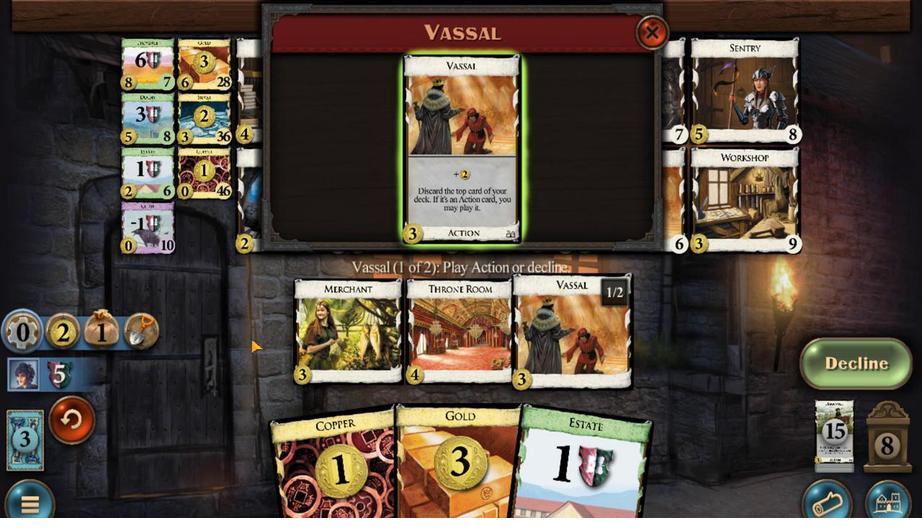 
Action: Mouse pressed left at (528, 170)
Screenshot: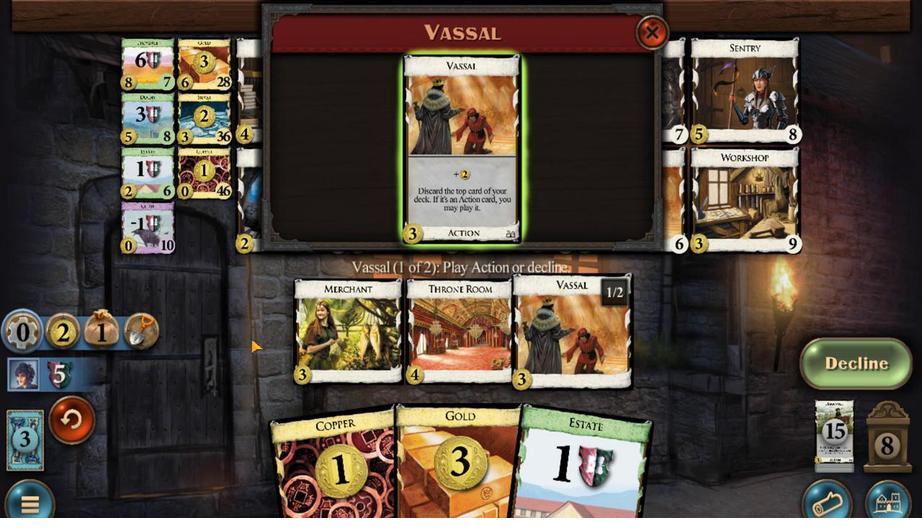 
Action: Mouse moved to (575, 338)
Screenshot: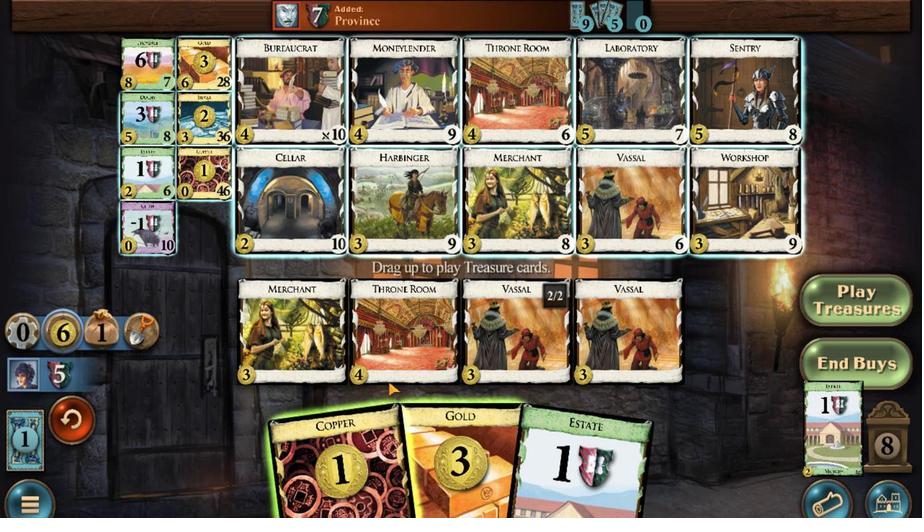 
Action: Mouse pressed left at (575, 338)
Screenshot: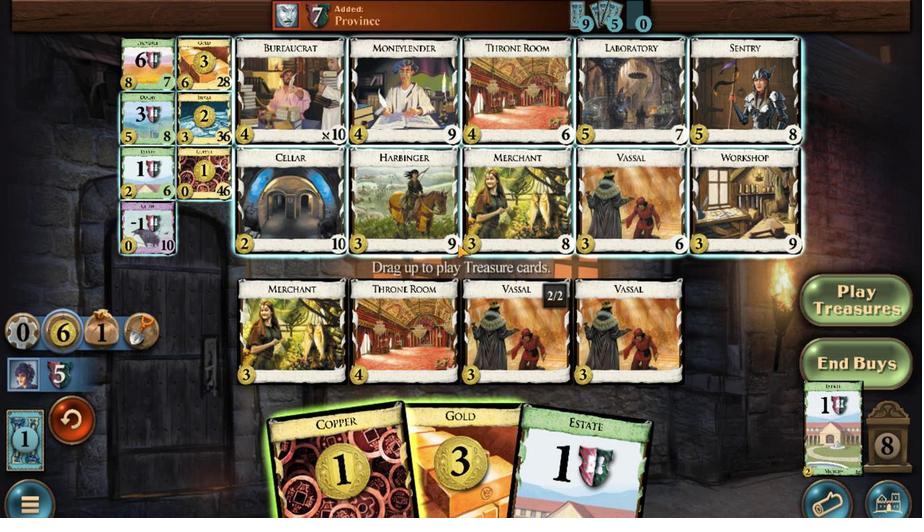 
Action: Mouse moved to (558, 343)
Screenshot: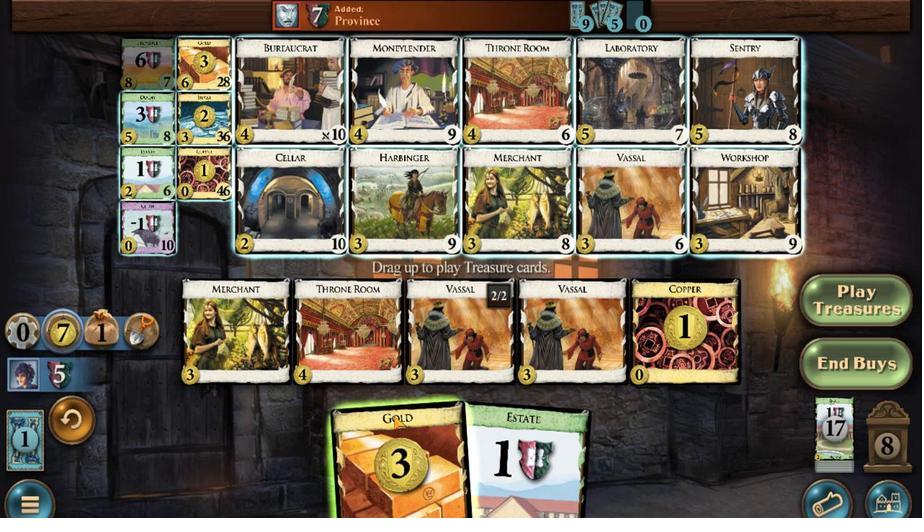 
Action: Mouse pressed left at (558, 343)
Screenshot: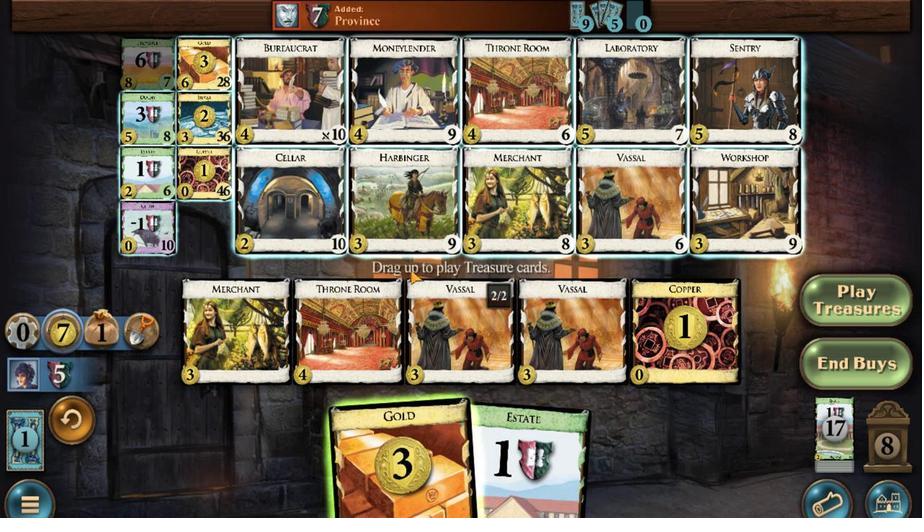 
Action: Mouse moved to (632, 162)
Screenshot: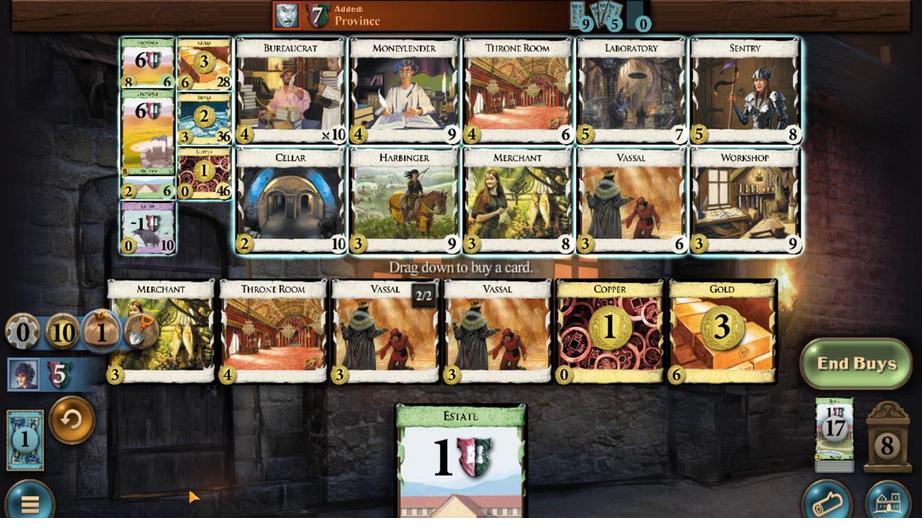 
Action: Mouse pressed left at (632, 162)
Screenshot: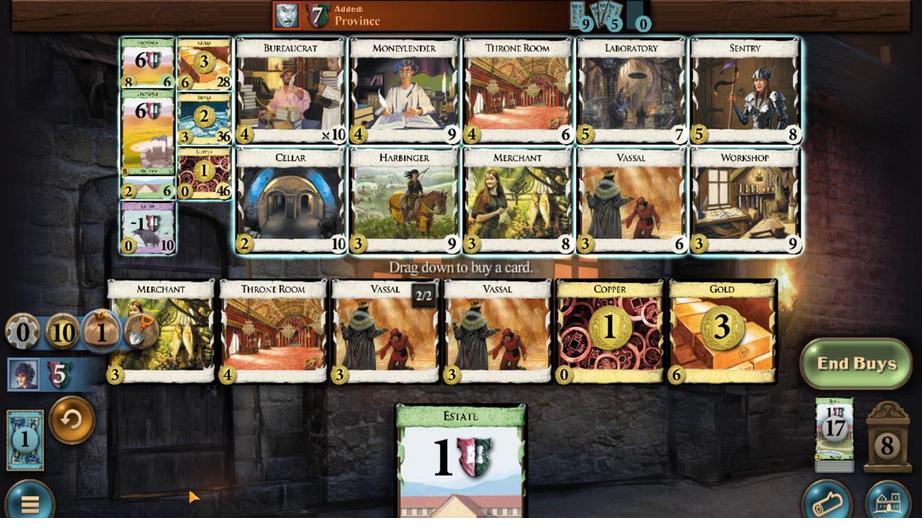 
Action: Mouse moved to (611, 342)
Screenshot: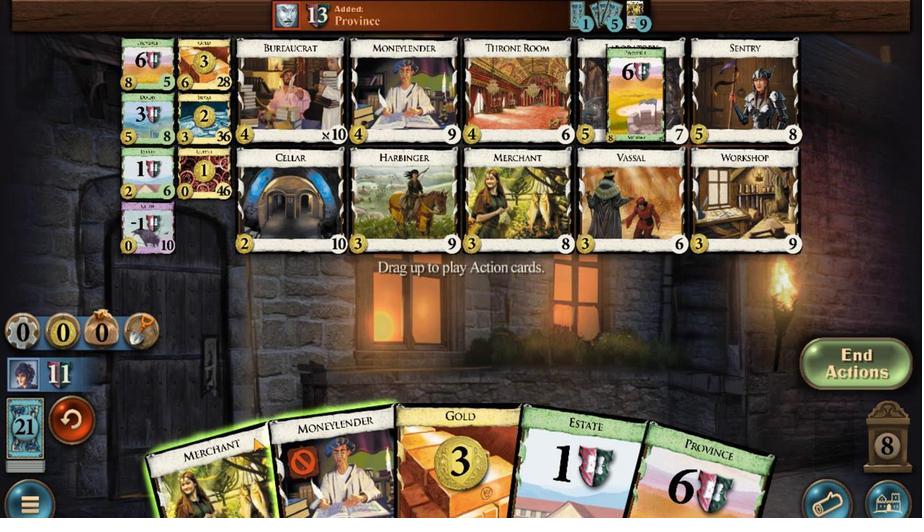 
Action: Mouse pressed left at (611, 342)
Screenshot: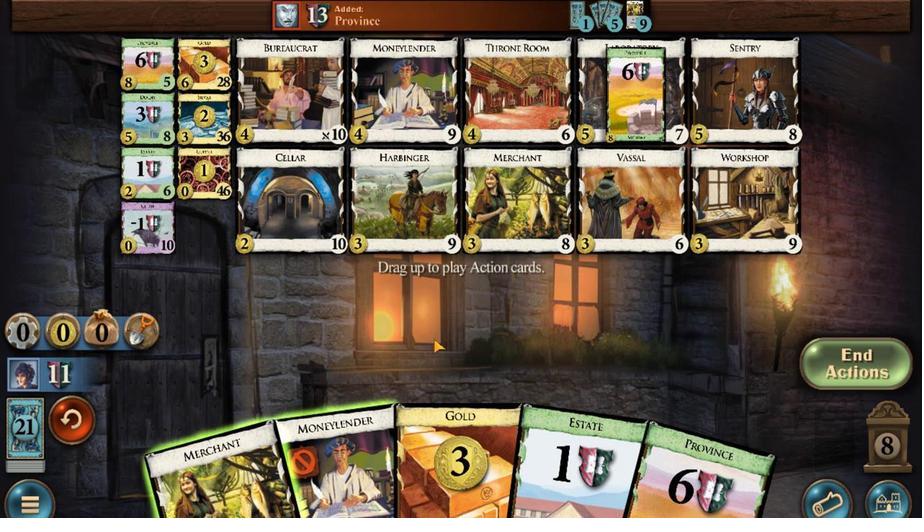 
Action: Mouse moved to (601, 355)
Screenshot: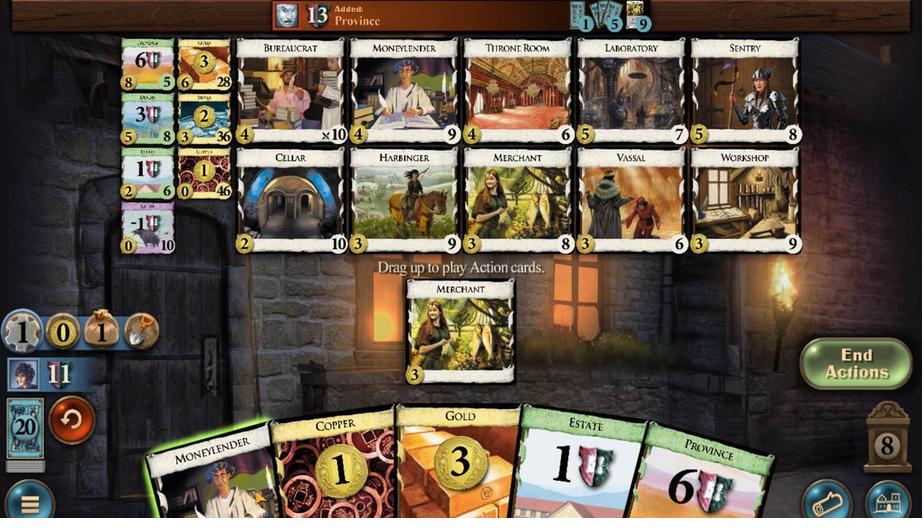 
Action: Mouse pressed left at (601, 355)
Screenshot: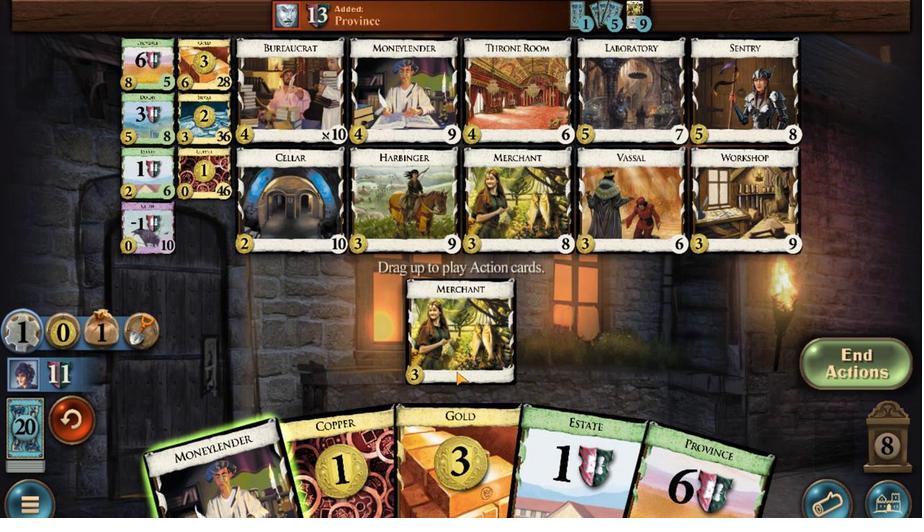 
Action: Mouse moved to (565, 349)
Screenshot: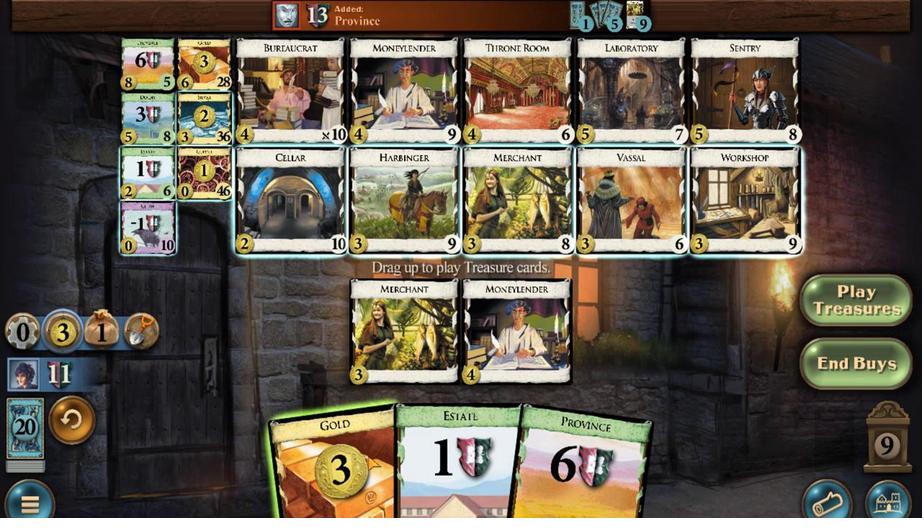
Action: Mouse pressed left at (565, 349)
Screenshot: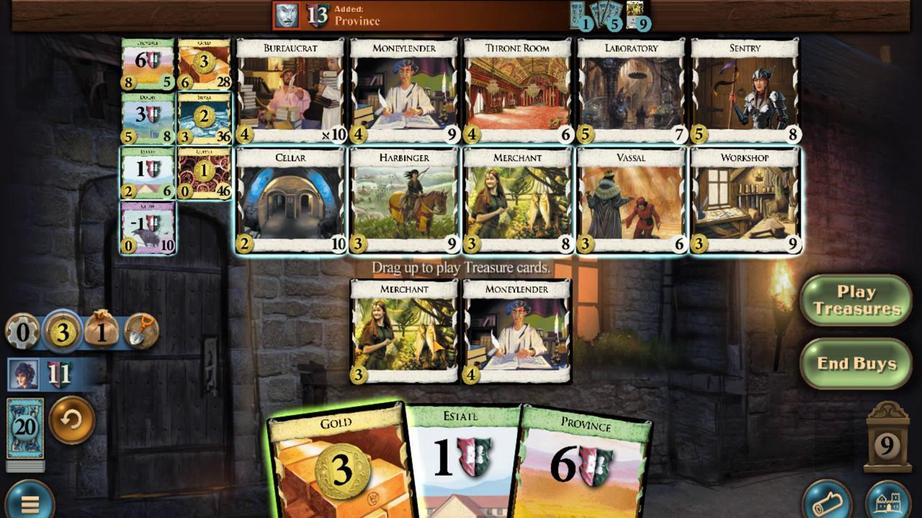 
Action: Mouse moved to (634, 185)
Screenshot: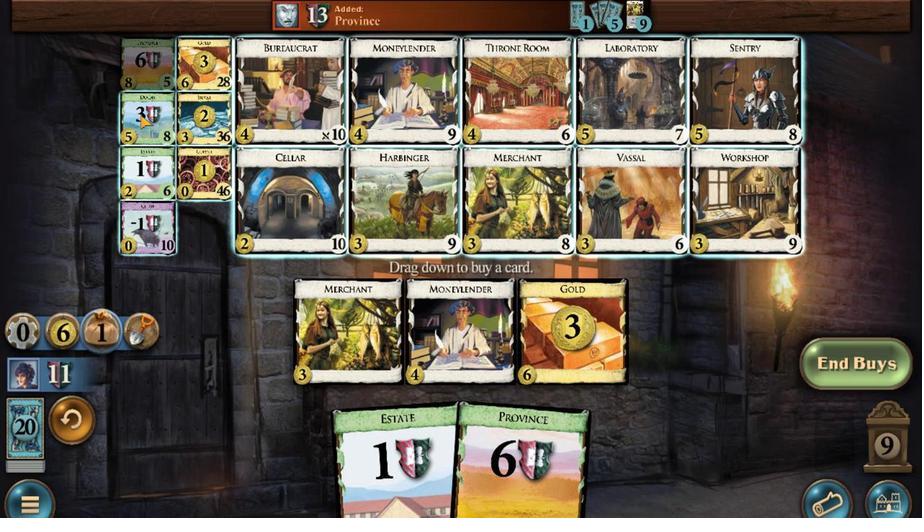 
Action: Mouse pressed left at (634, 185)
Screenshot: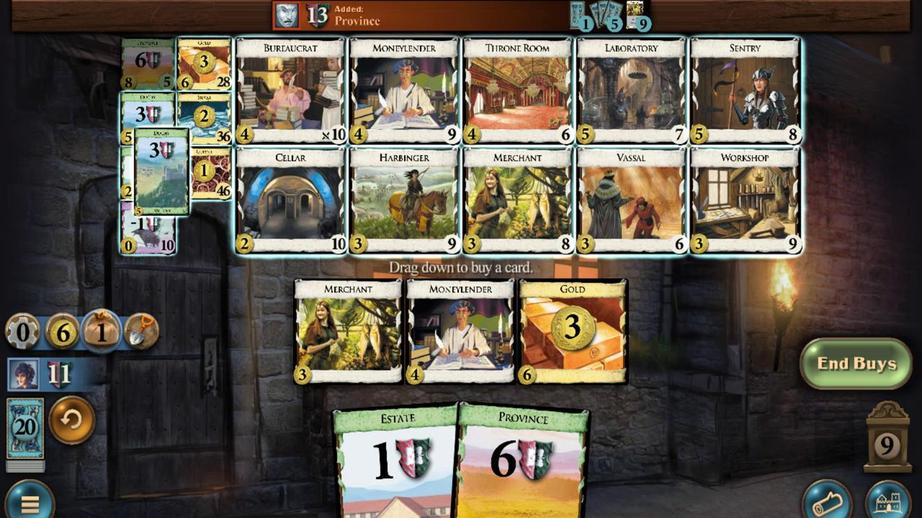 
Action: Mouse moved to (545, 345)
Screenshot: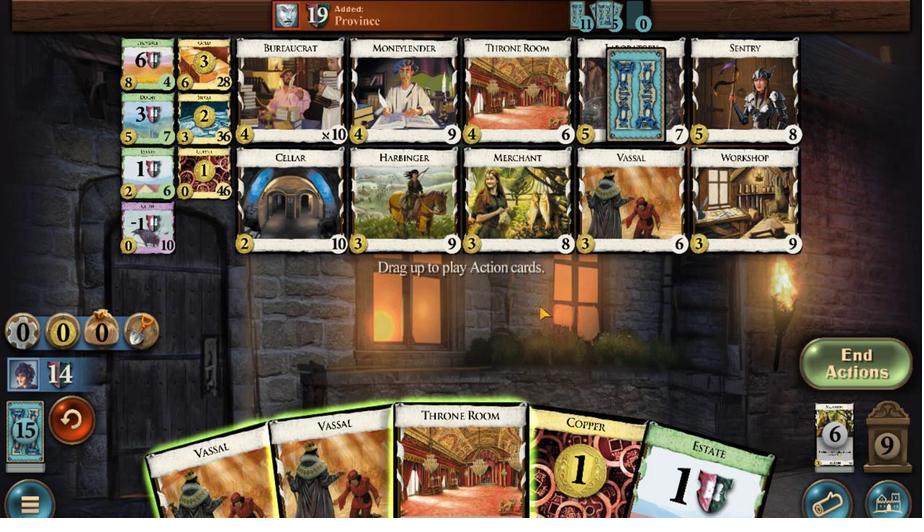 
Action: Mouse pressed left at (545, 345)
Screenshot: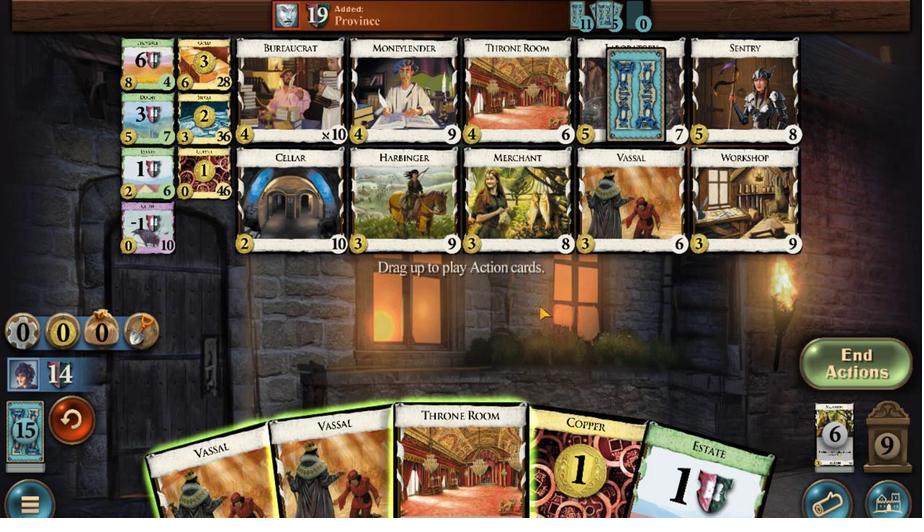 
Action: Mouse moved to (553, 332)
Screenshot: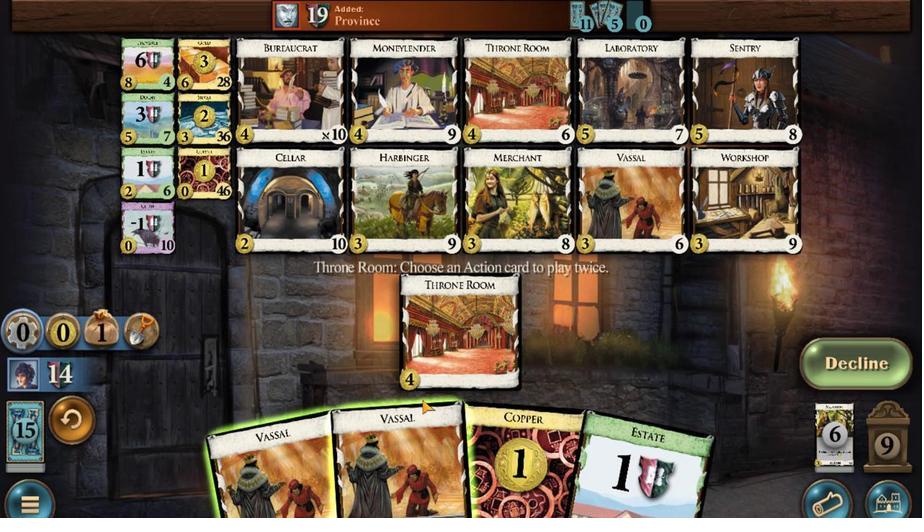 
Action: Mouse pressed left at (553, 332)
Screenshot: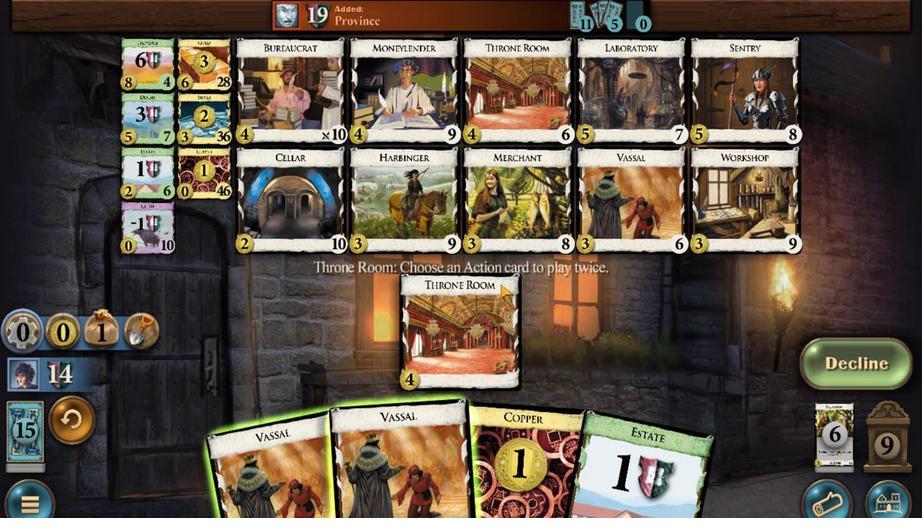 
Action: Mouse moved to (534, 342)
Screenshot: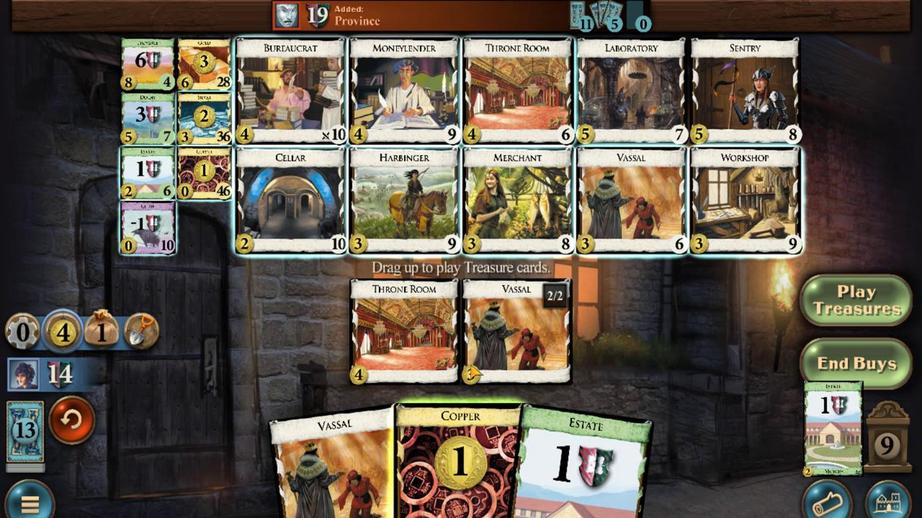 
Action: Mouse pressed left at (534, 342)
Screenshot: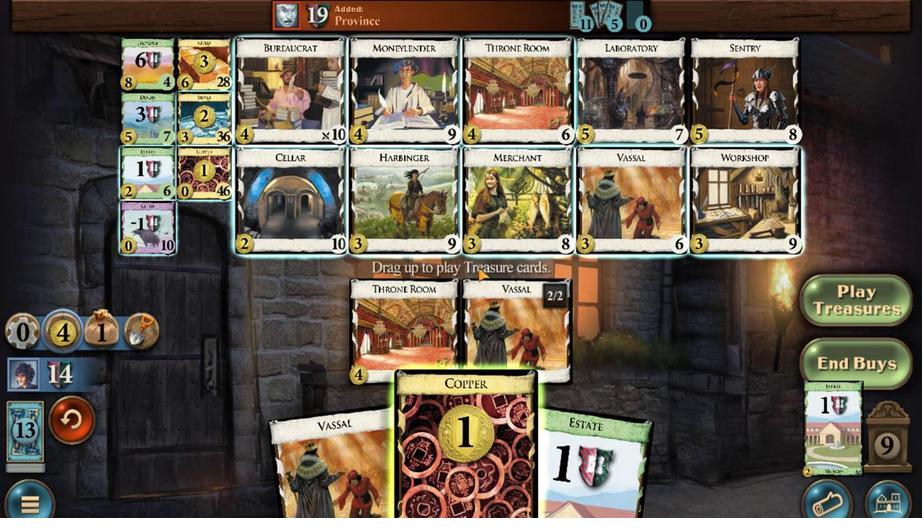 
Action: Mouse moved to (635, 181)
Screenshot: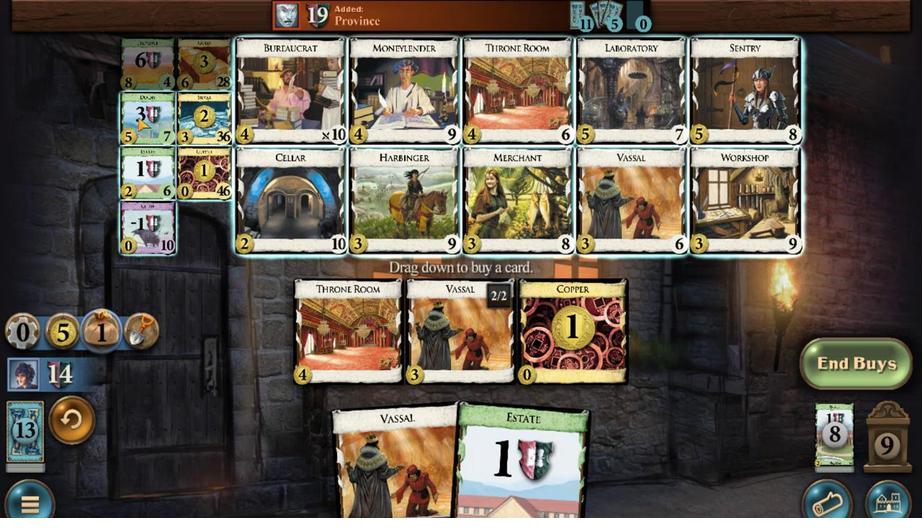 
Action: Mouse pressed left at (635, 181)
Screenshot: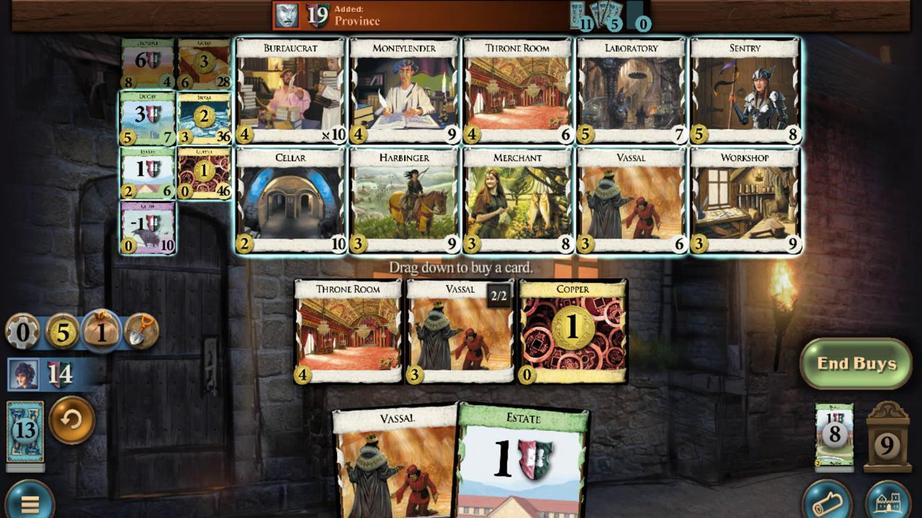 
Action: Mouse moved to (614, 342)
Screenshot: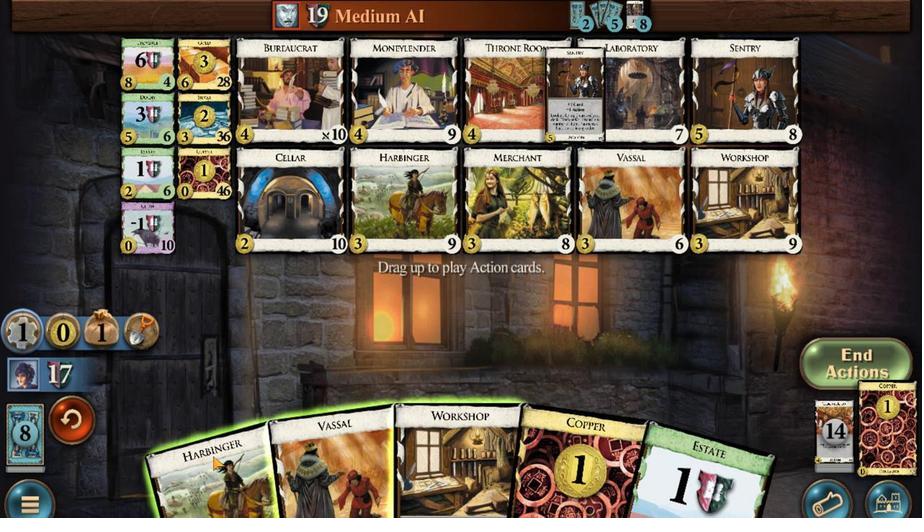 
Action: Mouse pressed left at (614, 342)
Screenshot: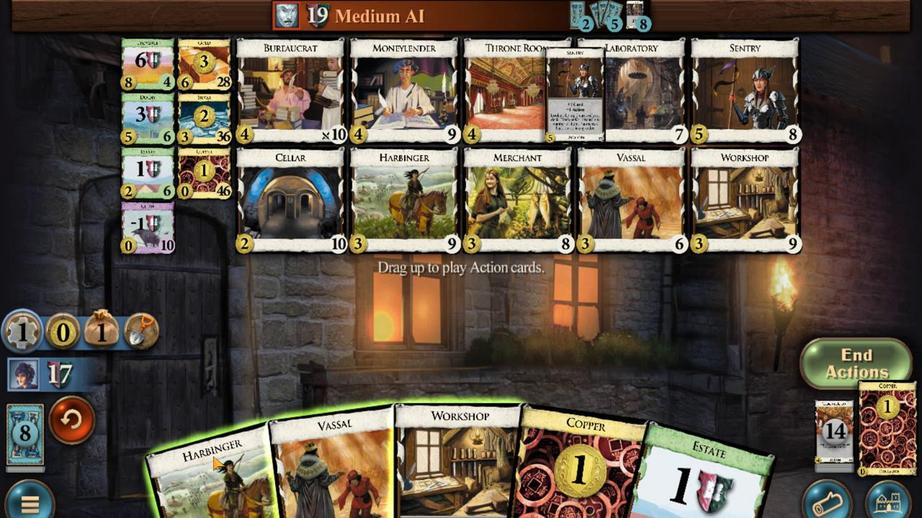 
Action: Mouse moved to (477, 206)
Screenshot: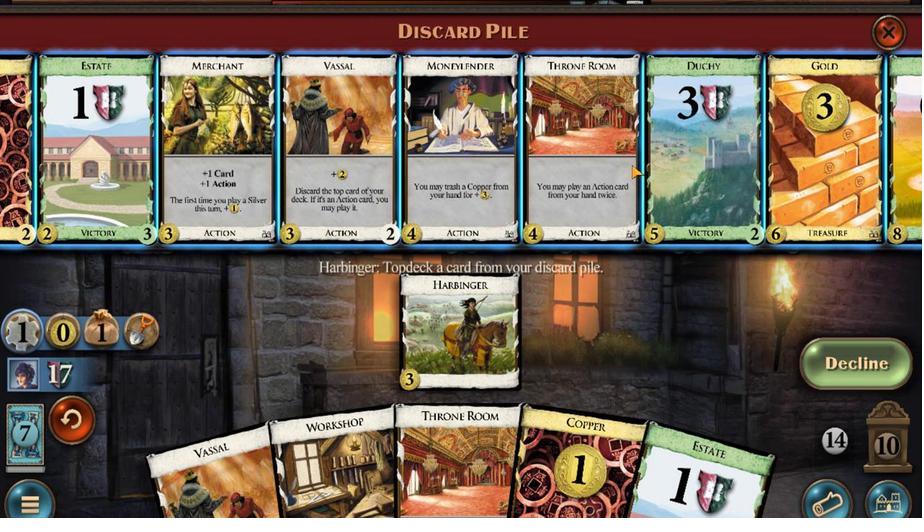 
Action: Mouse pressed left at (477, 206)
Screenshot: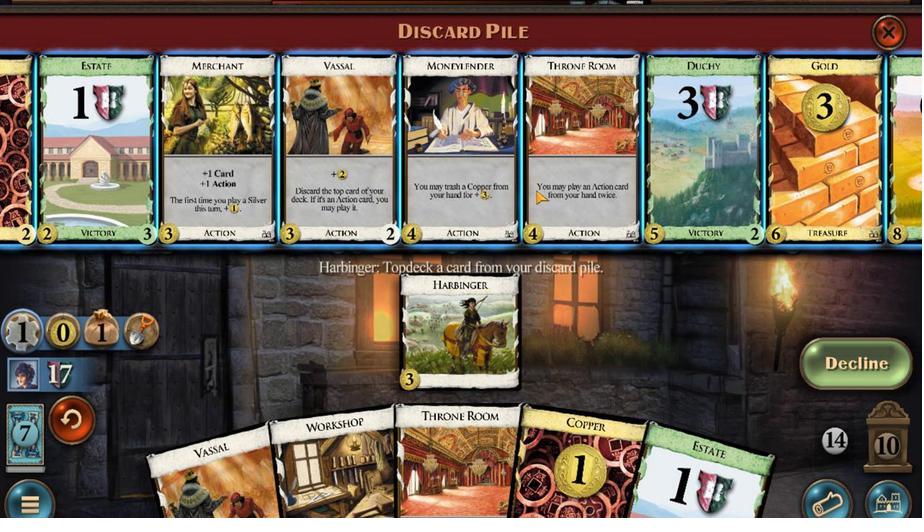 
Action: Mouse moved to (601, 167)
Screenshot: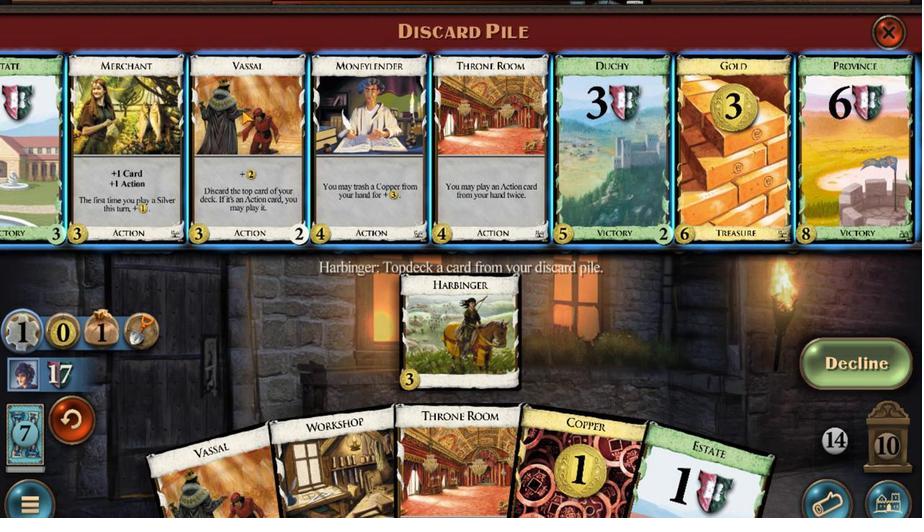 
Action: Mouse pressed left at (601, 167)
Screenshot: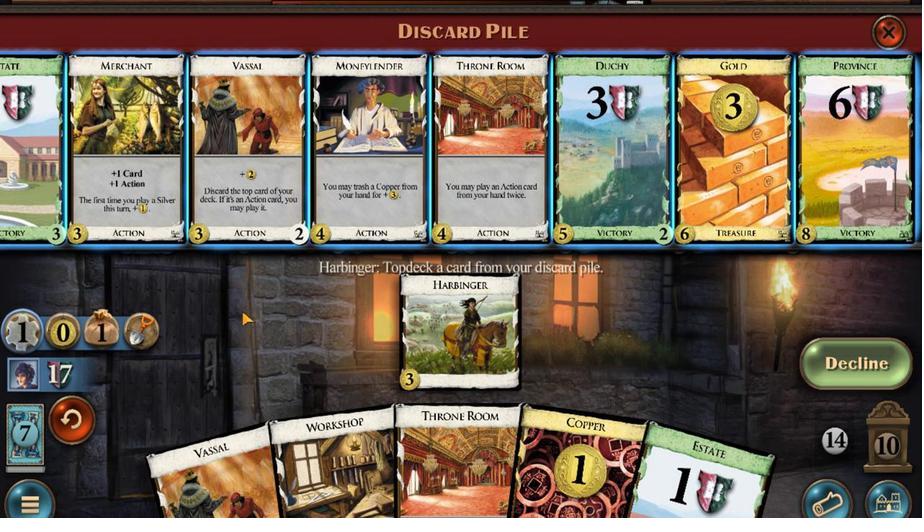 
Action: Mouse moved to (534, 172)
Screenshot: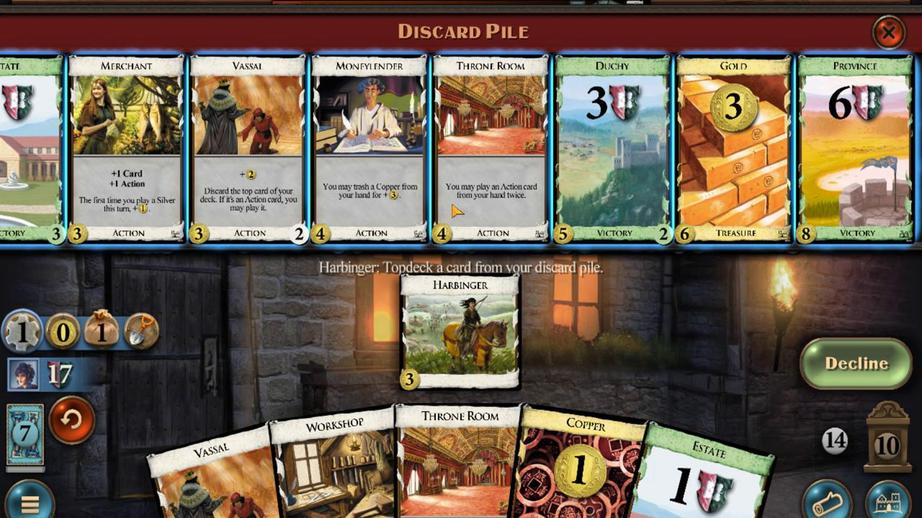 
Action: Mouse pressed left at (534, 172)
Screenshot: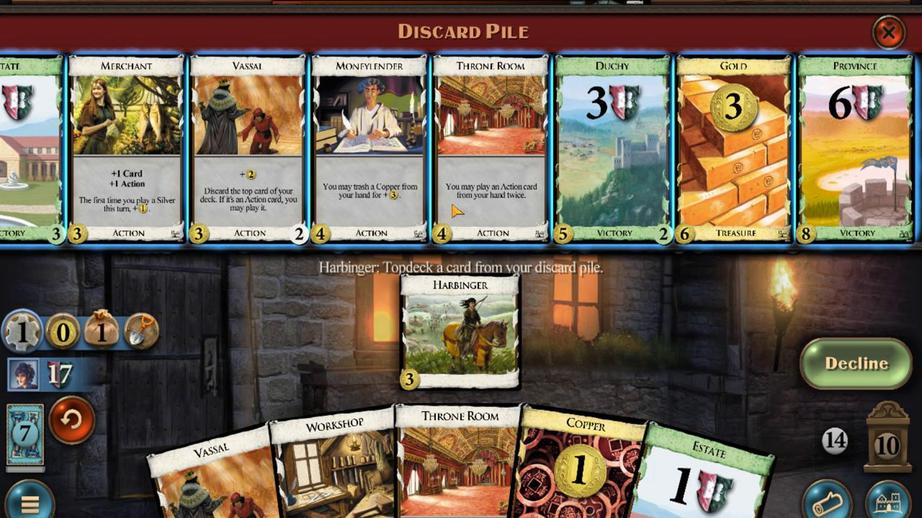 
Action: Mouse moved to (526, 344)
Screenshot: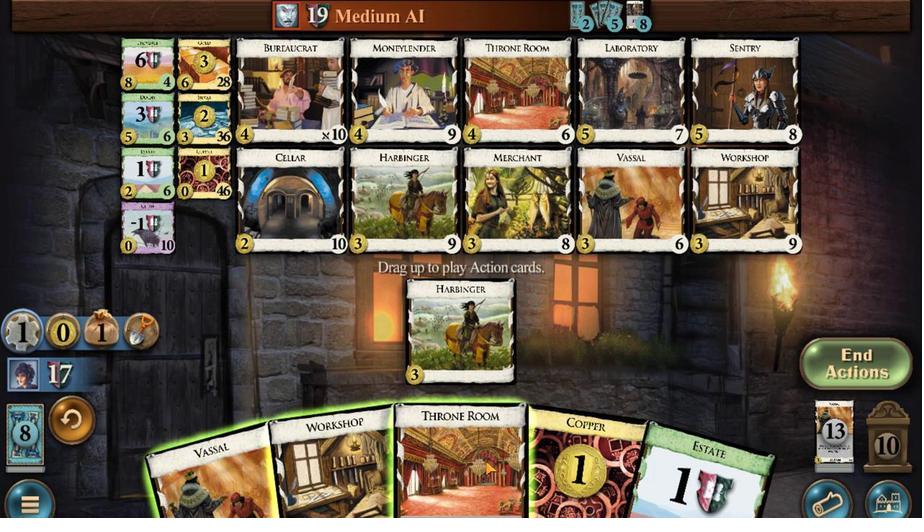 
Action: Mouse pressed left at (526, 344)
Screenshot: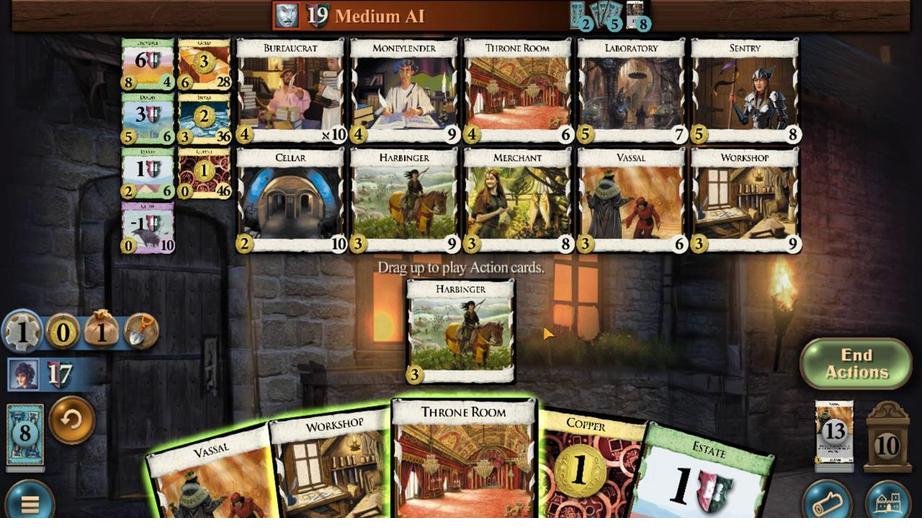 
Action: Mouse moved to (596, 340)
Screenshot: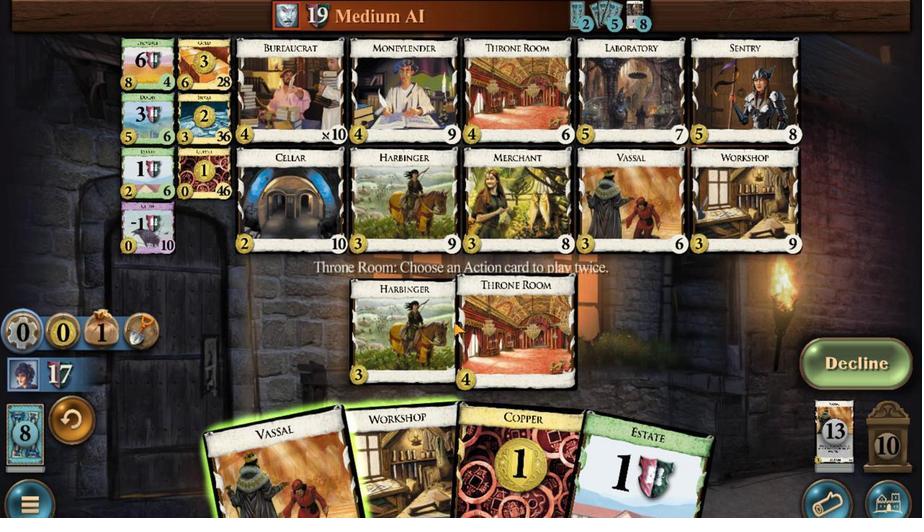 
Action: Mouse pressed left at (596, 340)
Screenshot: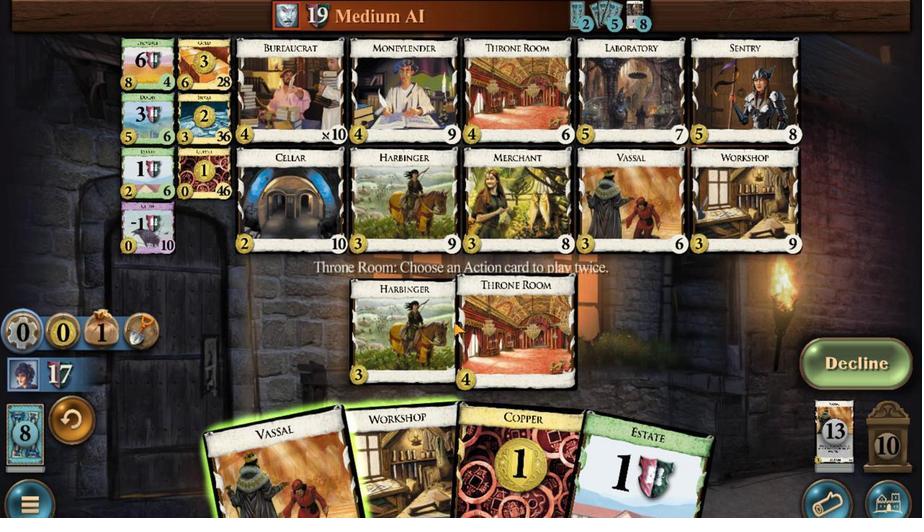 
Action: Mouse moved to (529, 173)
Screenshot: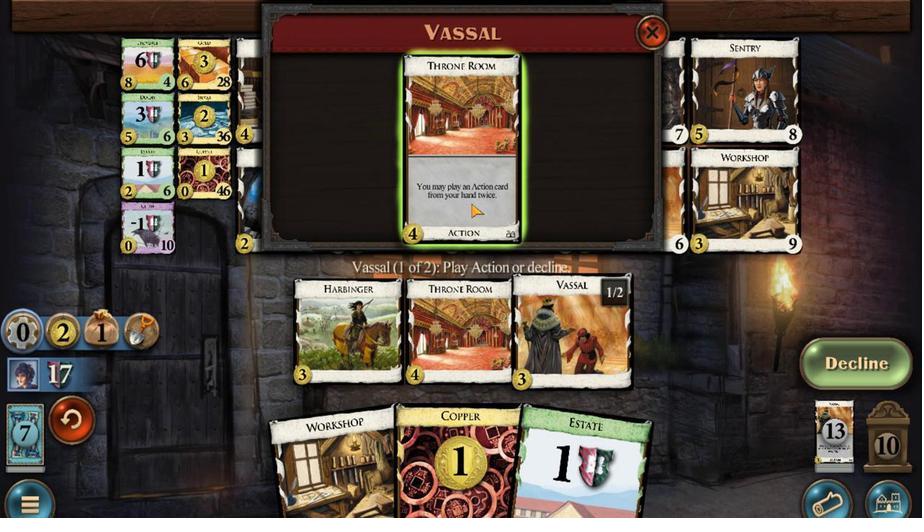 
Action: Mouse pressed left at (529, 173)
Screenshot: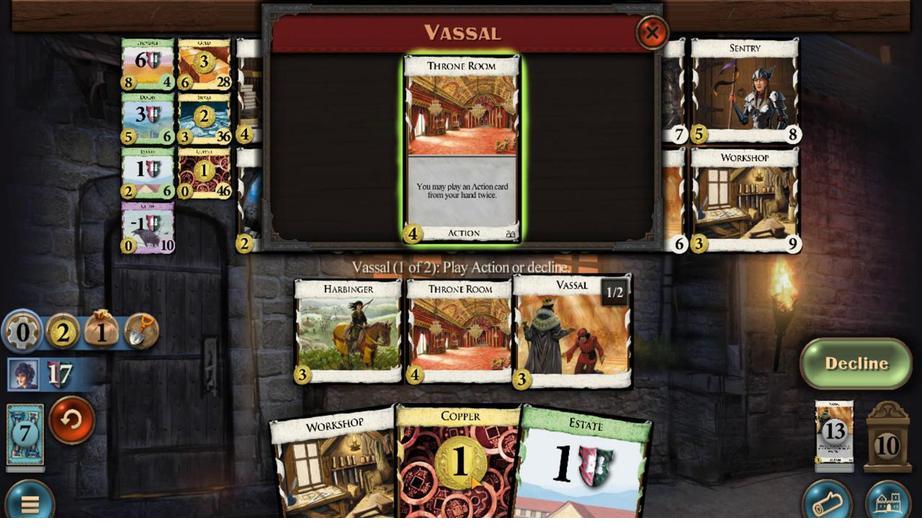 
Action: Mouse moved to (529, 183)
Screenshot: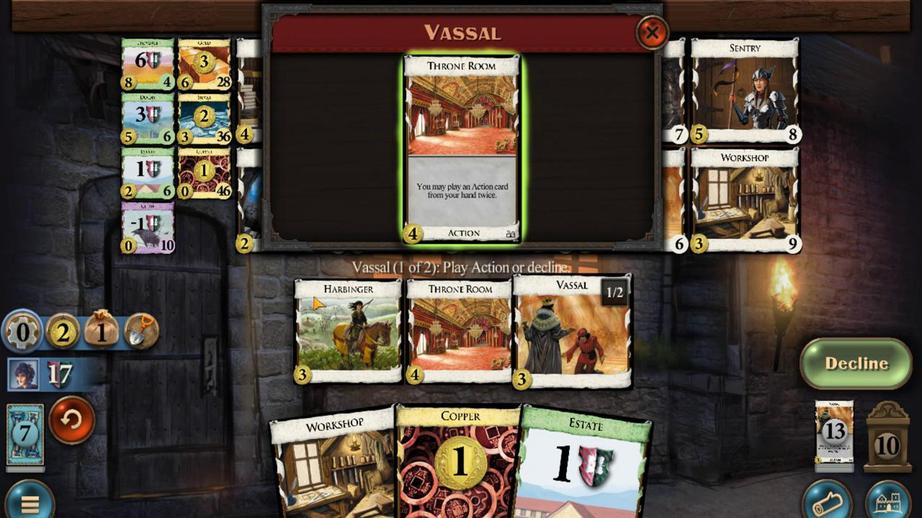 
Action: Mouse pressed left at (529, 183)
Screenshot: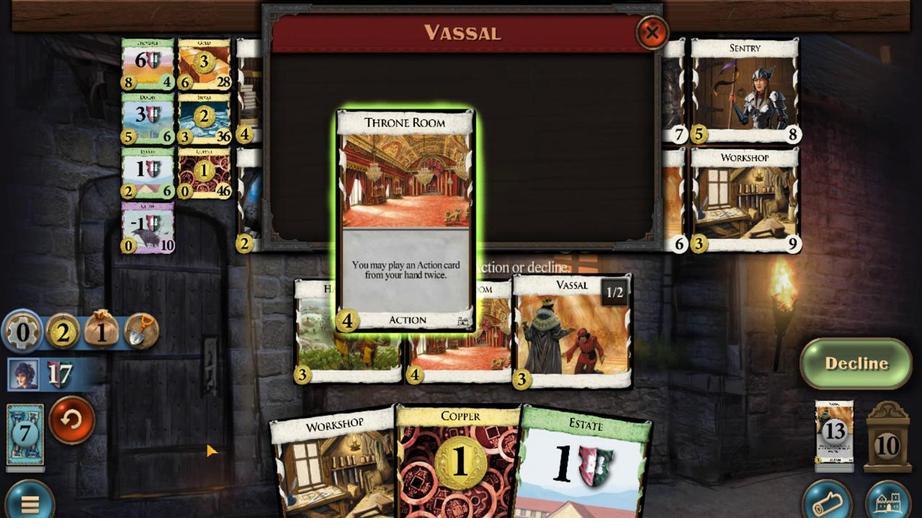 
Action: Mouse moved to (570, 343)
Screenshot: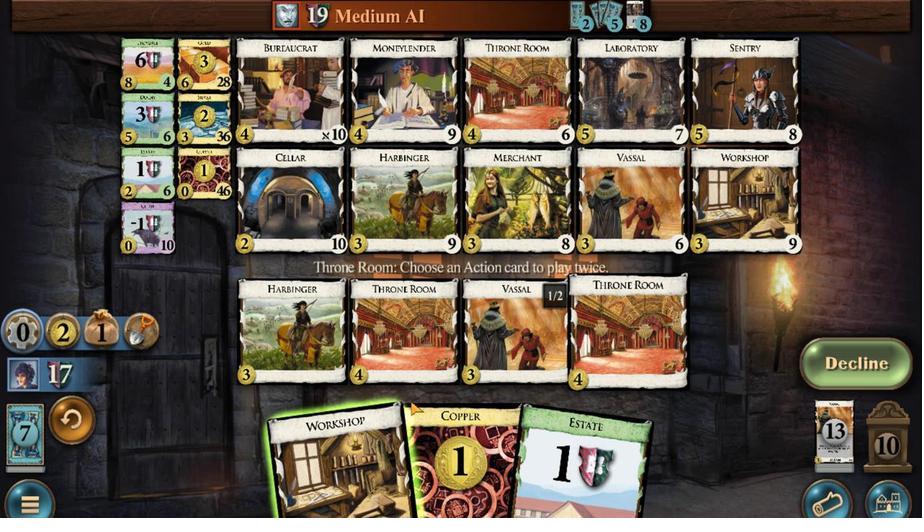 
Action: Mouse pressed left at (570, 343)
Screenshot: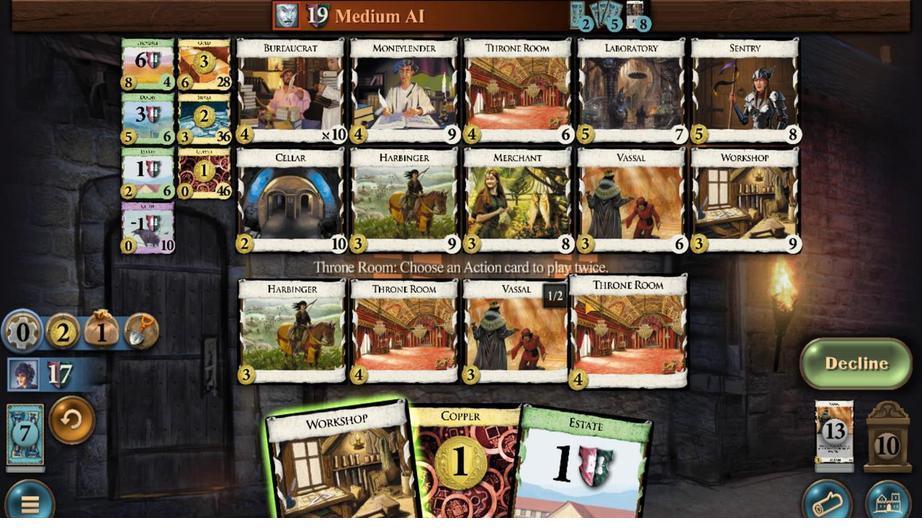 
Action: Mouse moved to (515, 165)
Screenshot: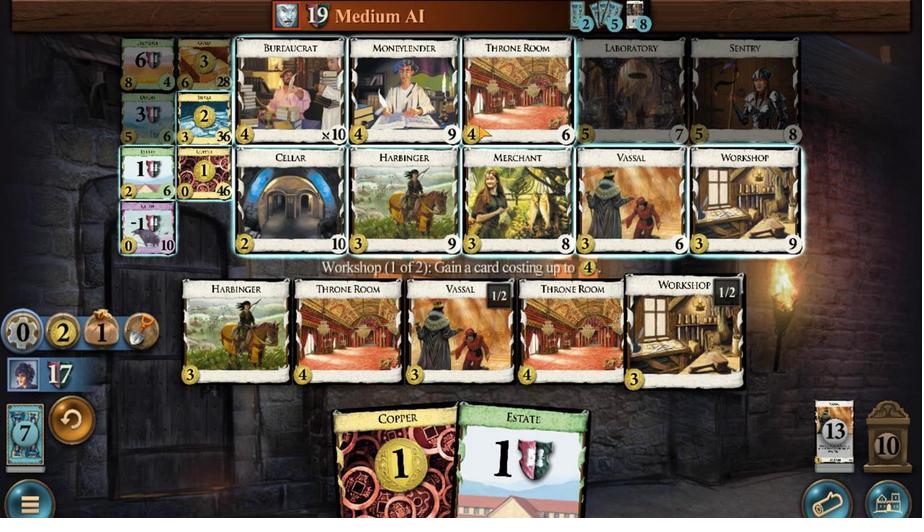 
Action: Mouse pressed left at (515, 165)
Screenshot: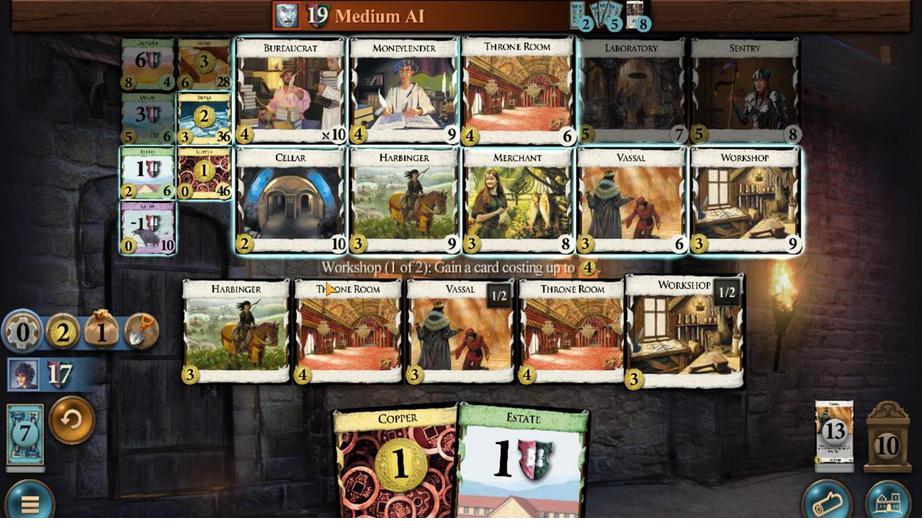 
Action: Mouse moved to (472, 209)
Screenshot: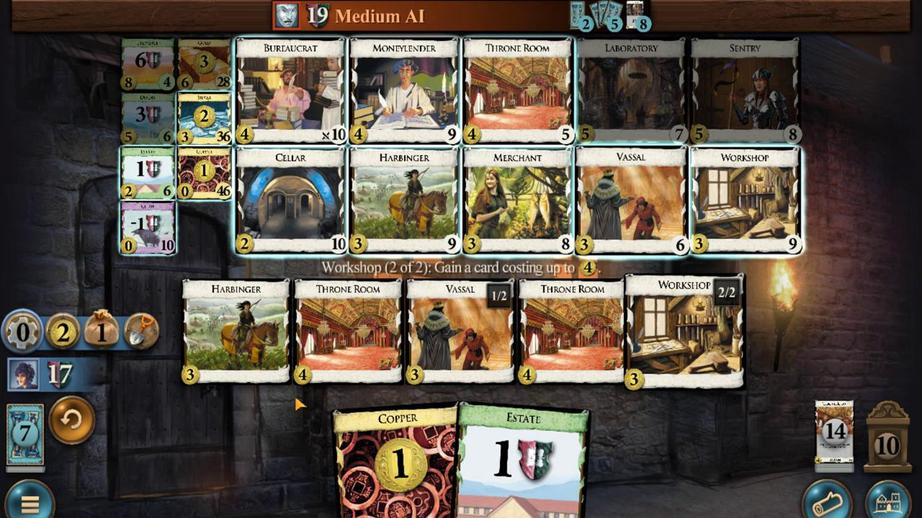 
Action: Mouse pressed left at (472, 209)
Screenshot: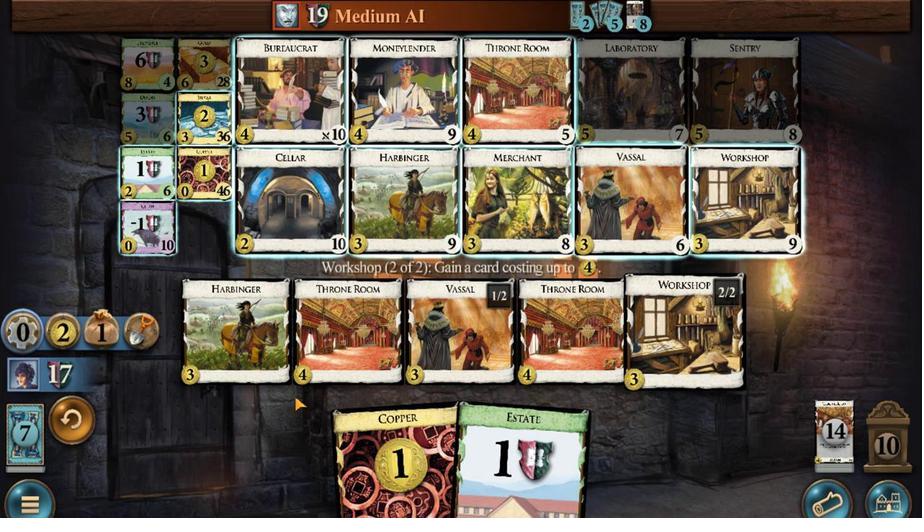 
Action: Mouse moved to (533, 172)
Screenshot: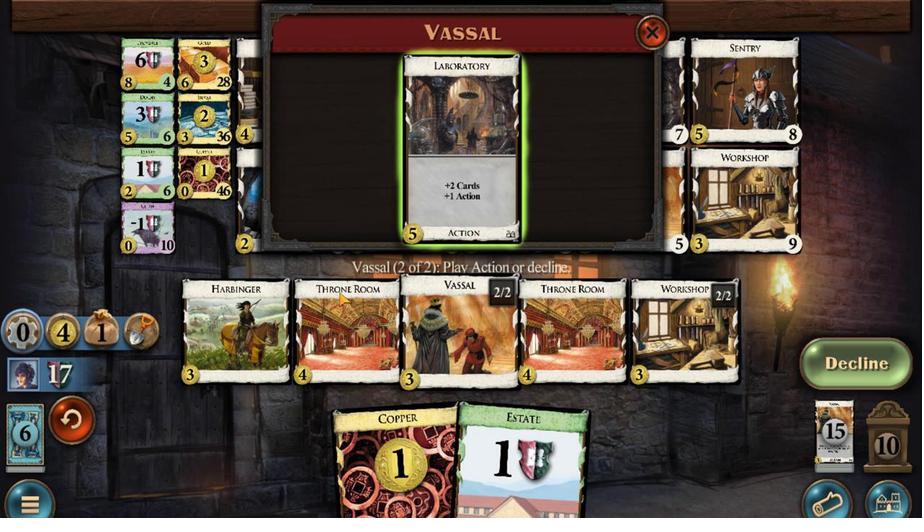 
Action: Mouse pressed left at (533, 172)
Screenshot: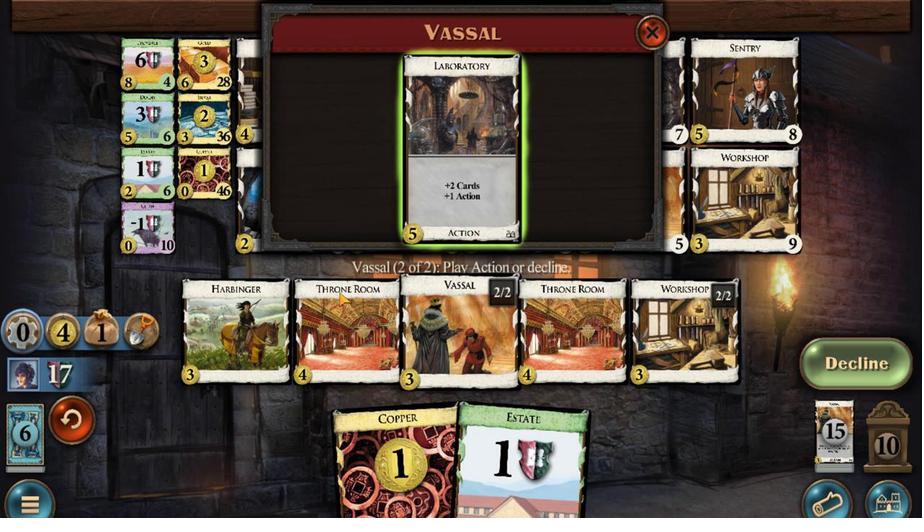 
Action: Mouse moved to (615, 356)
Screenshot: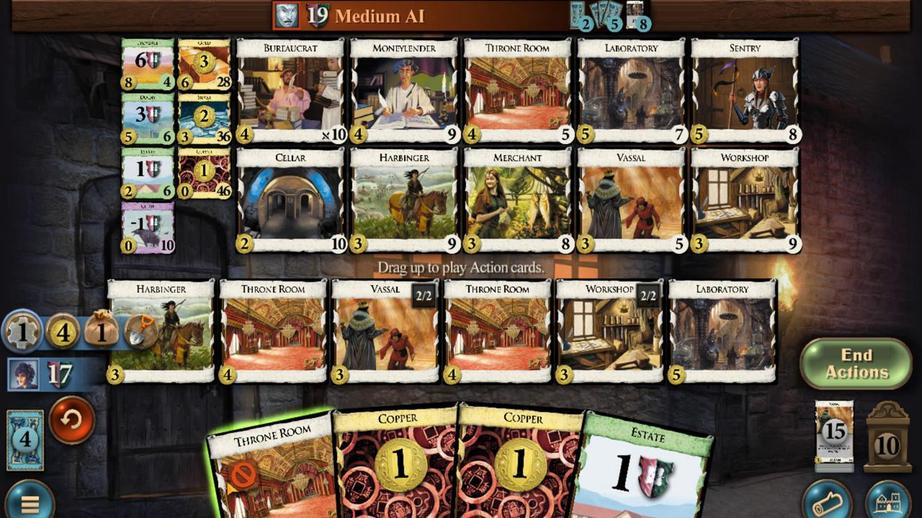 
Action: Mouse pressed left at (615, 356)
Screenshot: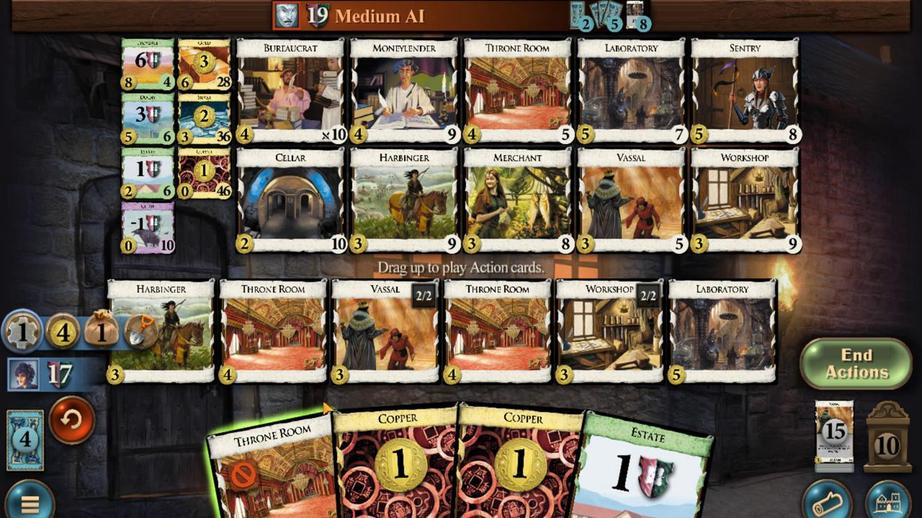 
Action: Mouse moved to (588, 358)
Screenshot: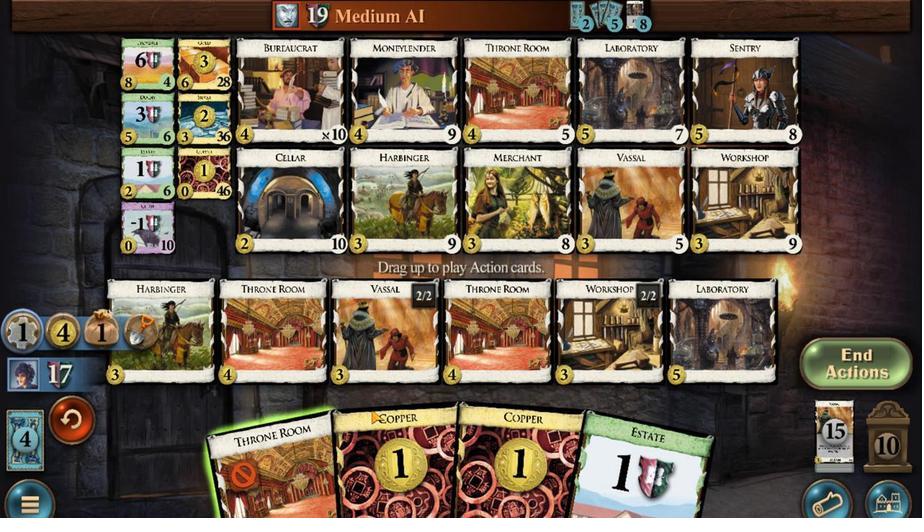
Action: Mouse pressed left at (588, 358)
Screenshot: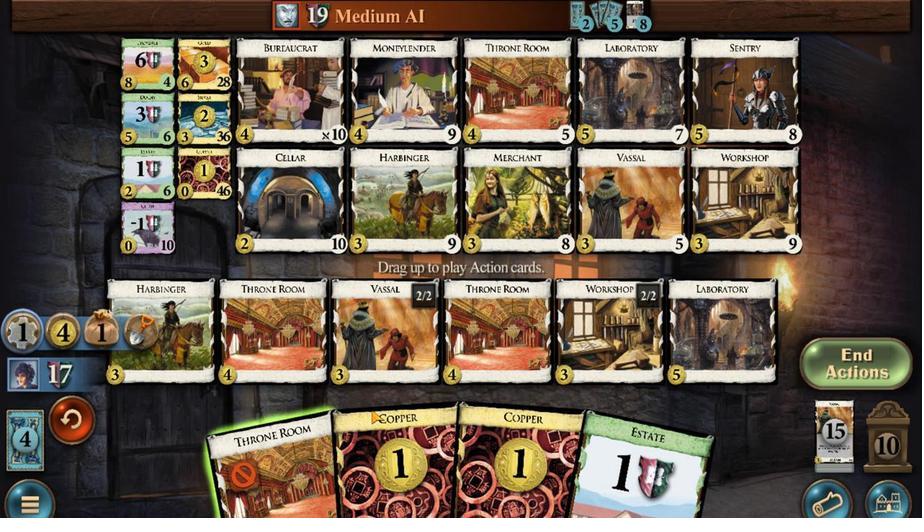 
Action: Mouse moved to (542, 353)
Screenshot: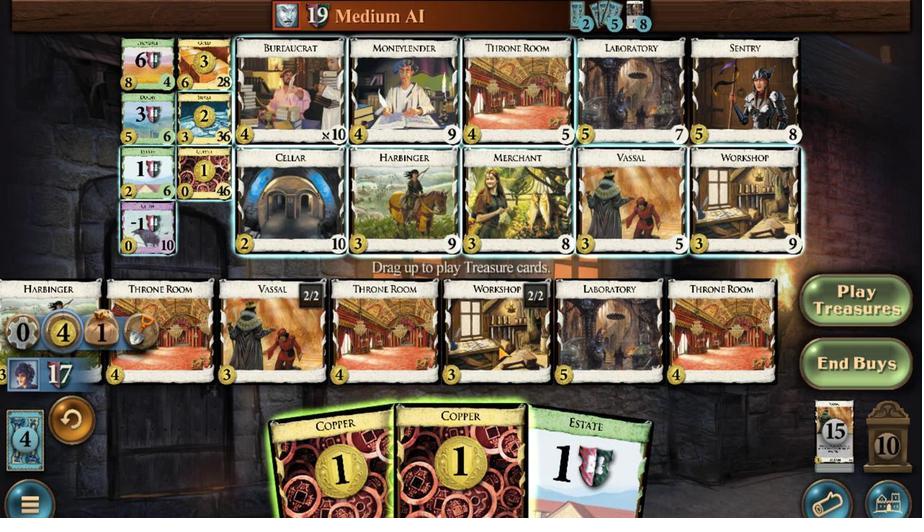 
Action: Mouse pressed left at (542, 353)
Screenshot: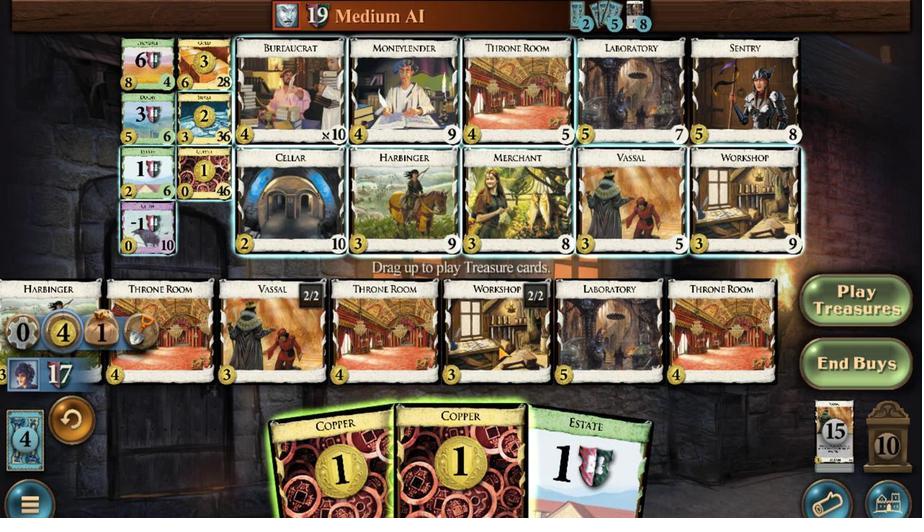 
Action: Mouse moved to (549, 348)
Screenshot: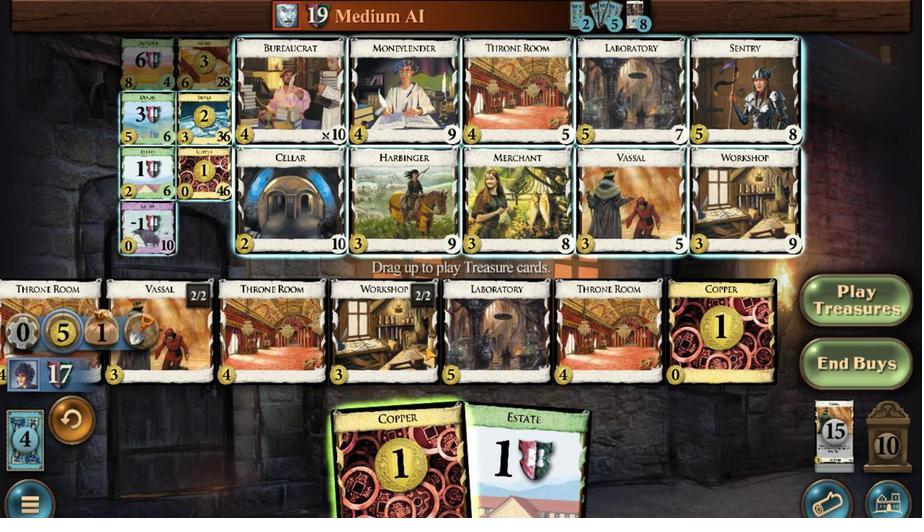 
Action: Mouse pressed left at (549, 348)
Screenshot: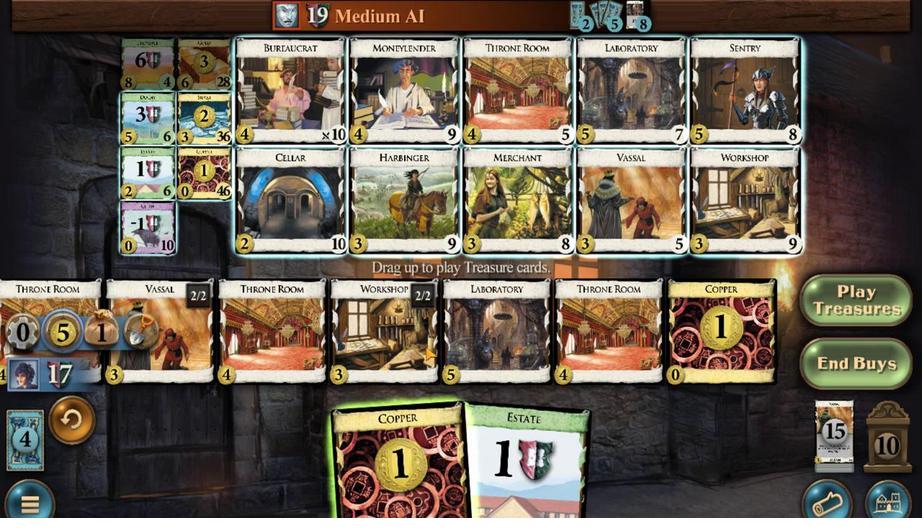 
Action: Mouse moved to (630, 183)
Screenshot: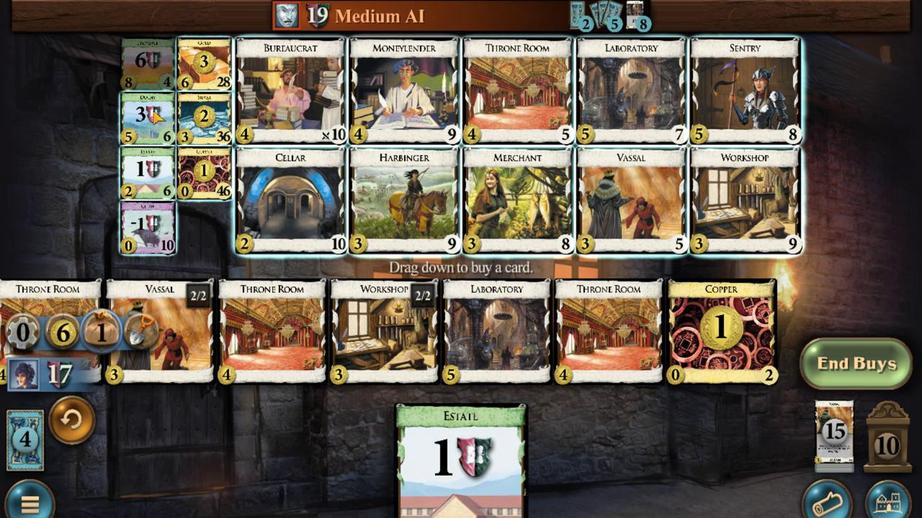 
Action: Mouse pressed left at (630, 183)
Screenshot: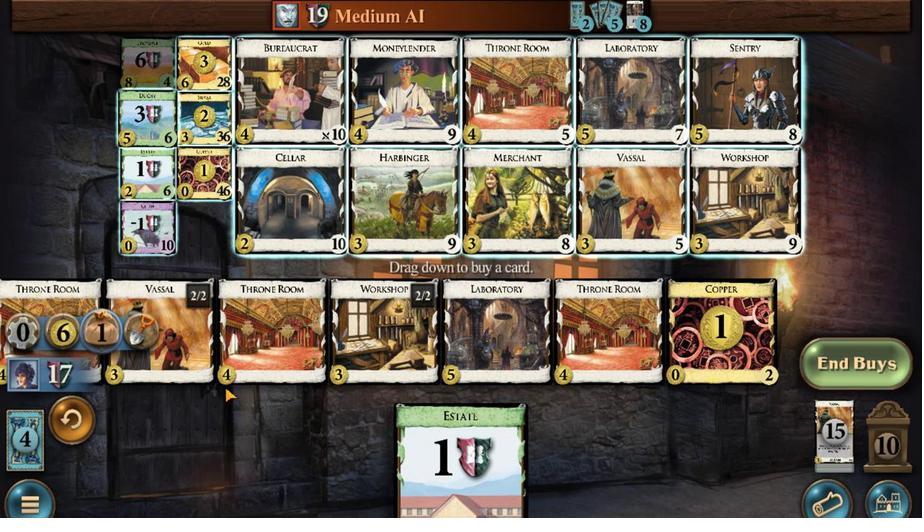
Action: Mouse moved to (541, 343)
Screenshot: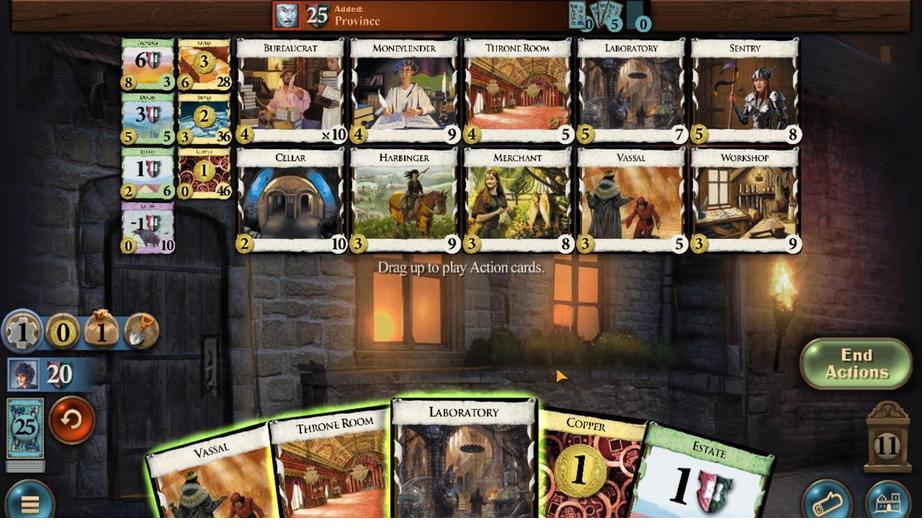 
Action: Mouse pressed left at (541, 343)
Screenshot: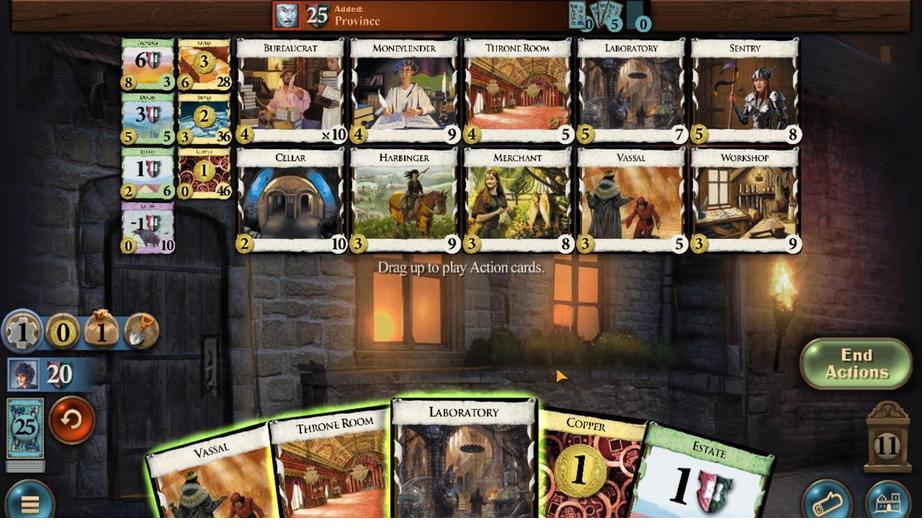 
Action: Mouse moved to (521, 358)
Screenshot: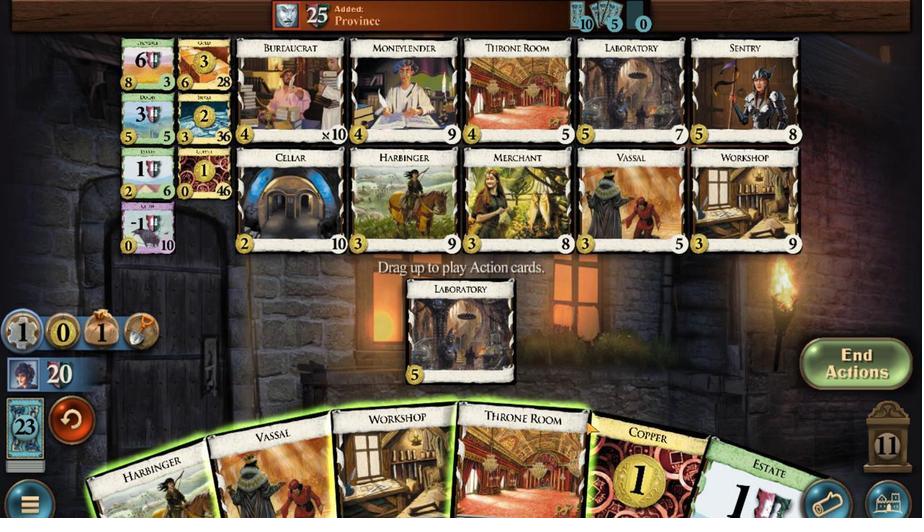
Action: Mouse pressed left at (521, 358)
Screenshot: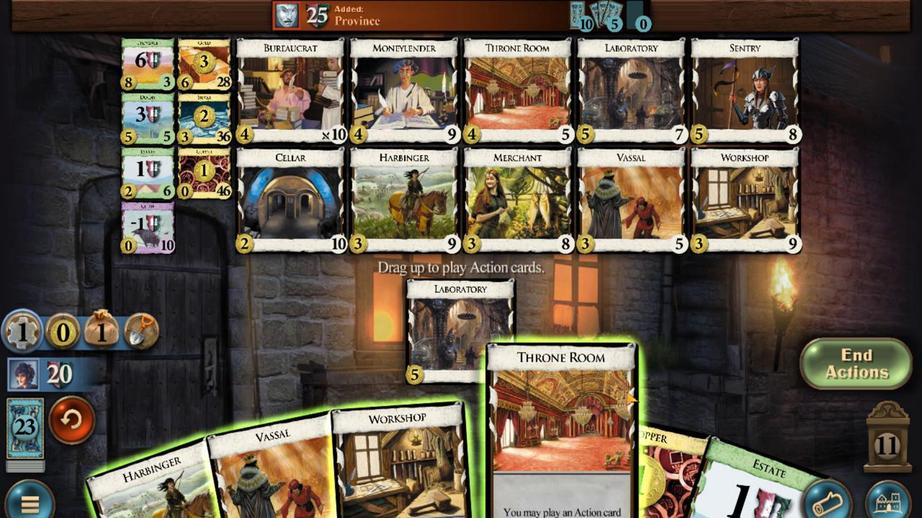 
Action: Mouse moved to (525, 354)
Screenshot: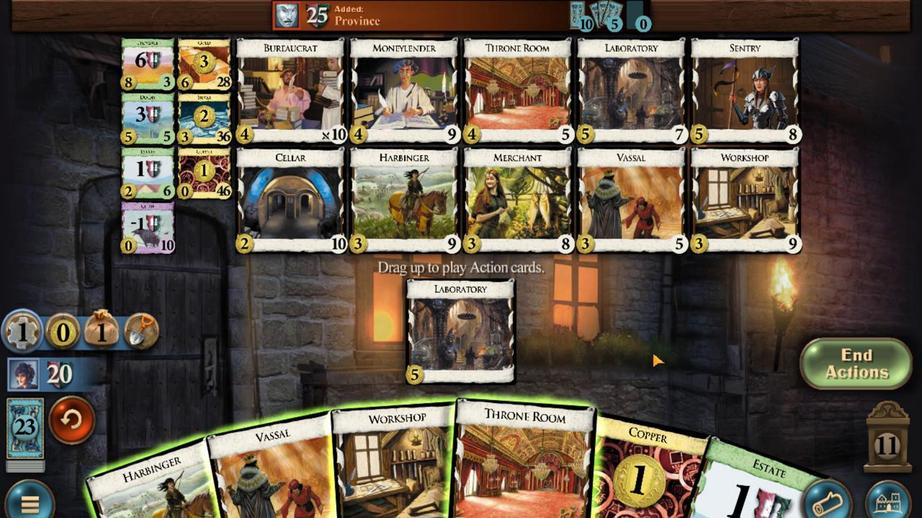 
Action: Mouse pressed left at (525, 354)
Screenshot: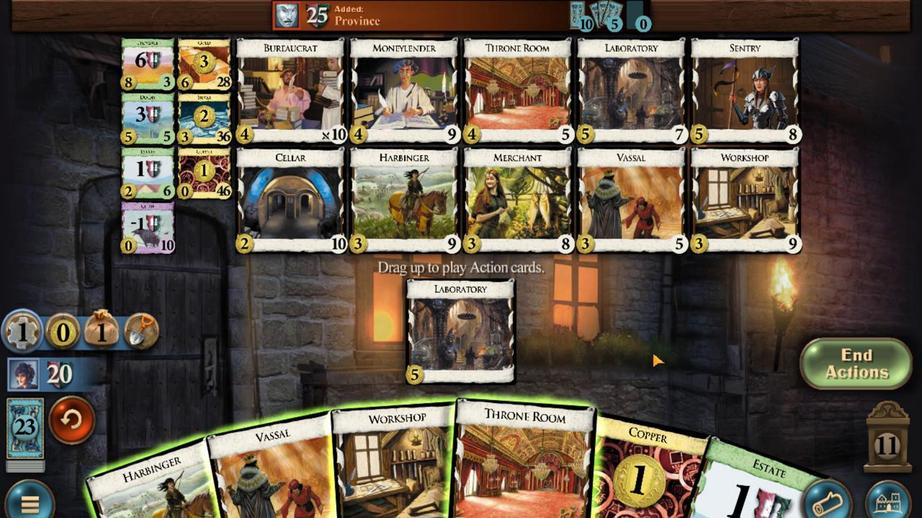 
Action: Mouse moved to (604, 340)
Screenshot: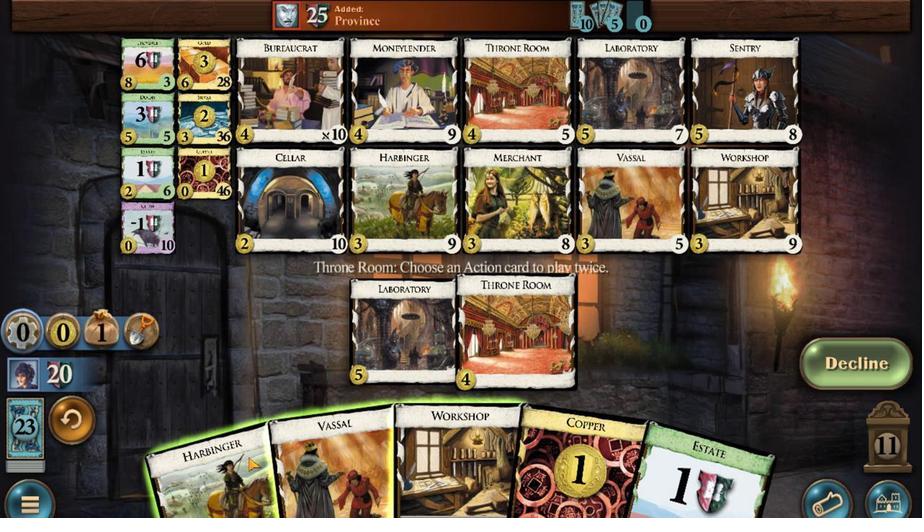 
Action: Mouse pressed left at (604, 340)
Screenshot: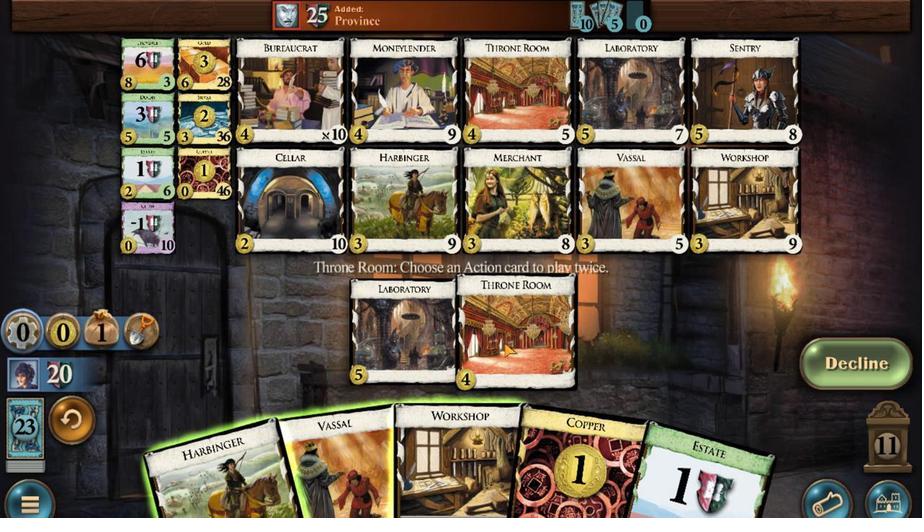 
Action: Mouse moved to (592, 345)
Screenshot: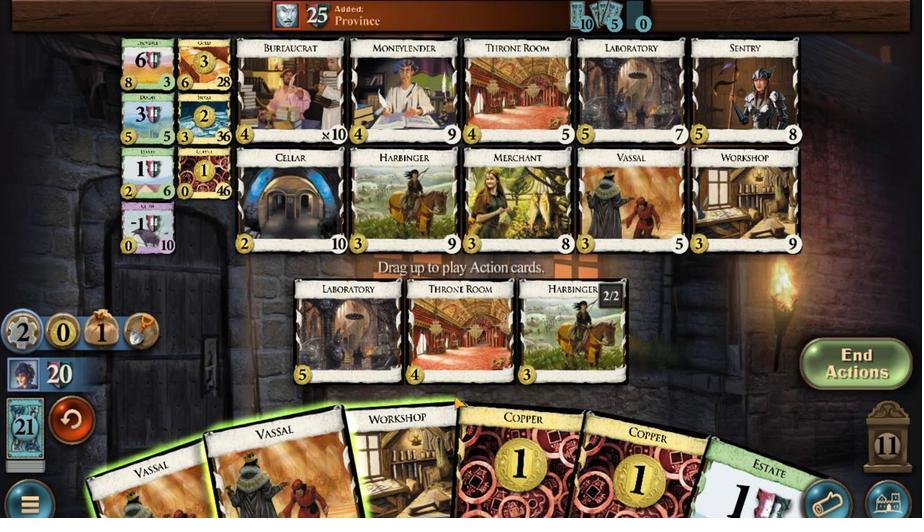 
Action: Mouse pressed left at (592, 345)
Screenshot: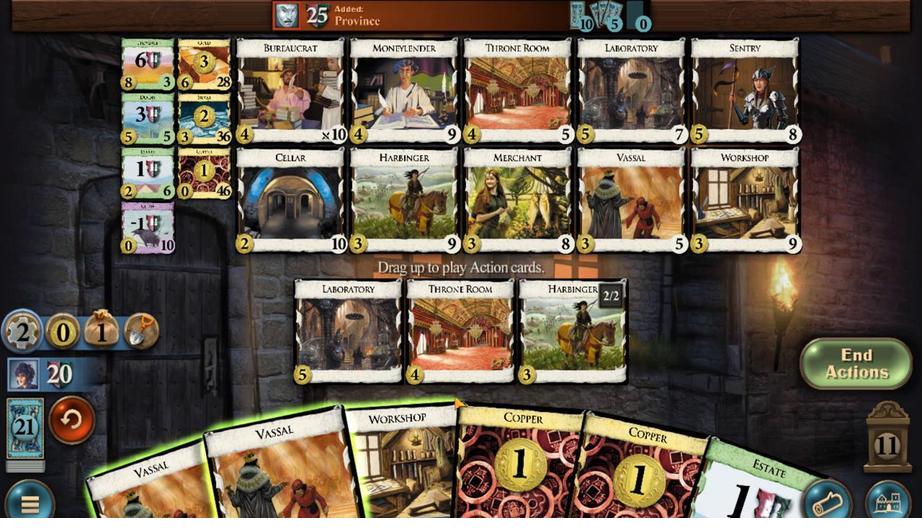 
Action: Mouse moved to (579, 332)
Screenshot: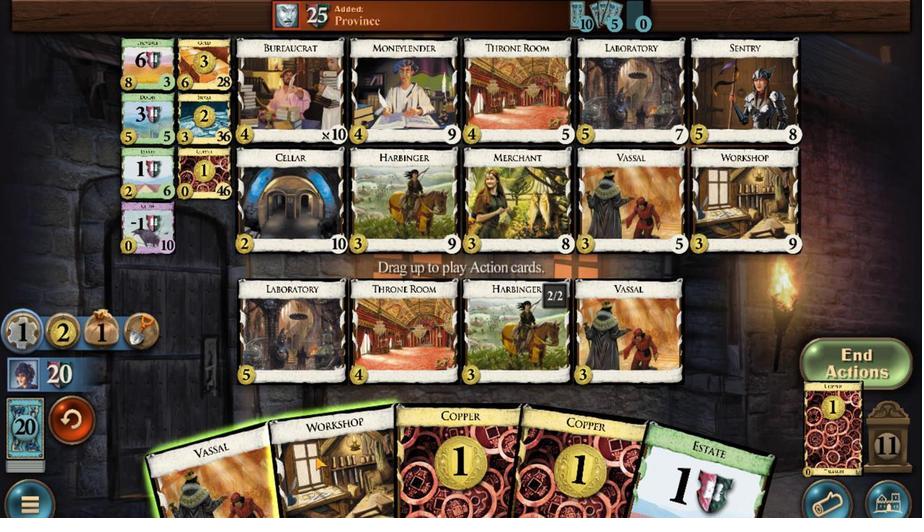 
Action: Mouse pressed left at (579, 332)
Screenshot: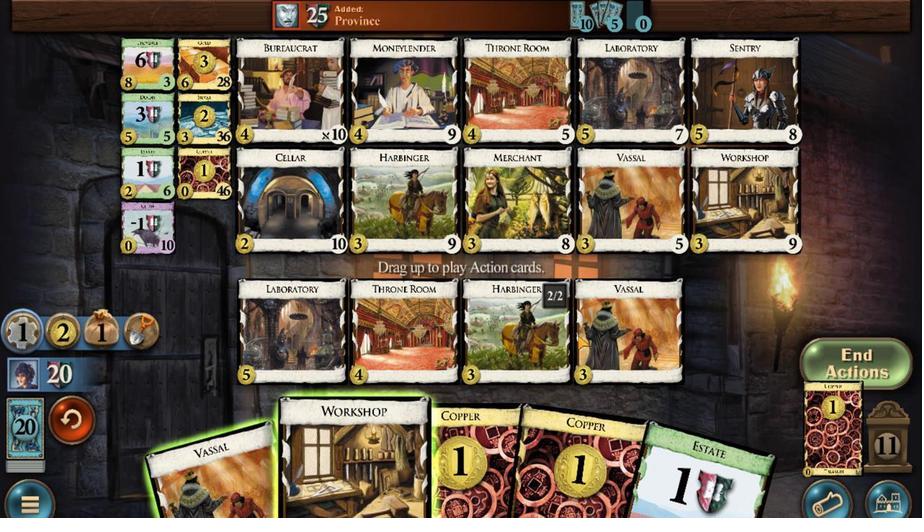 
Action: Mouse moved to (592, 342)
Screenshot: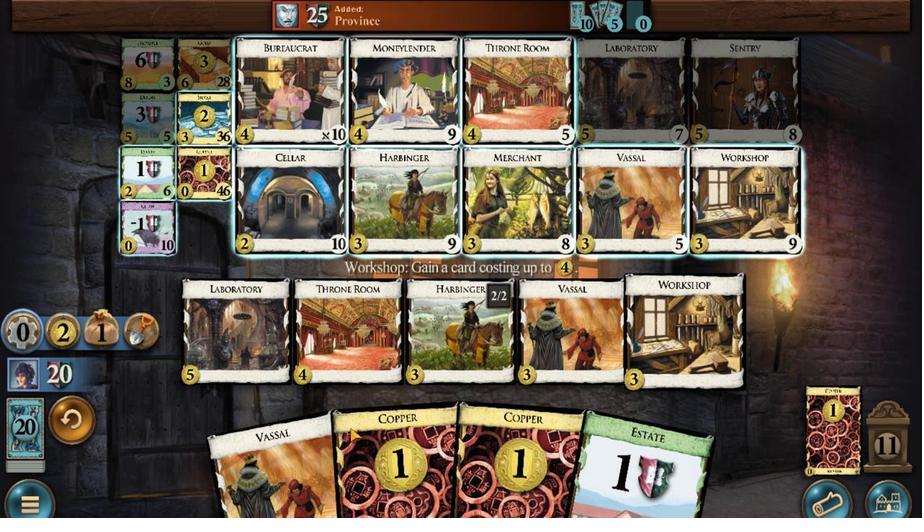 
Action: Mouse pressed left at (592, 342)
Screenshot: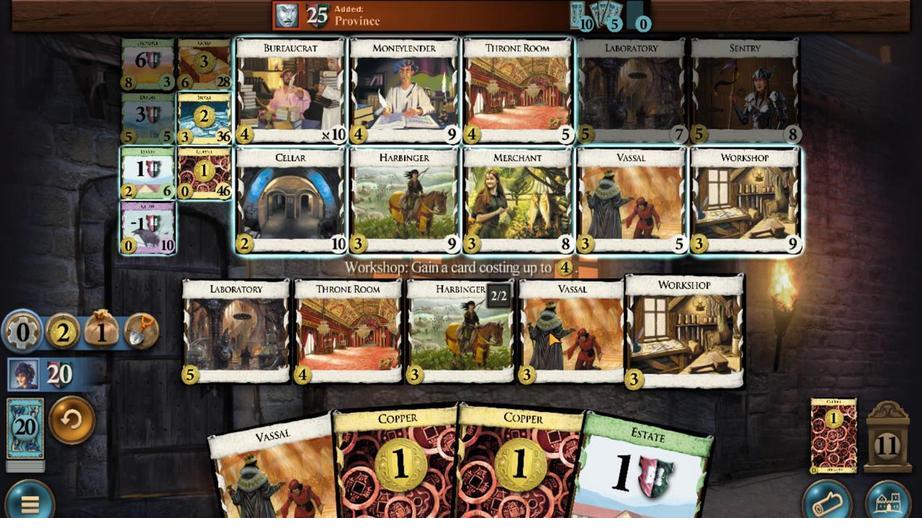 
Action: Mouse moved to (441, 211)
Screenshot: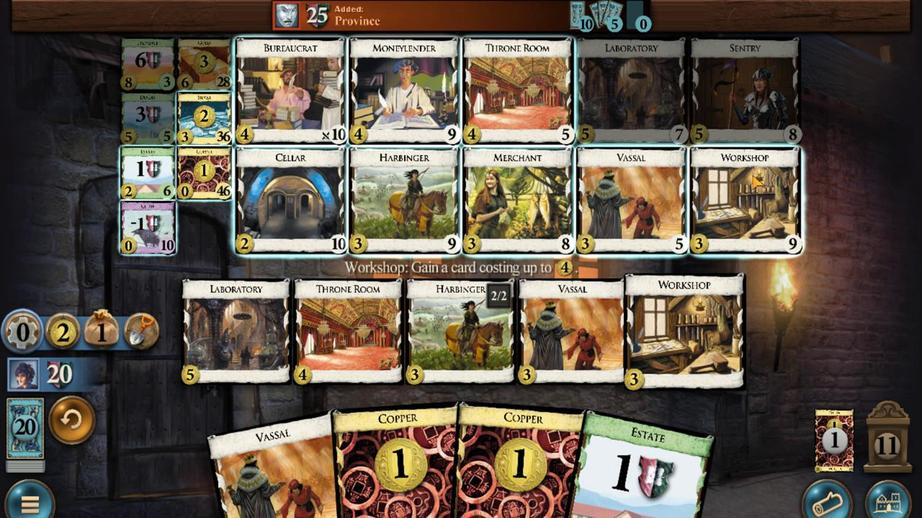 
Action: Mouse pressed left at (441, 211)
Screenshot: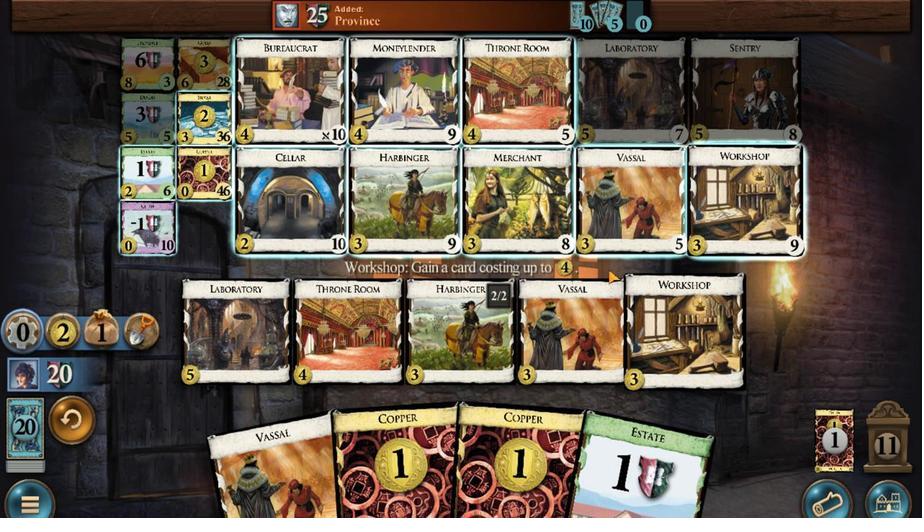 
Action: Mouse moved to (527, 340)
Screenshot: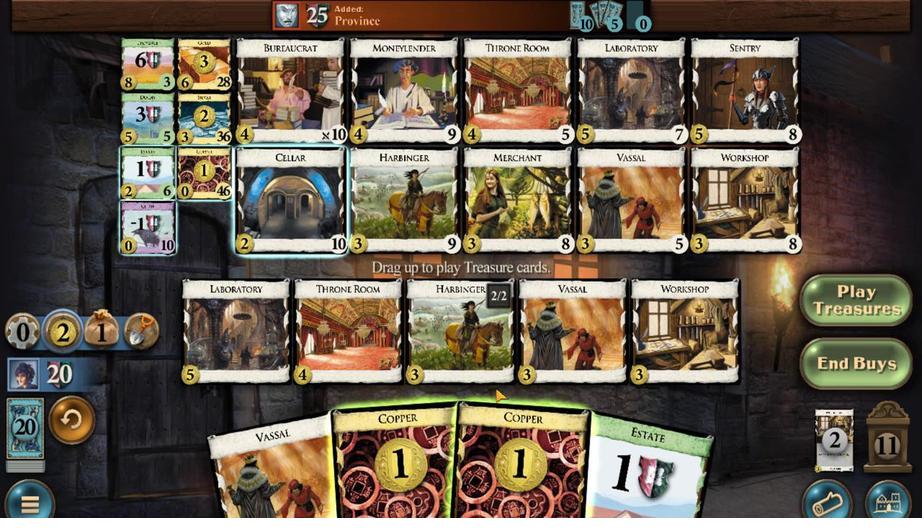
Action: Mouse pressed left at (527, 340)
Screenshot: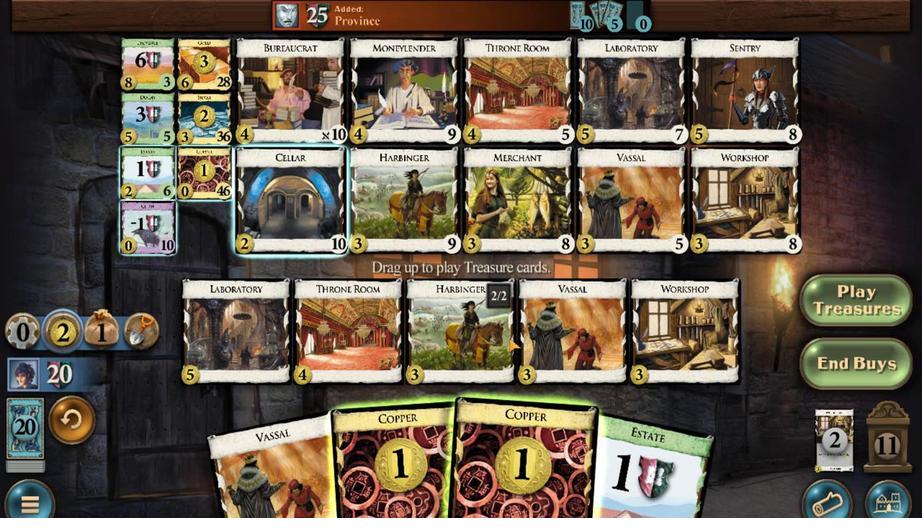 
Action: Mouse moved to (536, 338)
Screenshot: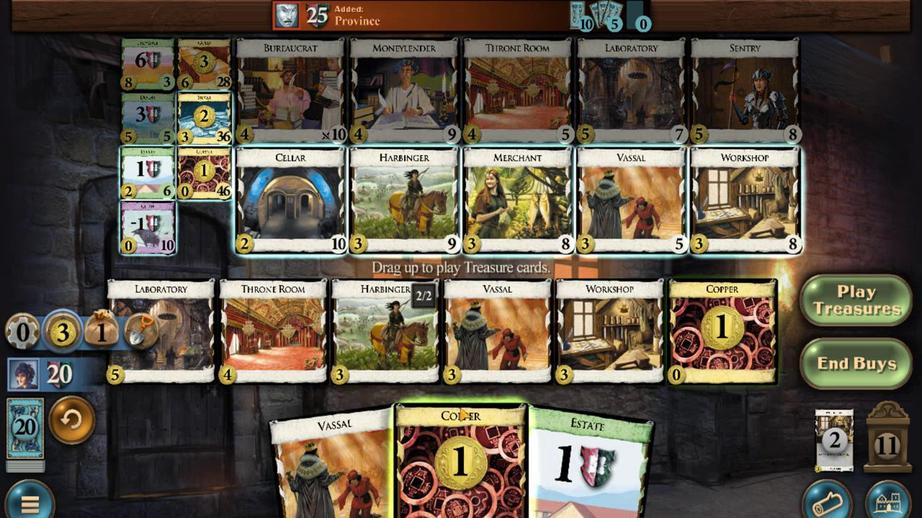 
Action: Mouse pressed left at (536, 338)
Screenshot: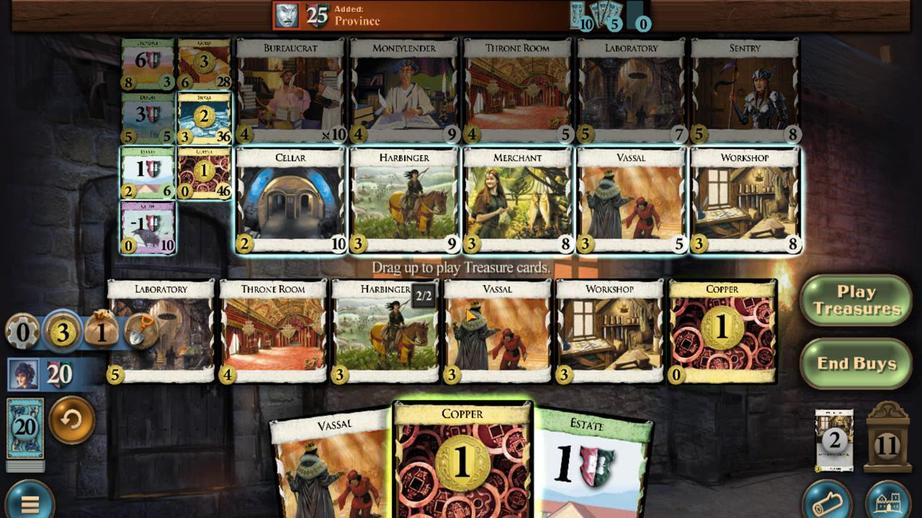 
Action: Mouse moved to (516, 170)
Screenshot: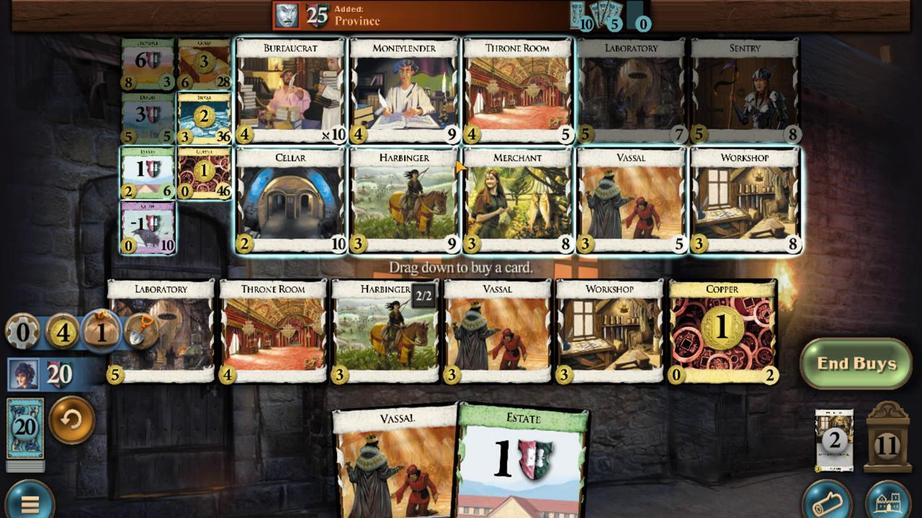 
Action: Mouse pressed left at (516, 170)
Screenshot: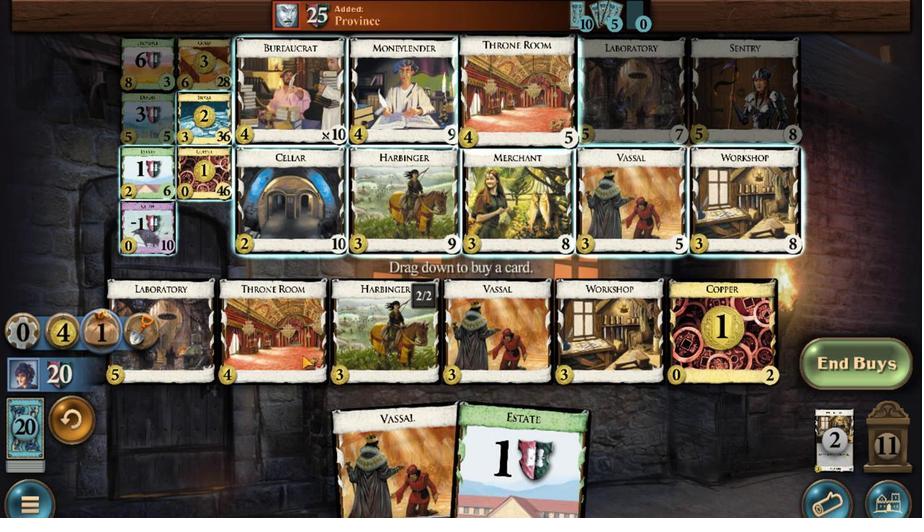 
Action: Mouse moved to (578, 335)
Screenshot: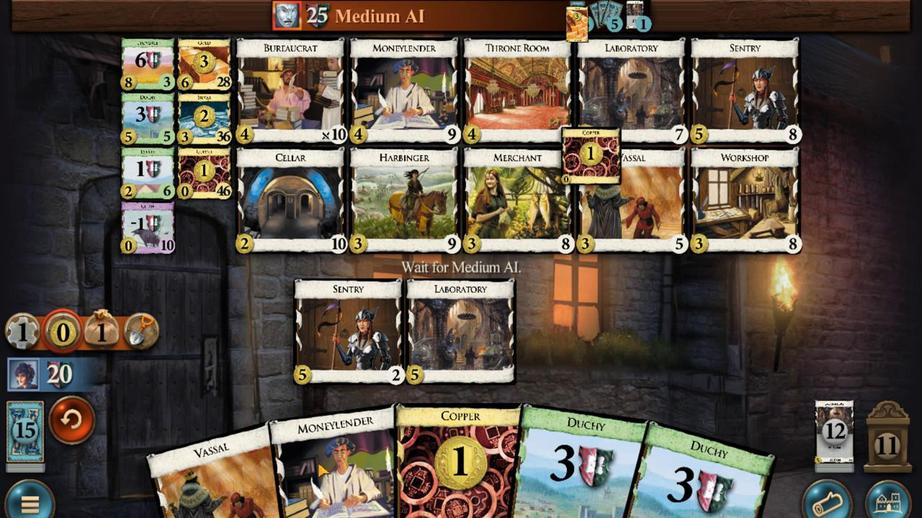 
Action: Mouse pressed left at (578, 335)
Screenshot: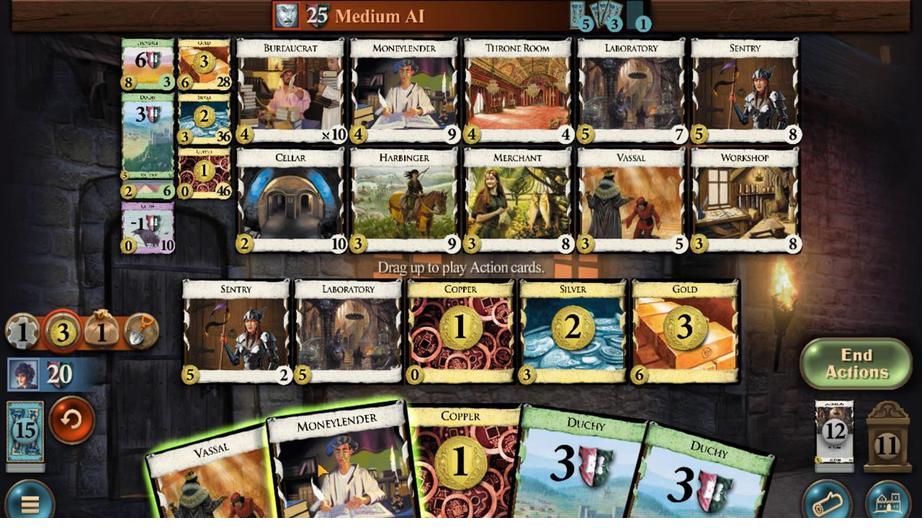 
Action: Mouse moved to (585, 339)
Screenshot: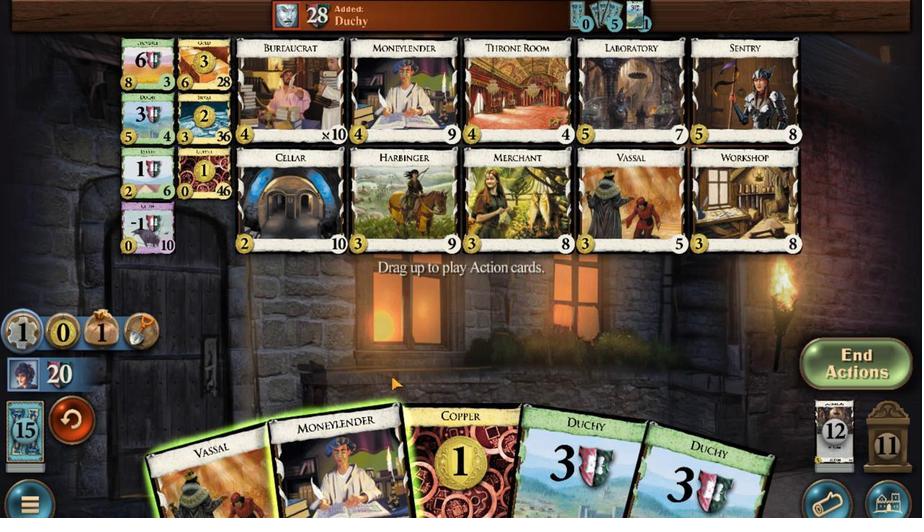 
Action: Mouse pressed left at (585, 339)
Screenshot: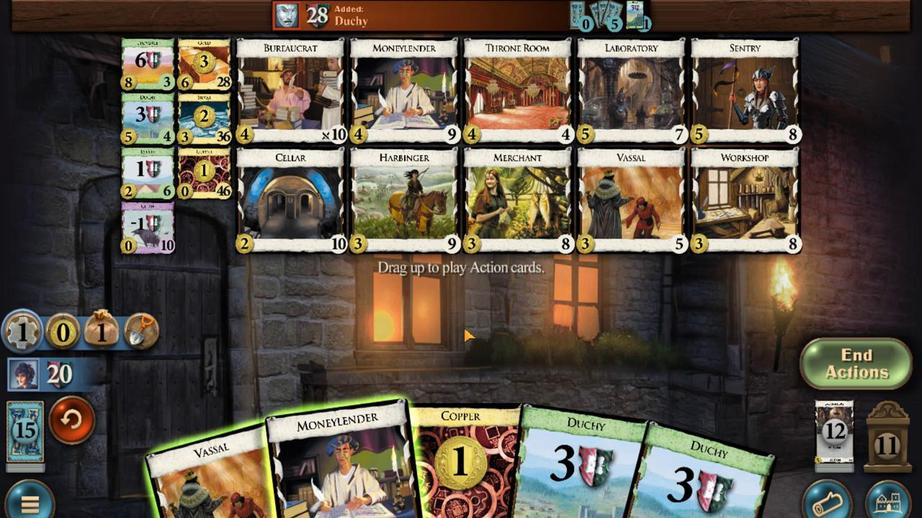 
Action: Mouse moved to (585, 335)
Screenshot: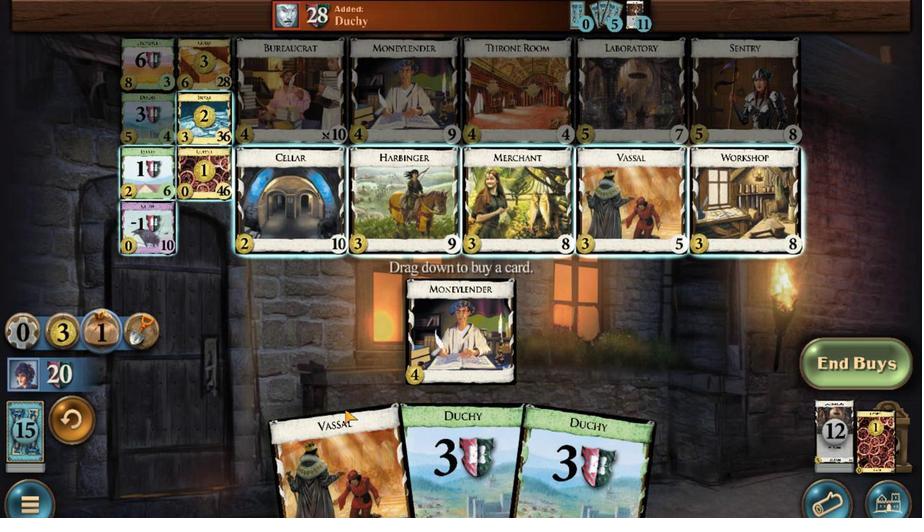 
Action: Mouse pressed left at (585, 335)
Screenshot: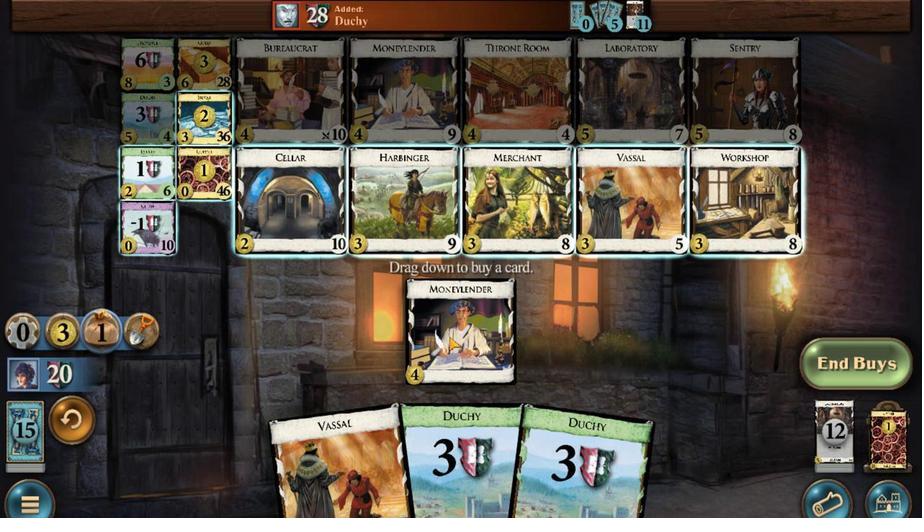 
Action: Mouse moved to (545, 213)
Screenshot: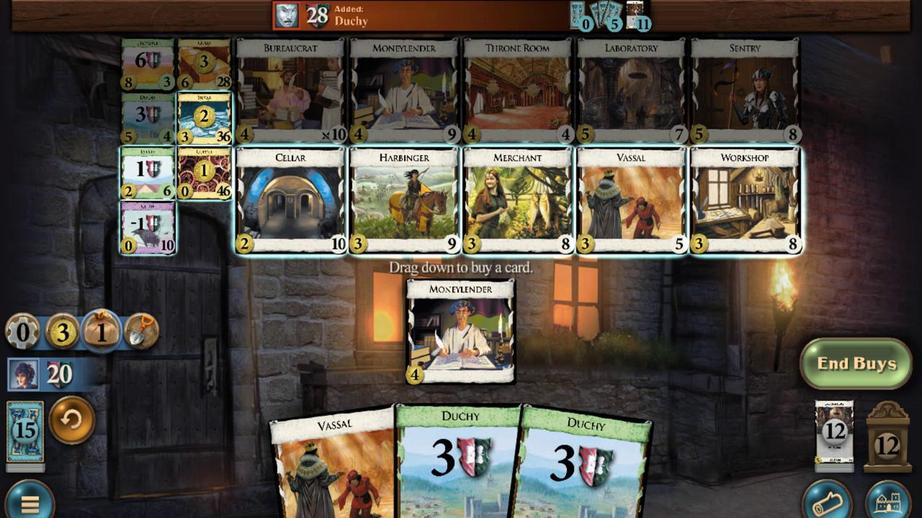 
Action: Mouse pressed left at (545, 213)
Screenshot: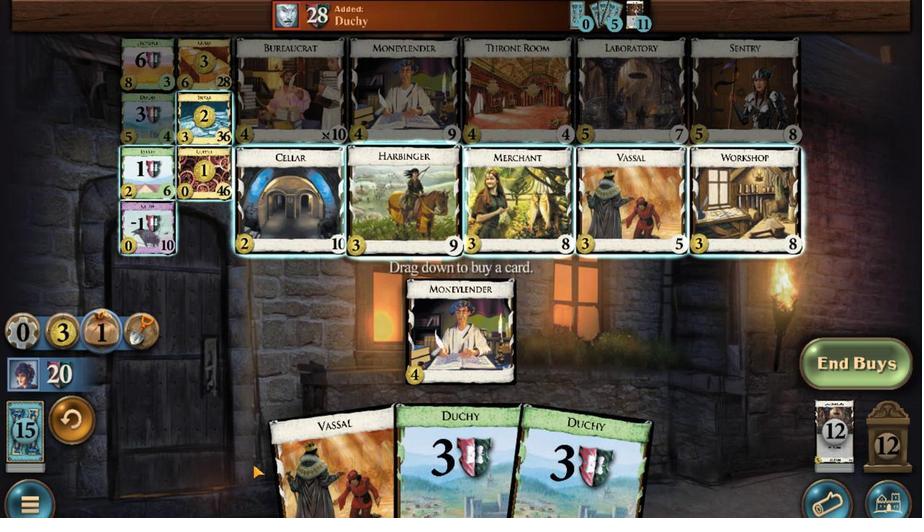 
Action: Mouse moved to (574, 335)
Screenshot: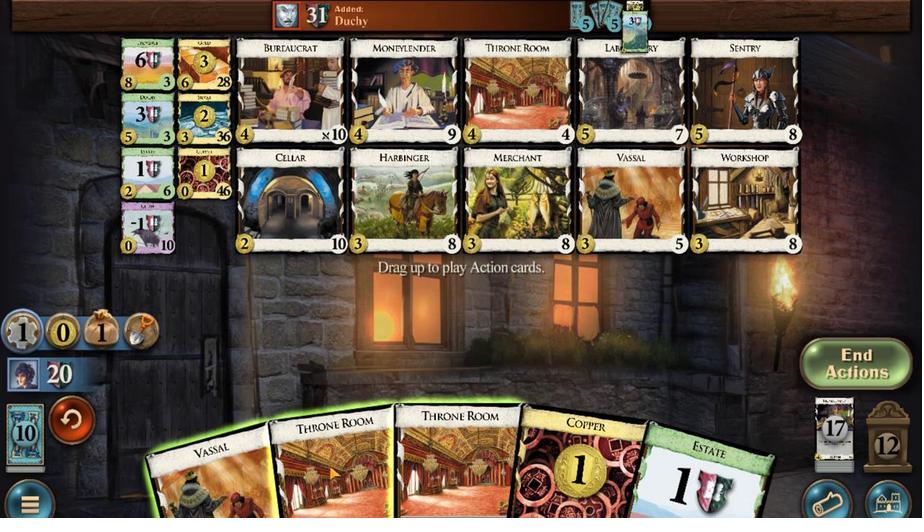 
Action: Mouse pressed left at (574, 335)
Screenshot: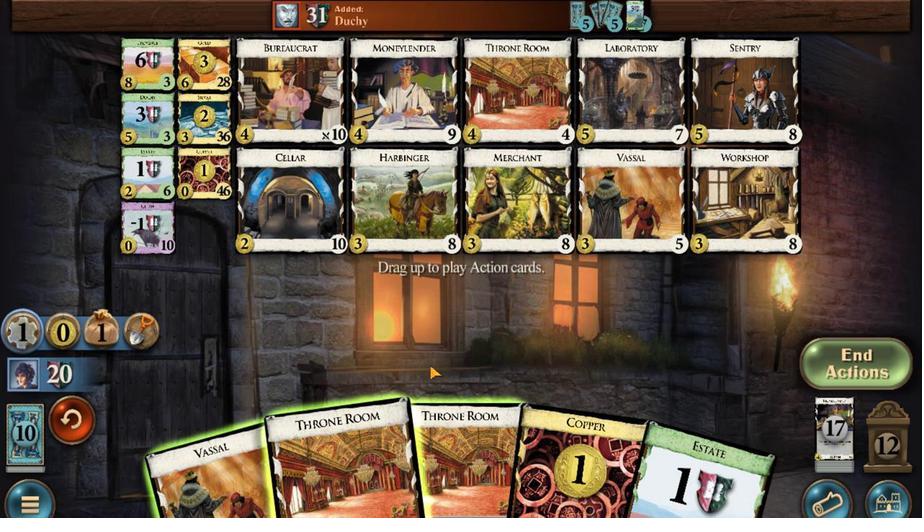 
Action: Mouse moved to (557, 329)
Screenshot: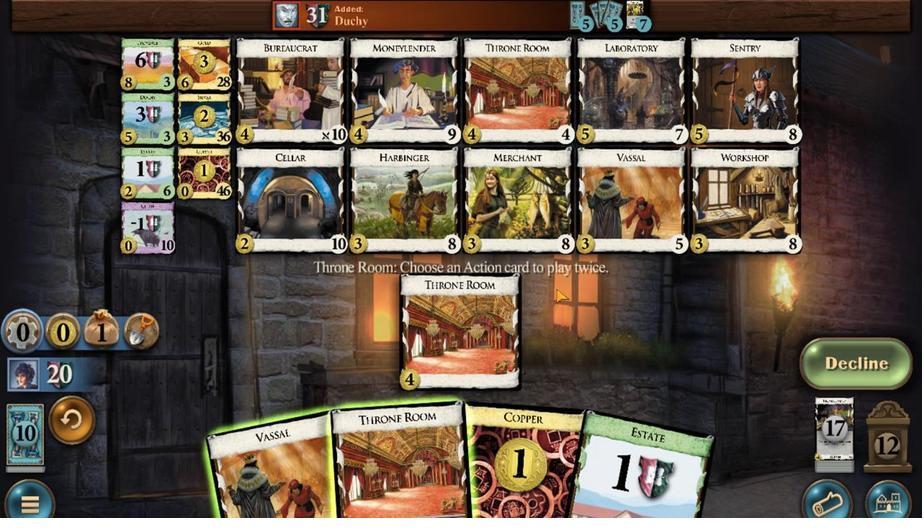 
Action: Mouse pressed left at (557, 329)
Screenshot: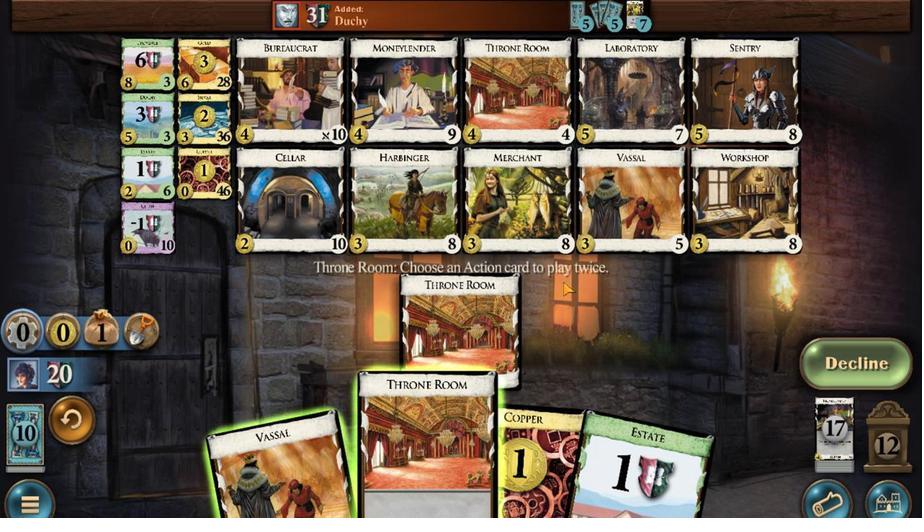 
Action: Mouse moved to (551, 322)
Screenshot: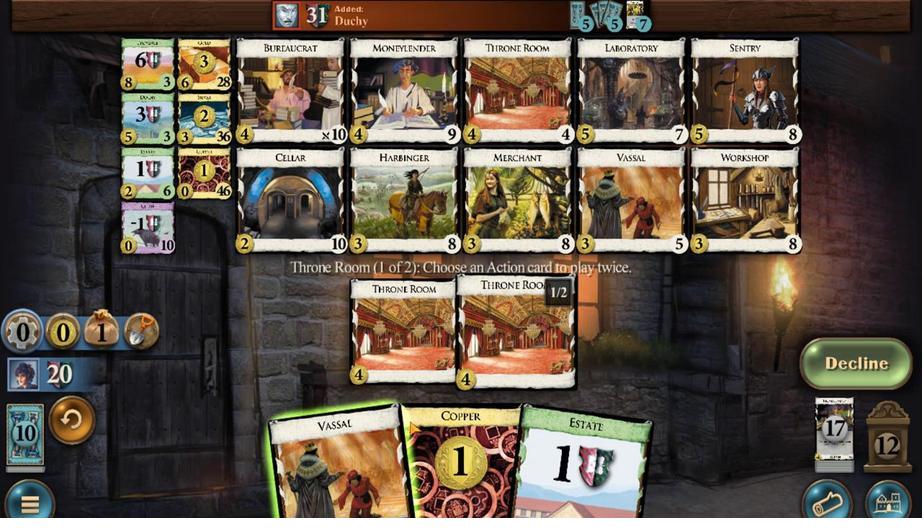 
Action: Mouse pressed left at (551, 322)
Screenshot: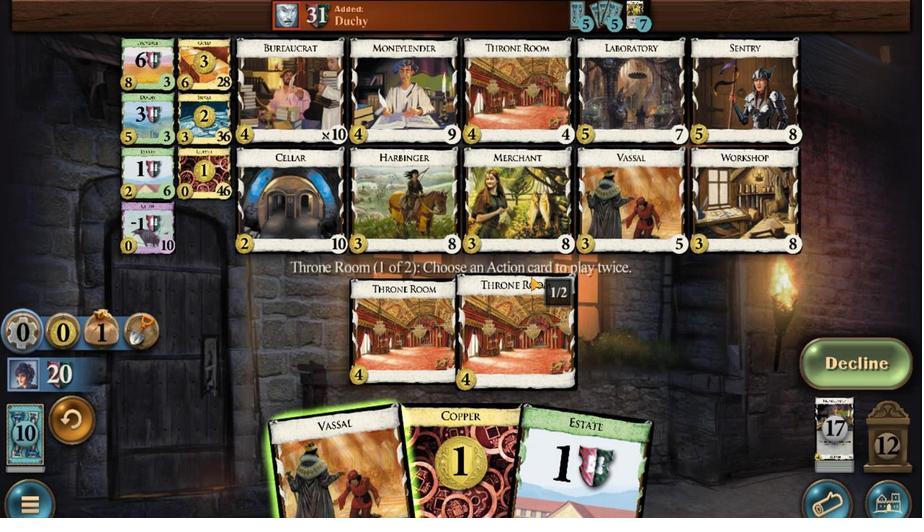 
Action: Mouse moved to (559, 326)
Screenshot: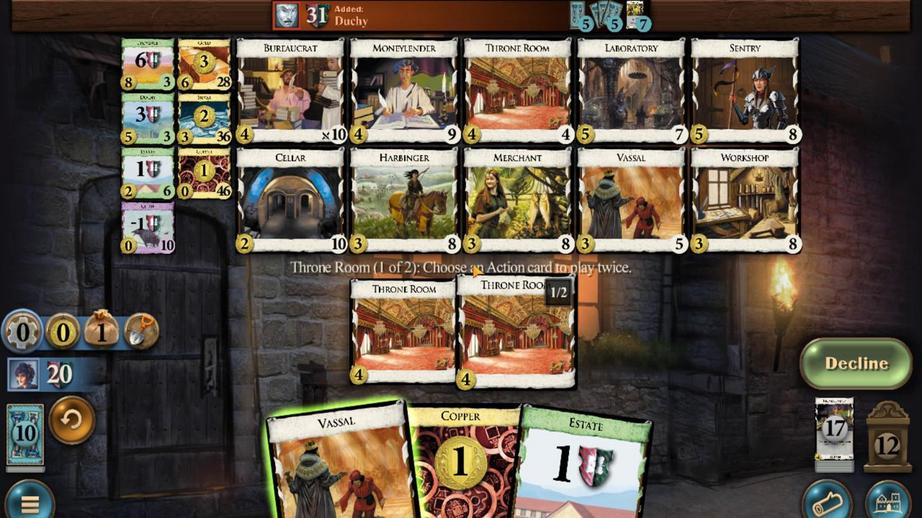 
Action: Mouse pressed left at (559, 326)
Screenshot: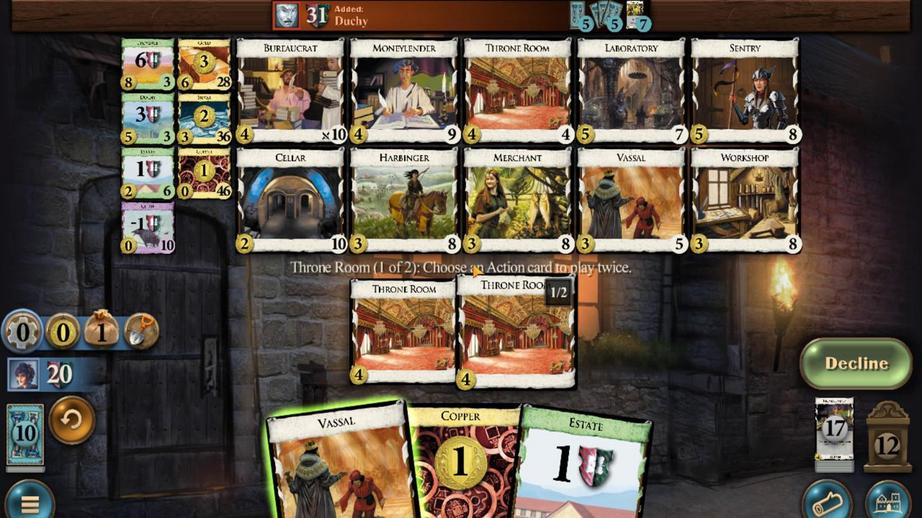 
Action: Mouse moved to (533, 179)
Screenshot: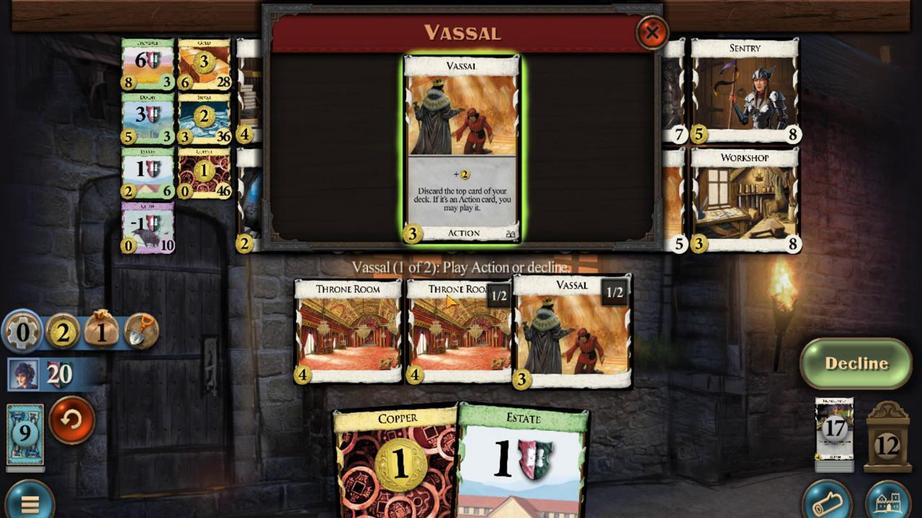 
Action: Mouse pressed left at (533, 179)
Screenshot: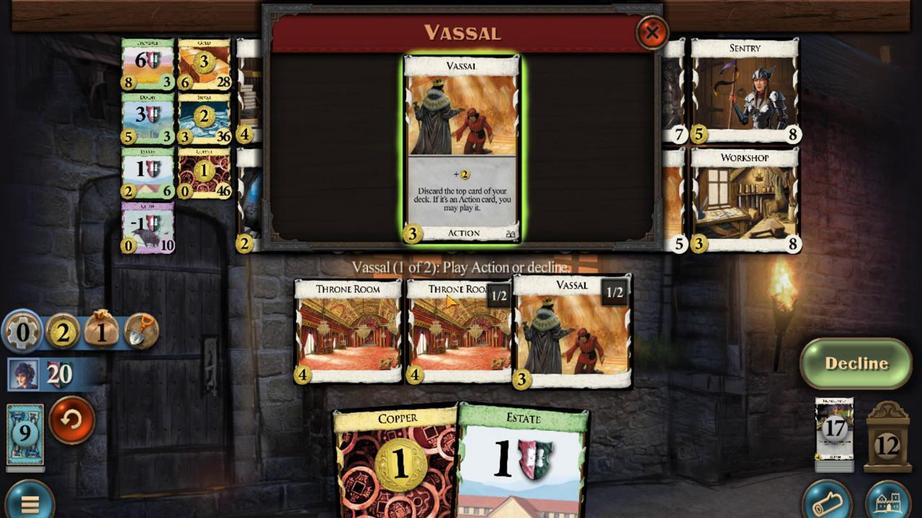 
Action: Mouse moved to (552, 354)
Screenshot: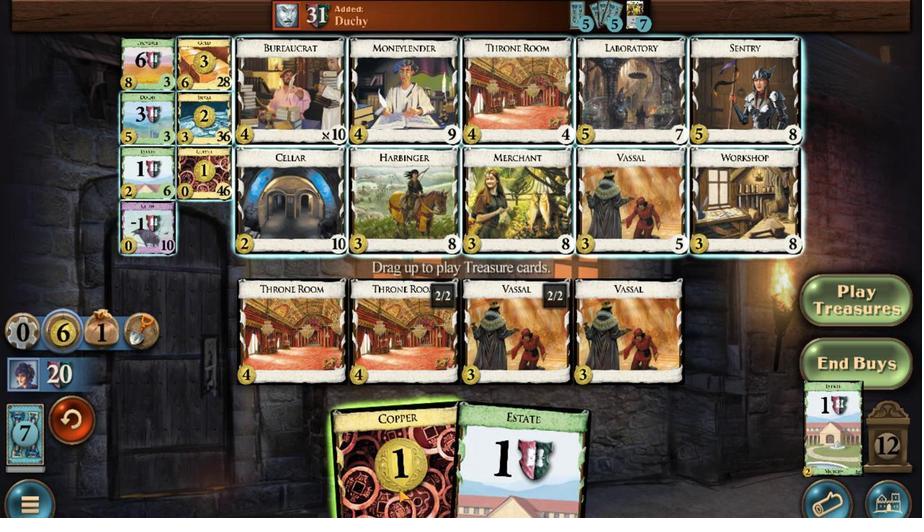 
Action: Mouse pressed left at (552, 354)
Screenshot: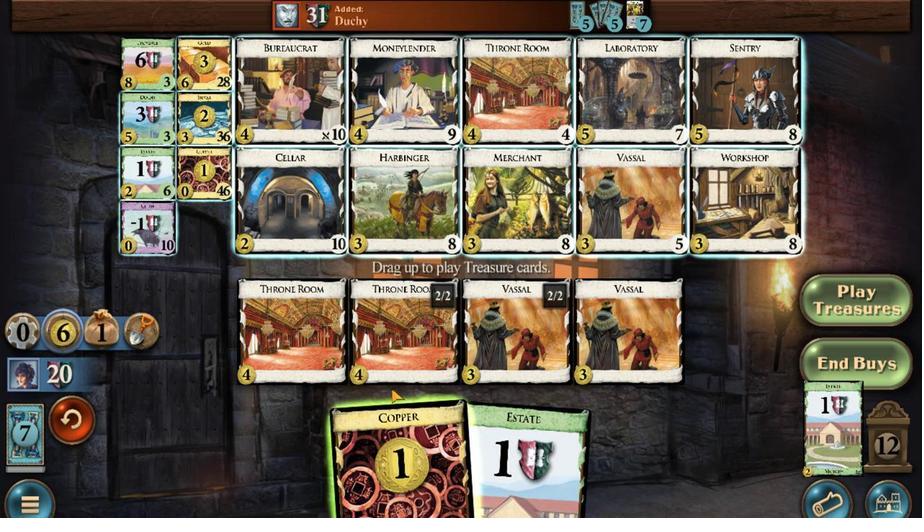 
Action: Mouse moved to (634, 184)
Screenshot: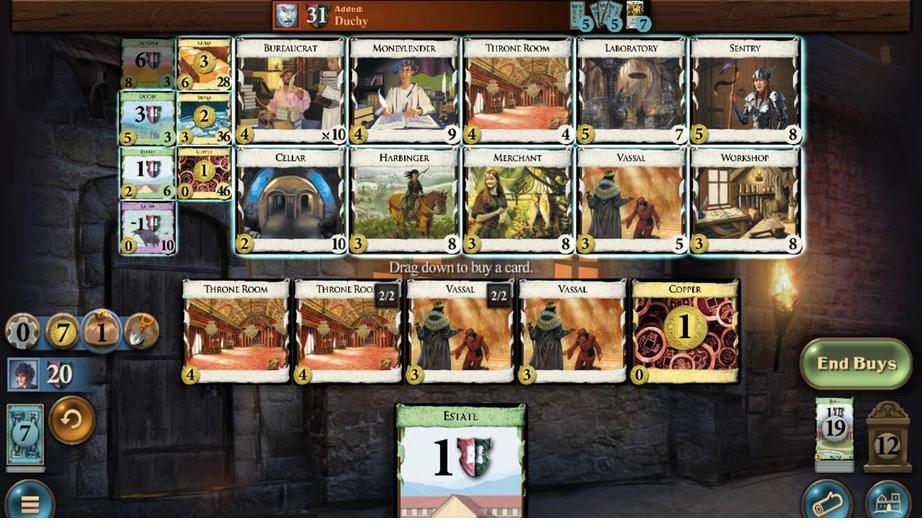 
Action: Mouse pressed left at (634, 184)
Screenshot: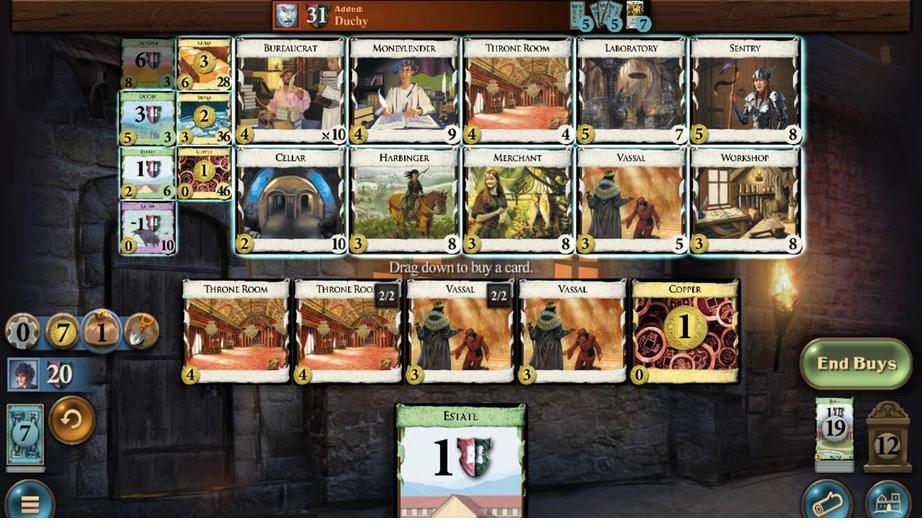 
Action: Mouse moved to (619, 332)
Screenshot: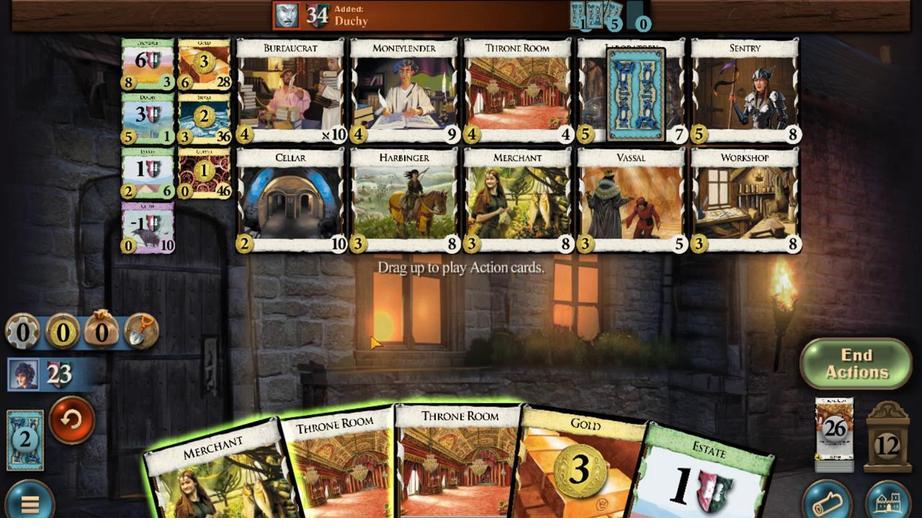 
Action: Mouse pressed left at (619, 332)
